 Task: Find connections with filter location Linxi with filter topic #Entrepreneurswith filter profile language Spanish with filter current company TheMathCompany with filter school Vinayaka Mission's Research Foundation - University with filter industry Book Publishing with filter service category Content Strategy with filter keywords title Commercial Loan Officer
Action: Mouse moved to (408, 258)
Screenshot: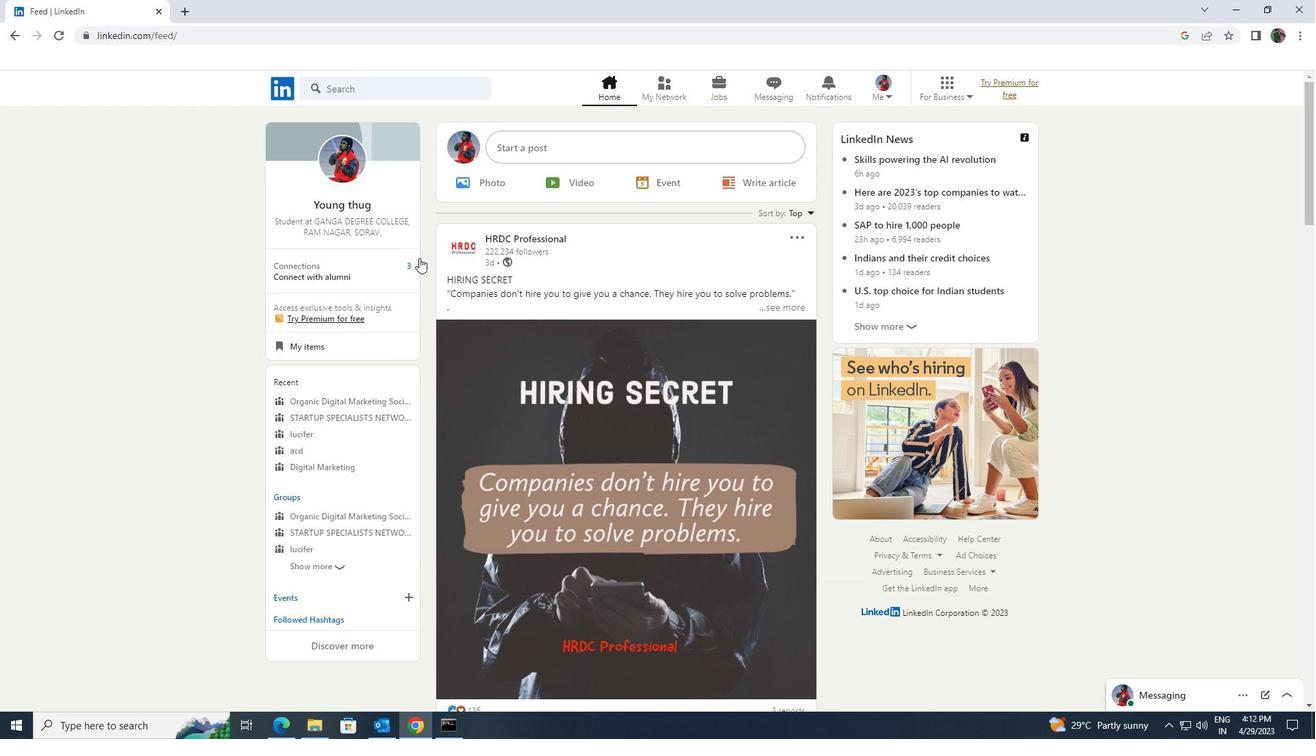 
Action: Mouse pressed left at (408, 258)
Screenshot: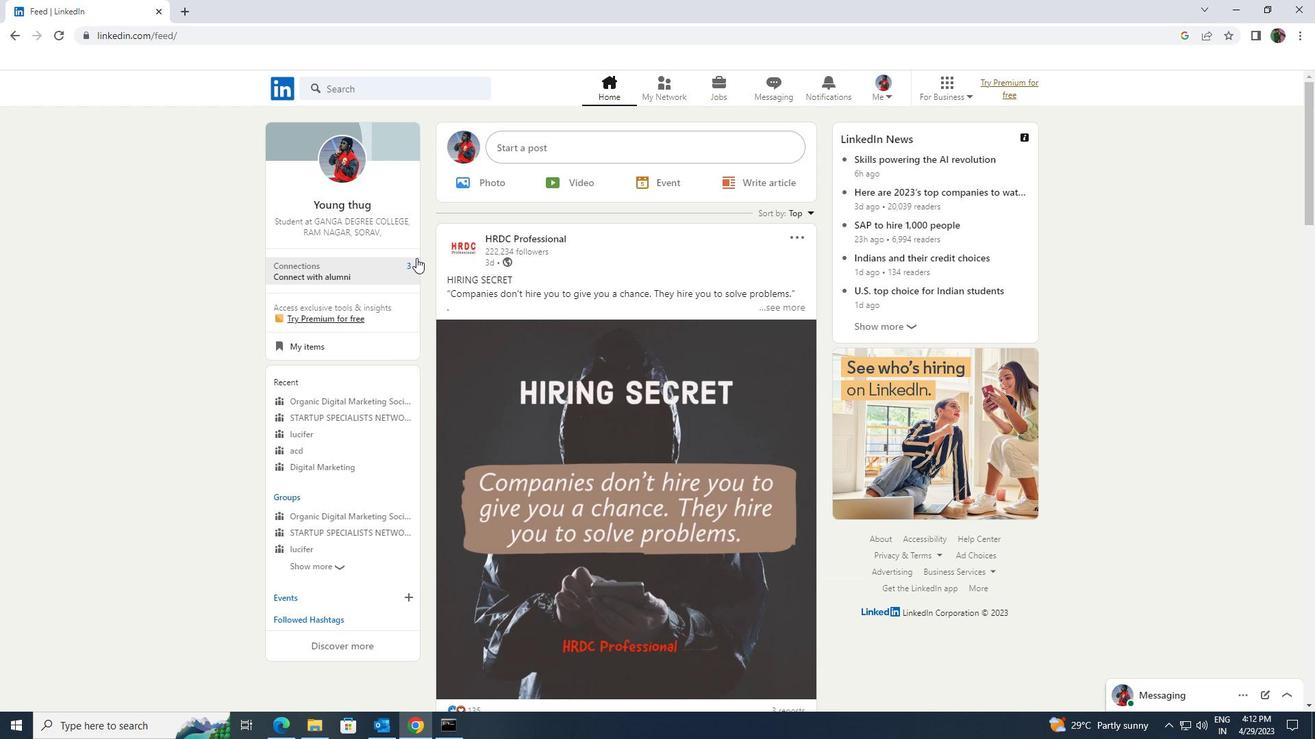 
Action: Mouse moved to (443, 163)
Screenshot: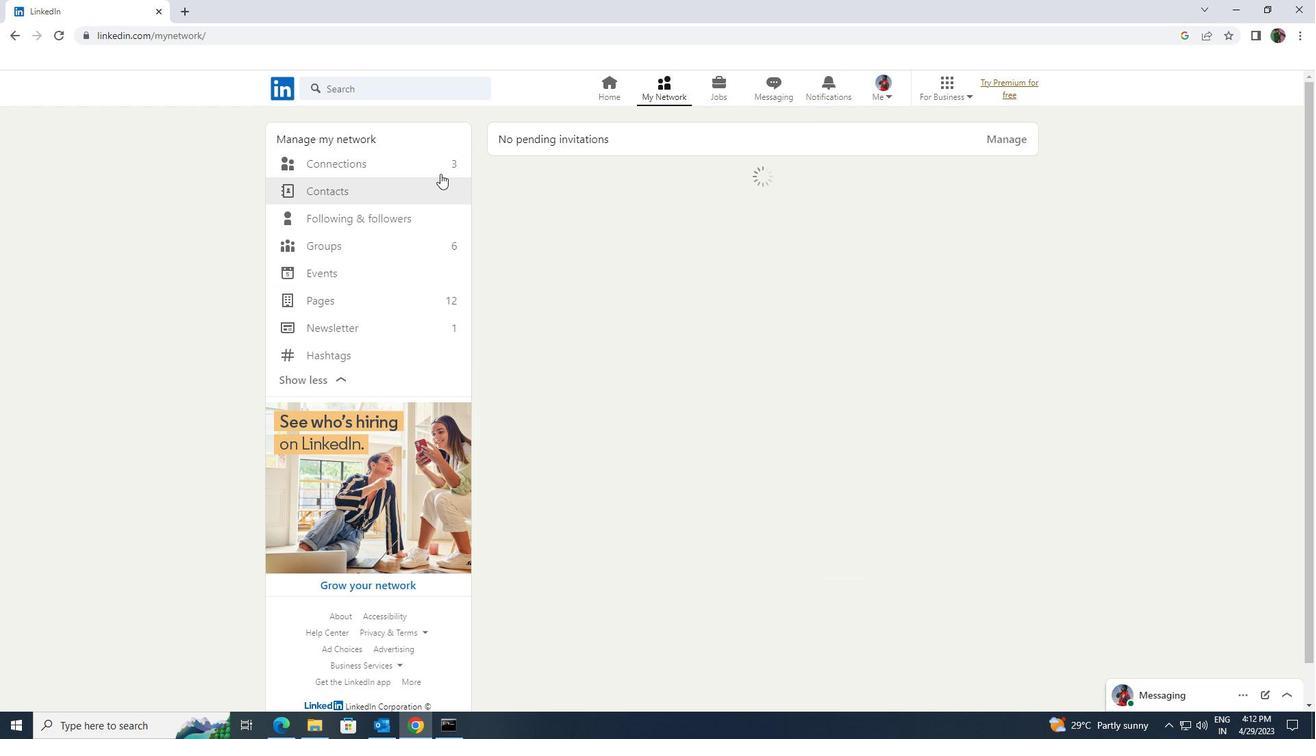 
Action: Mouse pressed left at (443, 163)
Screenshot: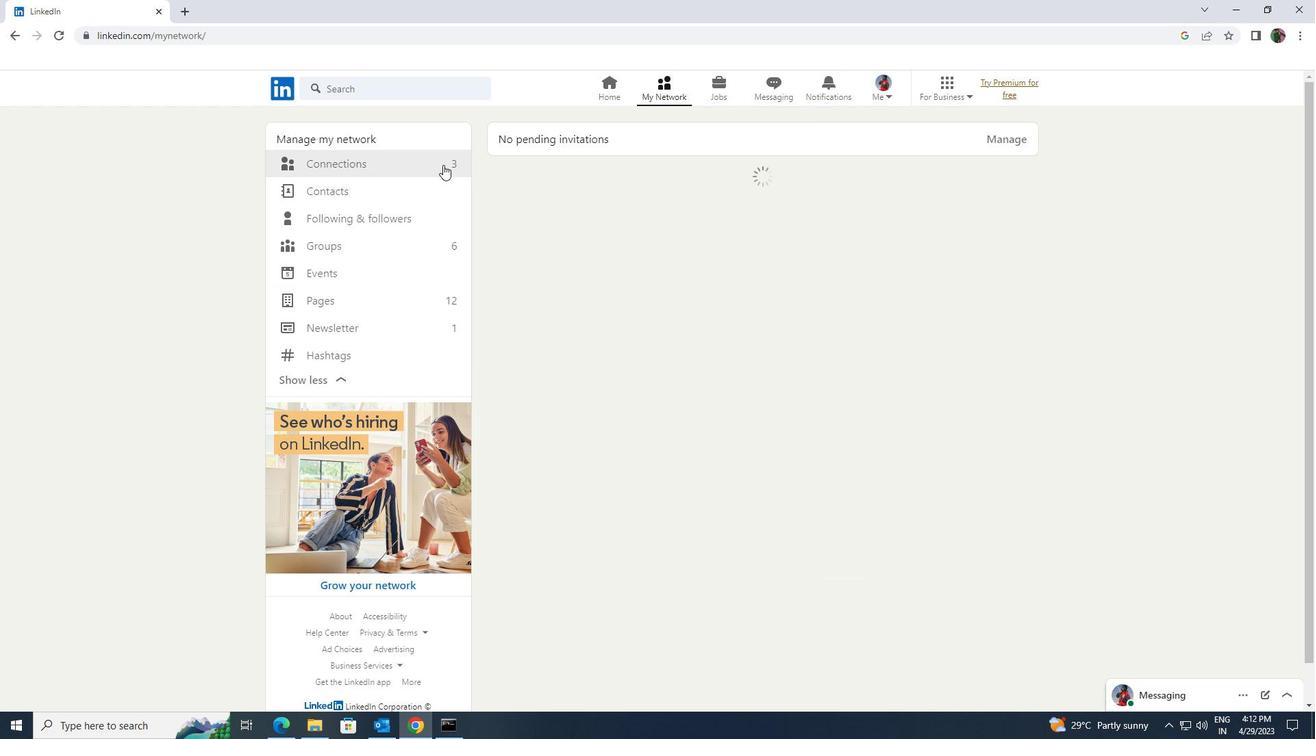 
Action: Mouse moved to (748, 162)
Screenshot: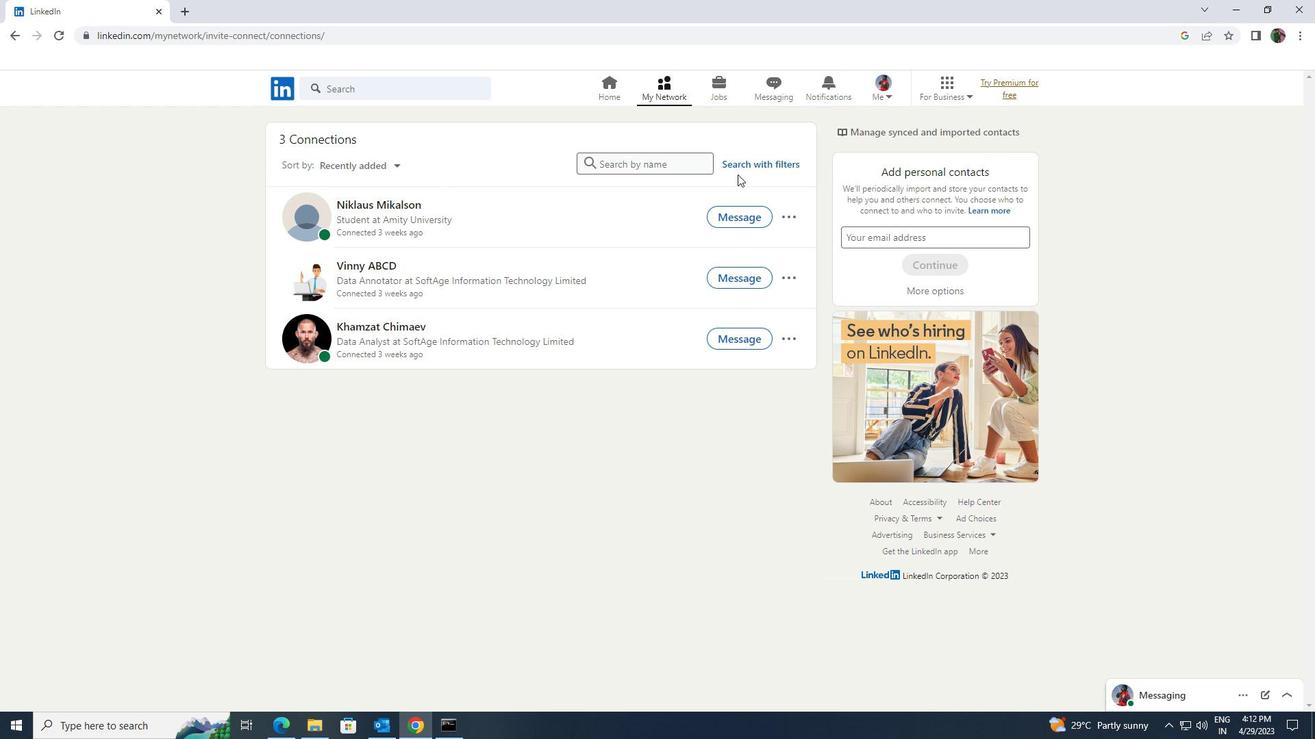 
Action: Mouse pressed left at (748, 162)
Screenshot: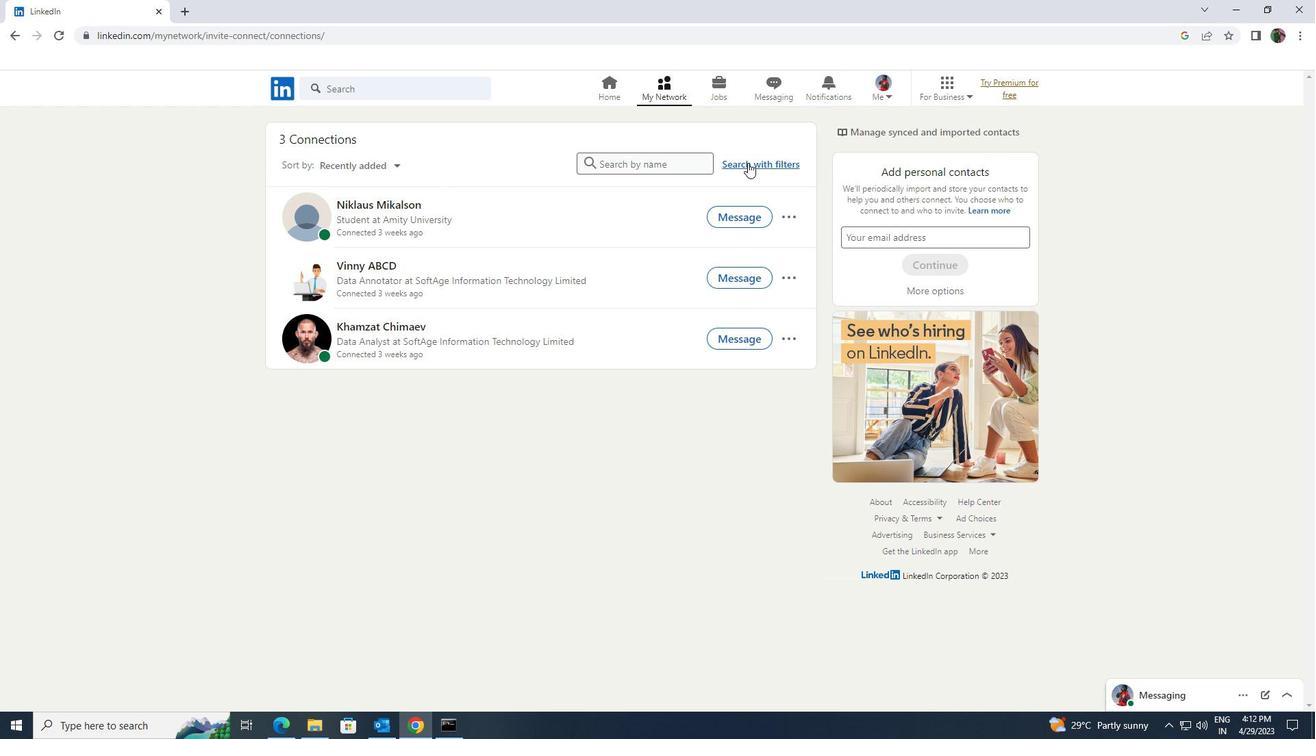 
Action: Mouse moved to (699, 129)
Screenshot: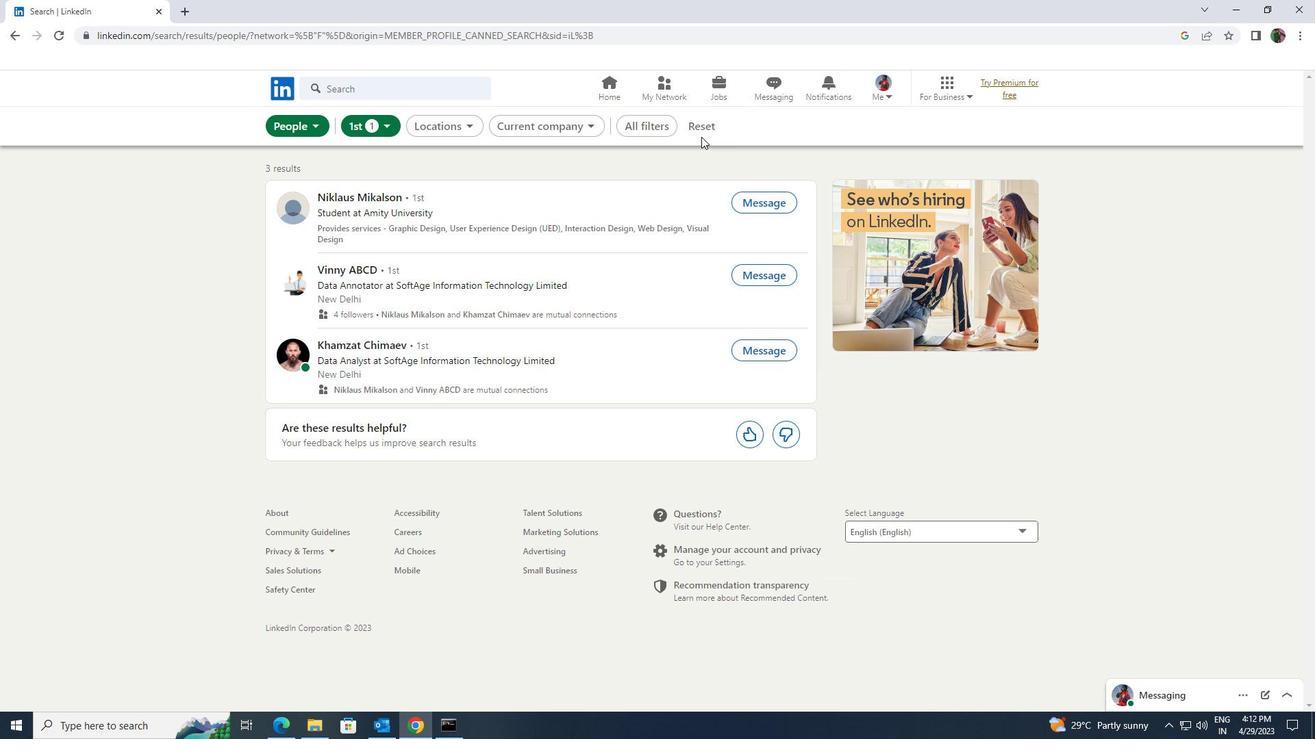 
Action: Mouse pressed left at (699, 129)
Screenshot: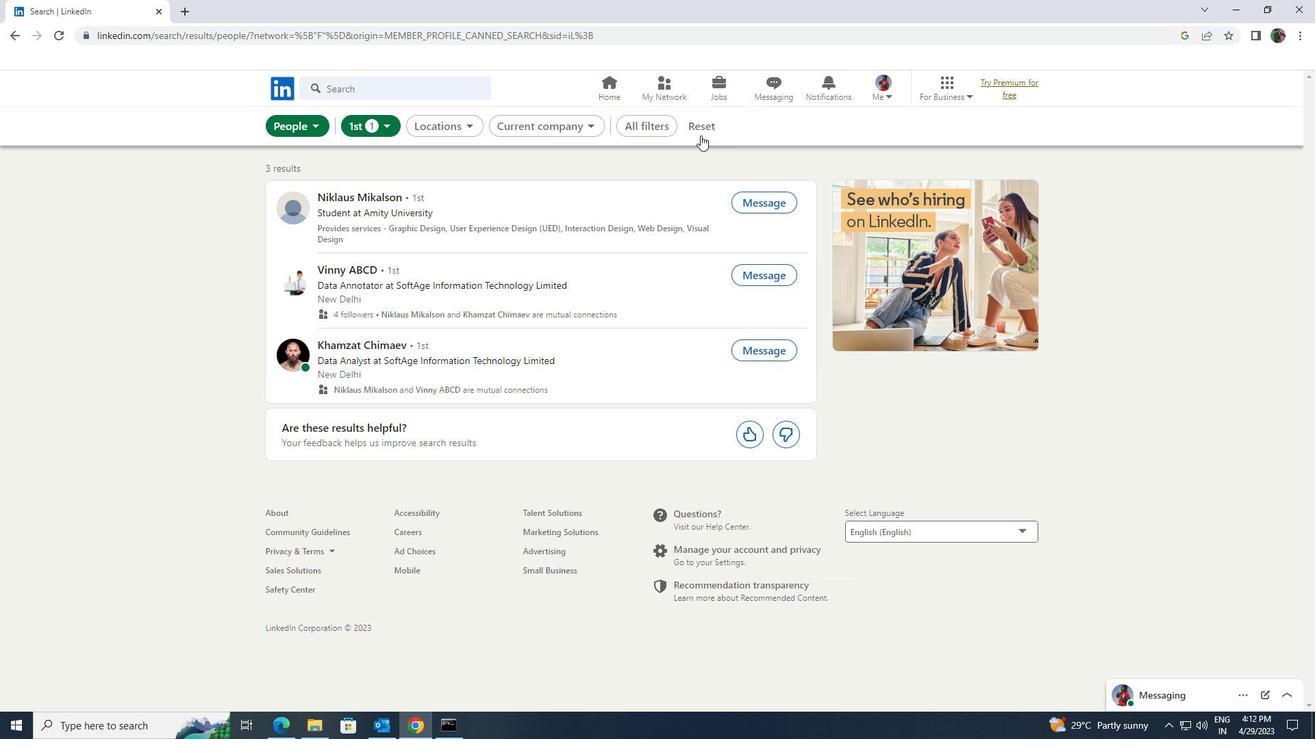 
Action: Mouse moved to (675, 123)
Screenshot: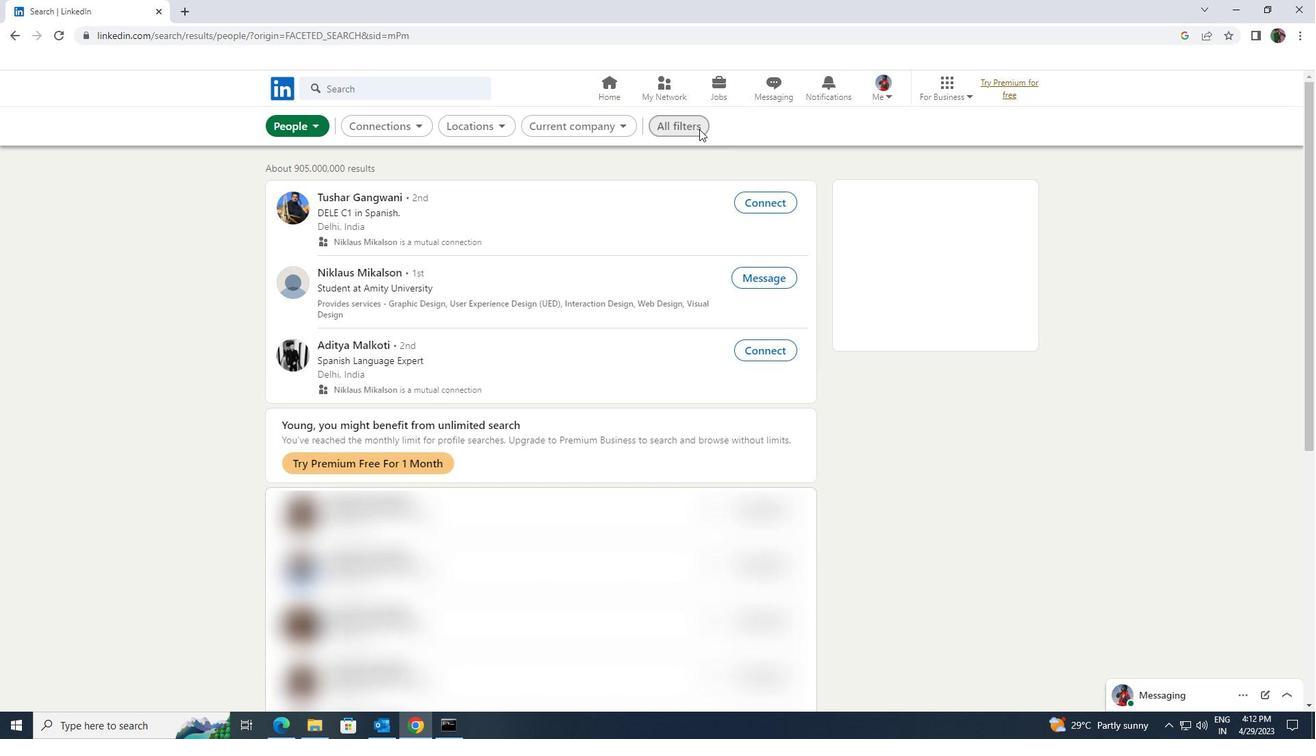
Action: Mouse pressed left at (675, 123)
Screenshot: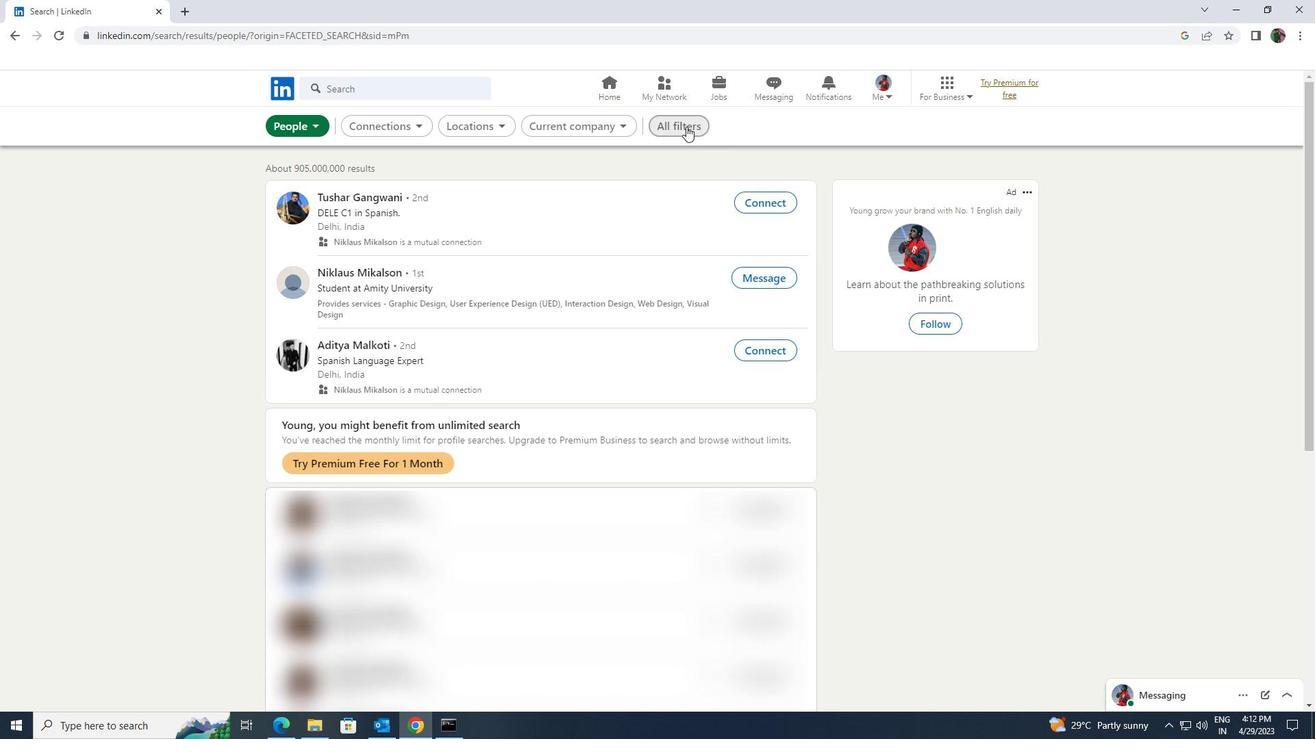
Action: Mouse moved to (1022, 444)
Screenshot: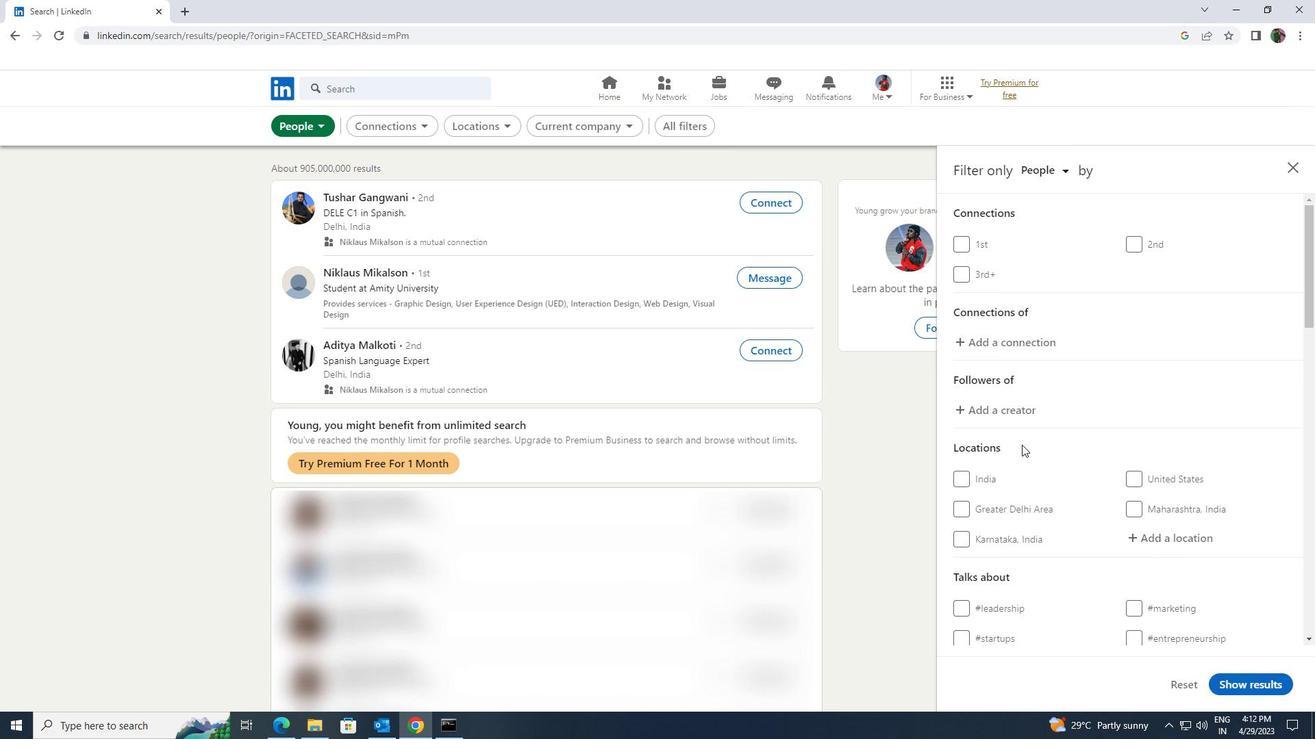 
Action: Mouse scrolled (1022, 443) with delta (0, 0)
Screenshot: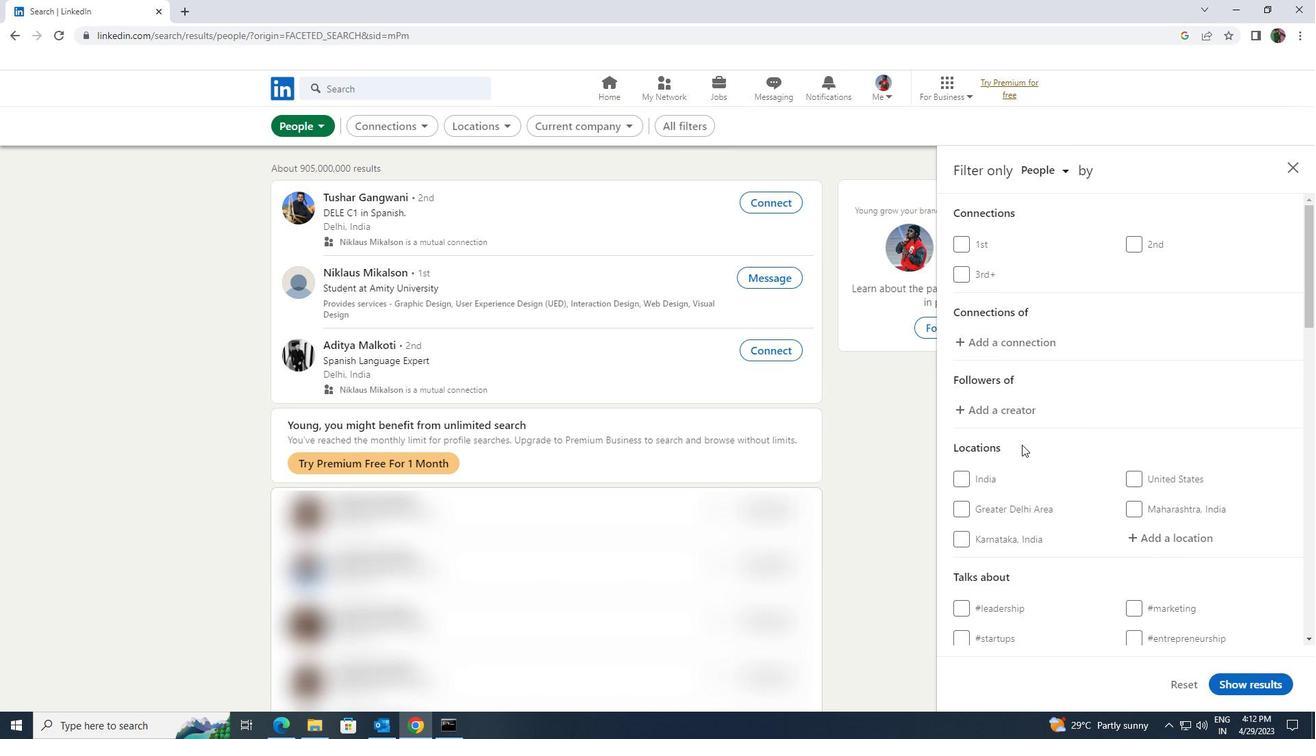 
Action: Mouse moved to (1135, 463)
Screenshot: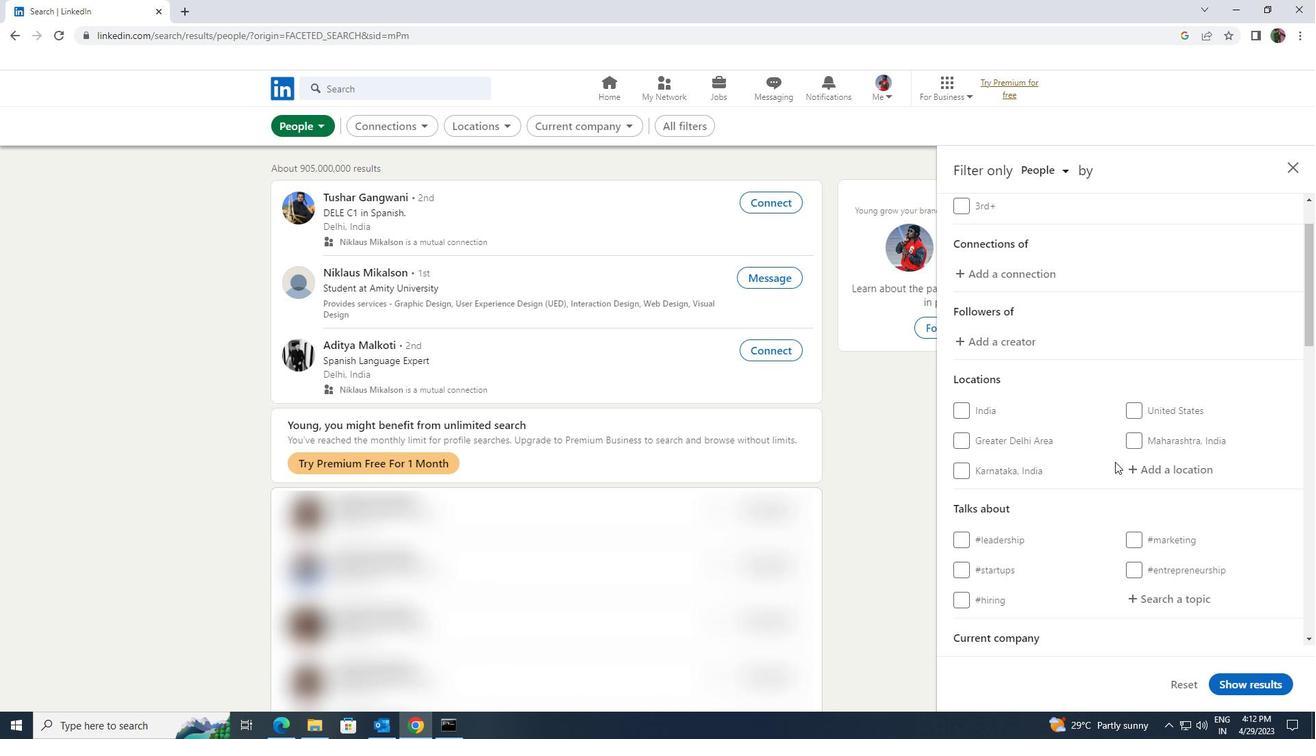 
Action: Mouse pressed left at (1135, 463)
Screenshot: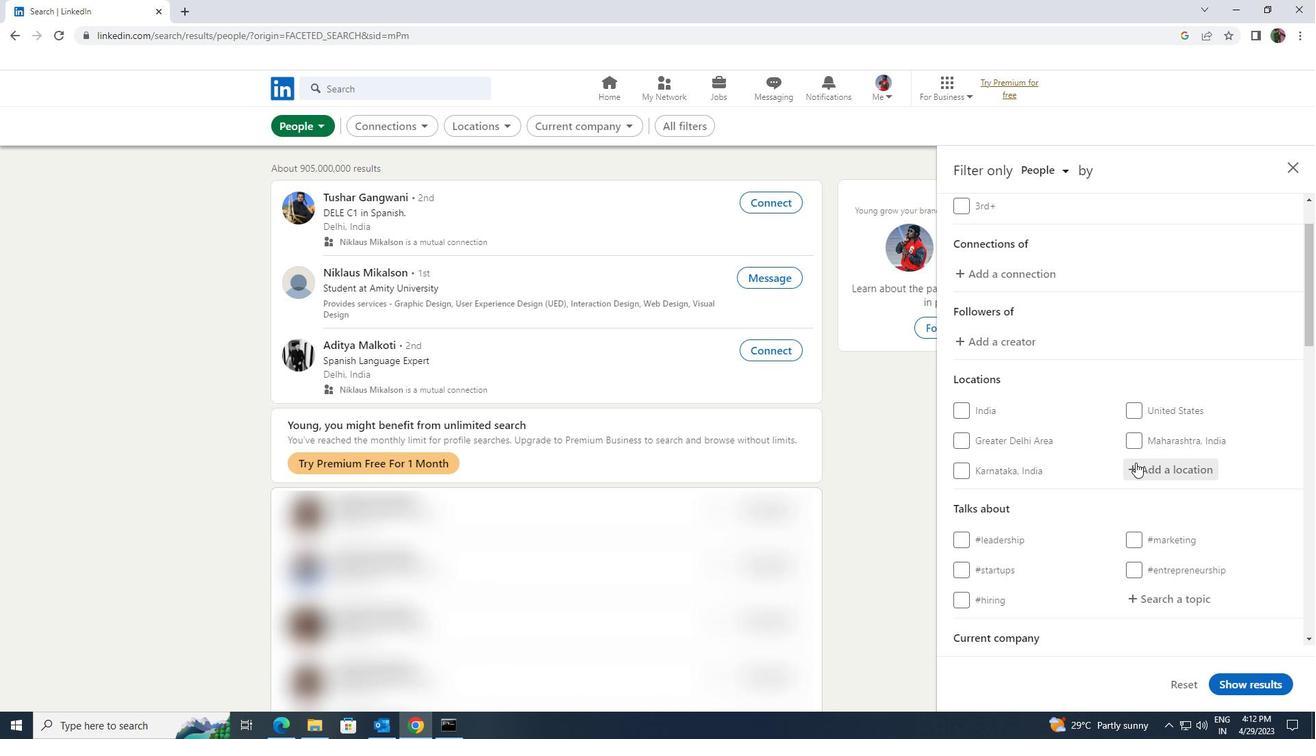 
Action: Mouse moved to (1127, 459)
Screenshot: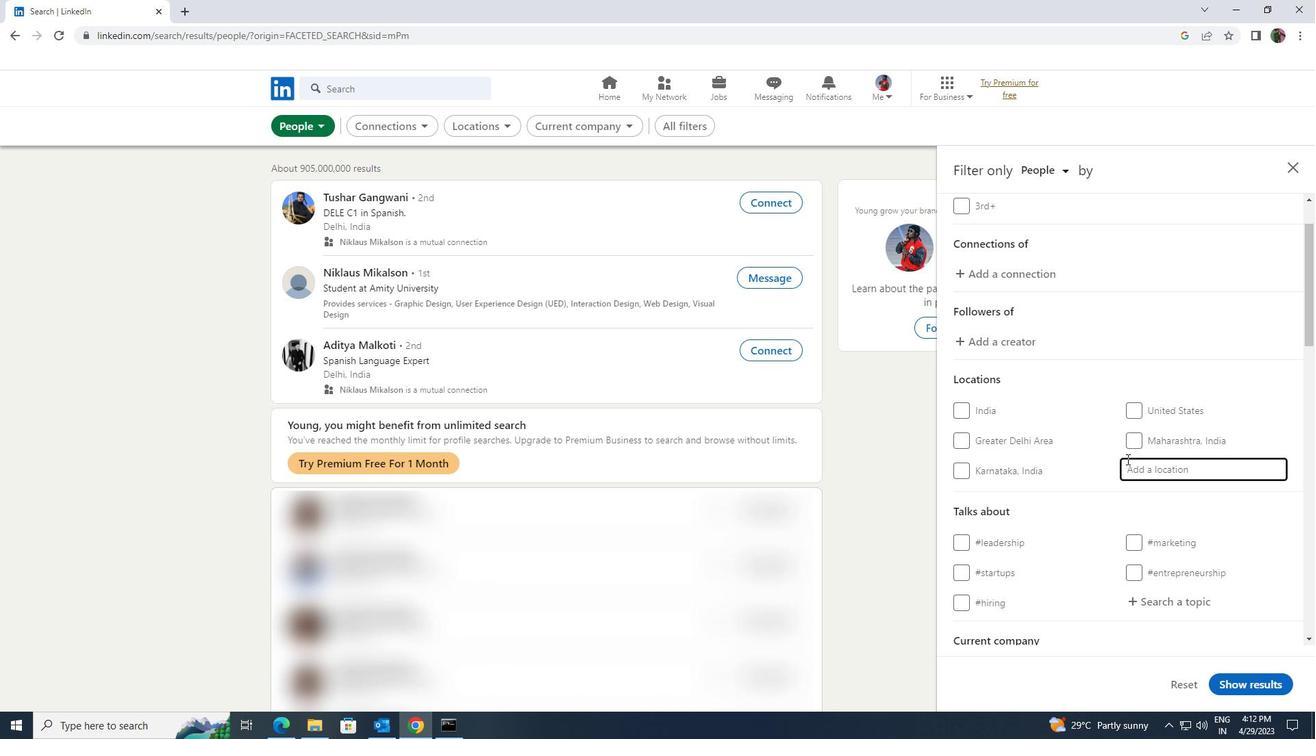 
Action: Key pressed <Key.shift>LINXI
Screenshot: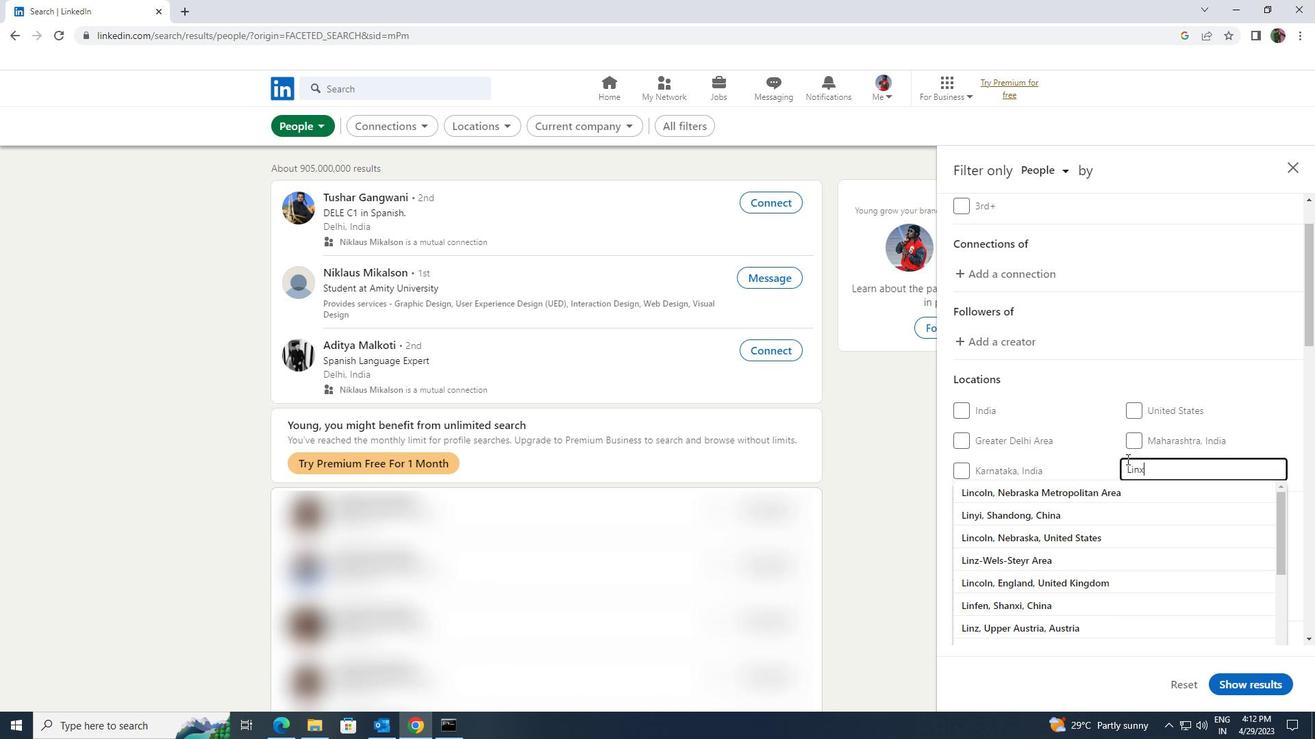 
Action: Mouse moved to (1094, 484)
Screenshot: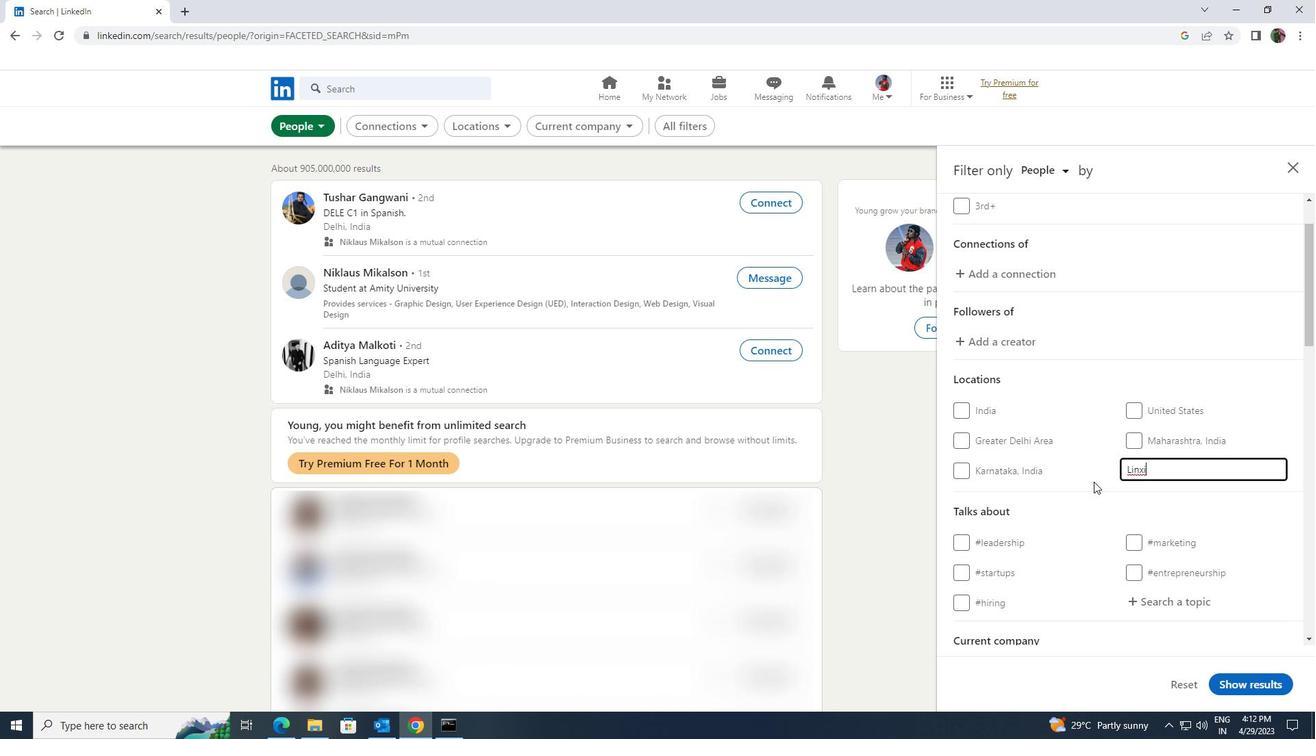 
Action: Key pressed <Key.enter>
Screenshot: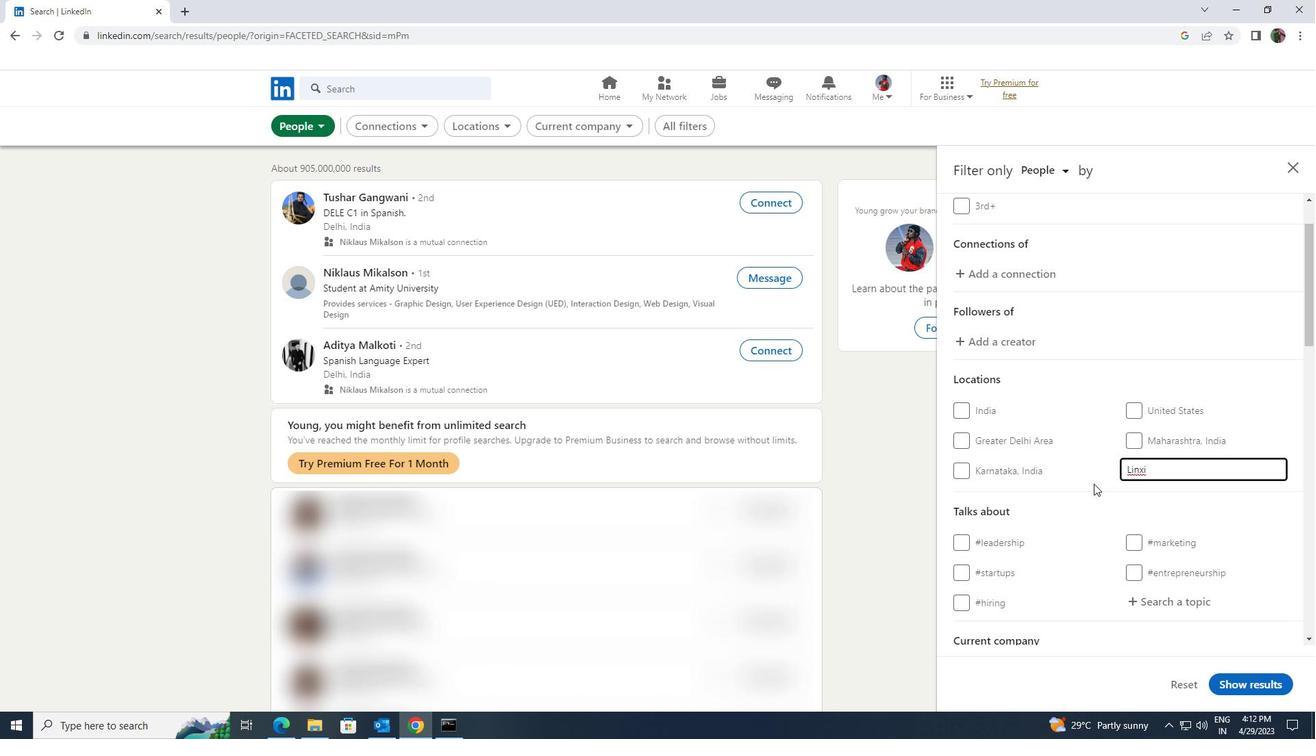 
Action: Mouse moved to (1167, 601)
Screenshot: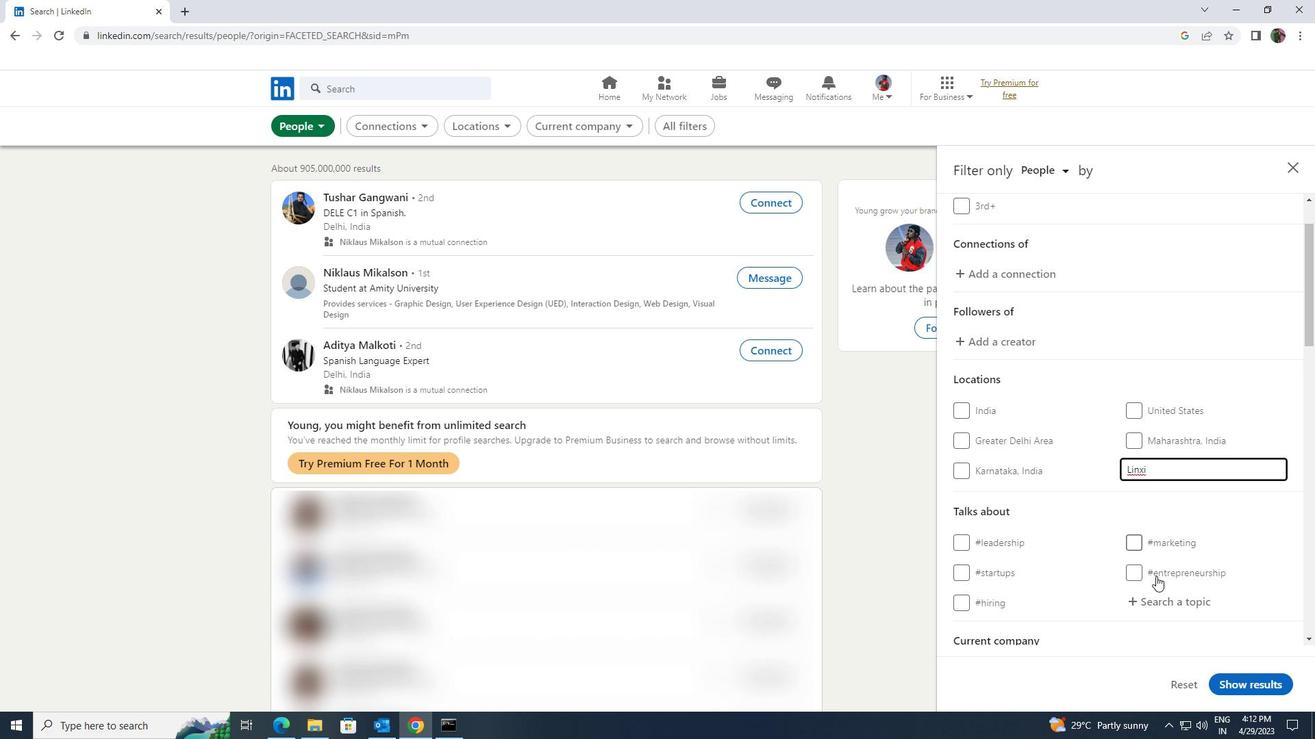 
Action: Mouse pressed left at (1167, 601)
Screenshot: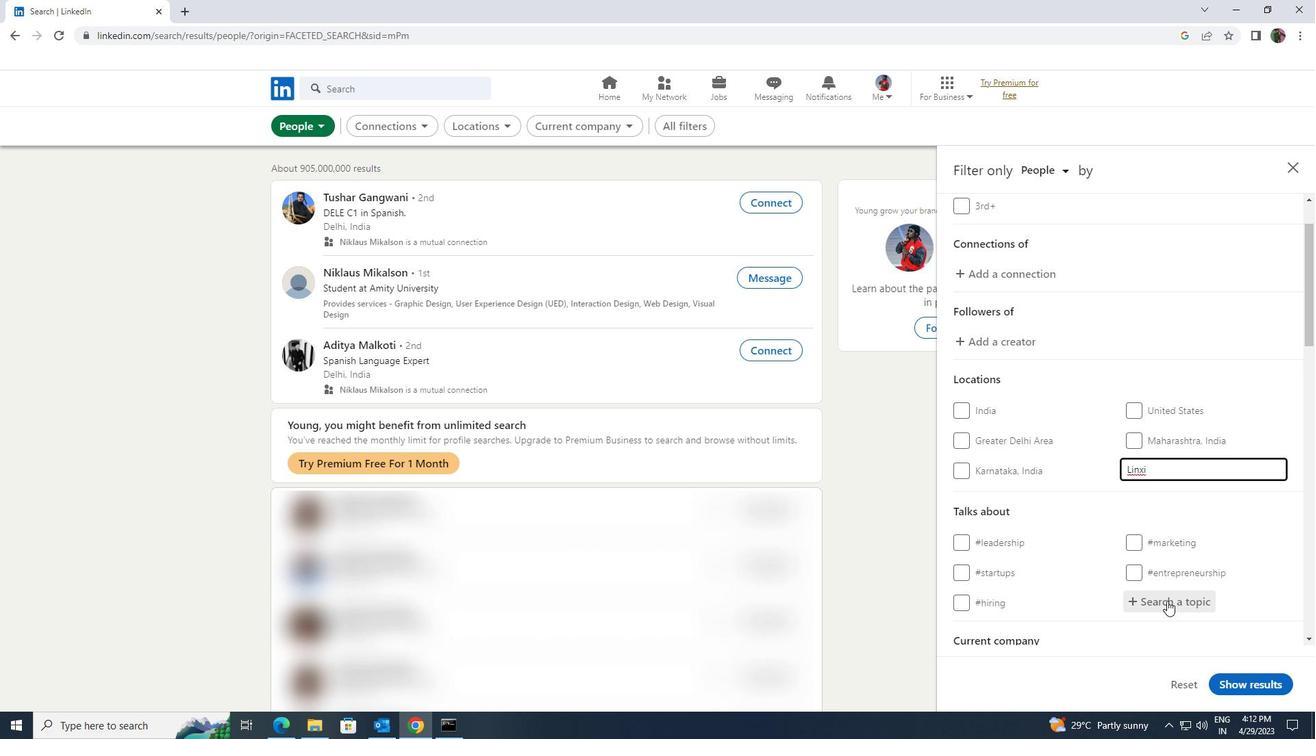 
Action: Key pressed <Key.shift>ENTERP
Screenshot: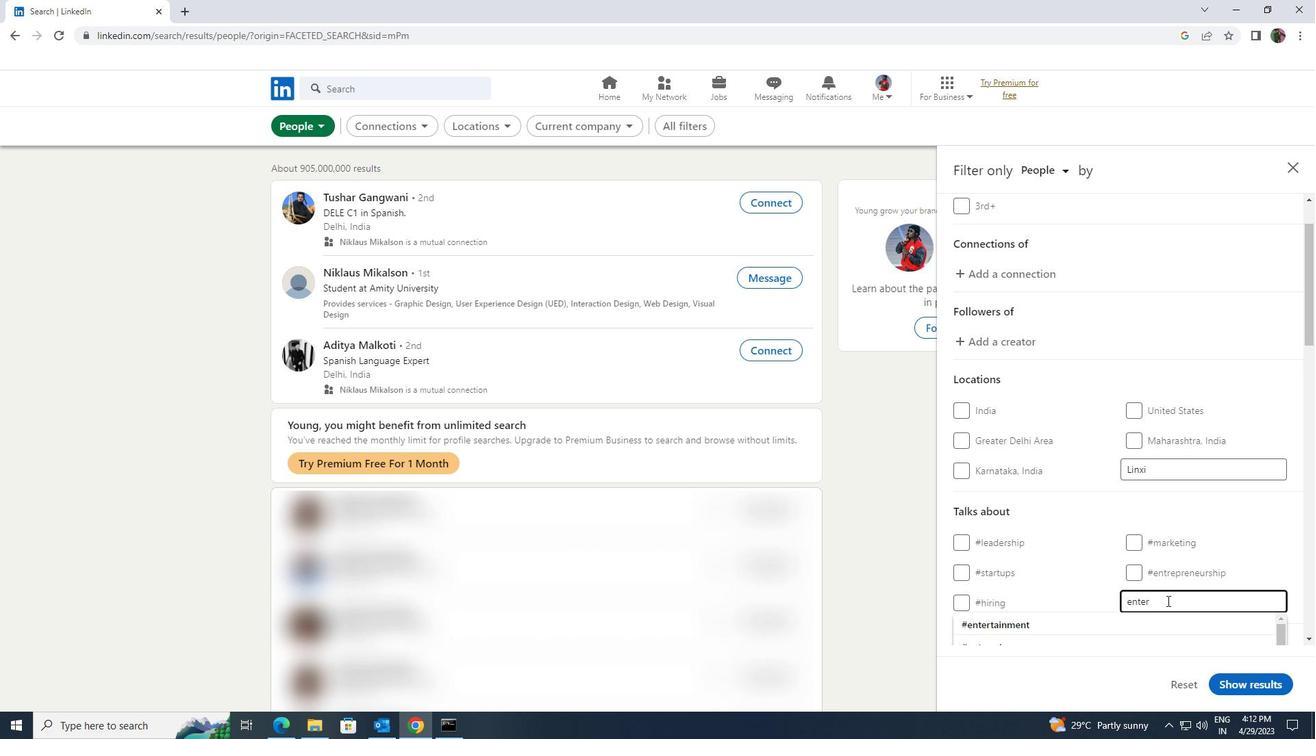 
Action: Mouse moved to (1165, 598)
Screenshot: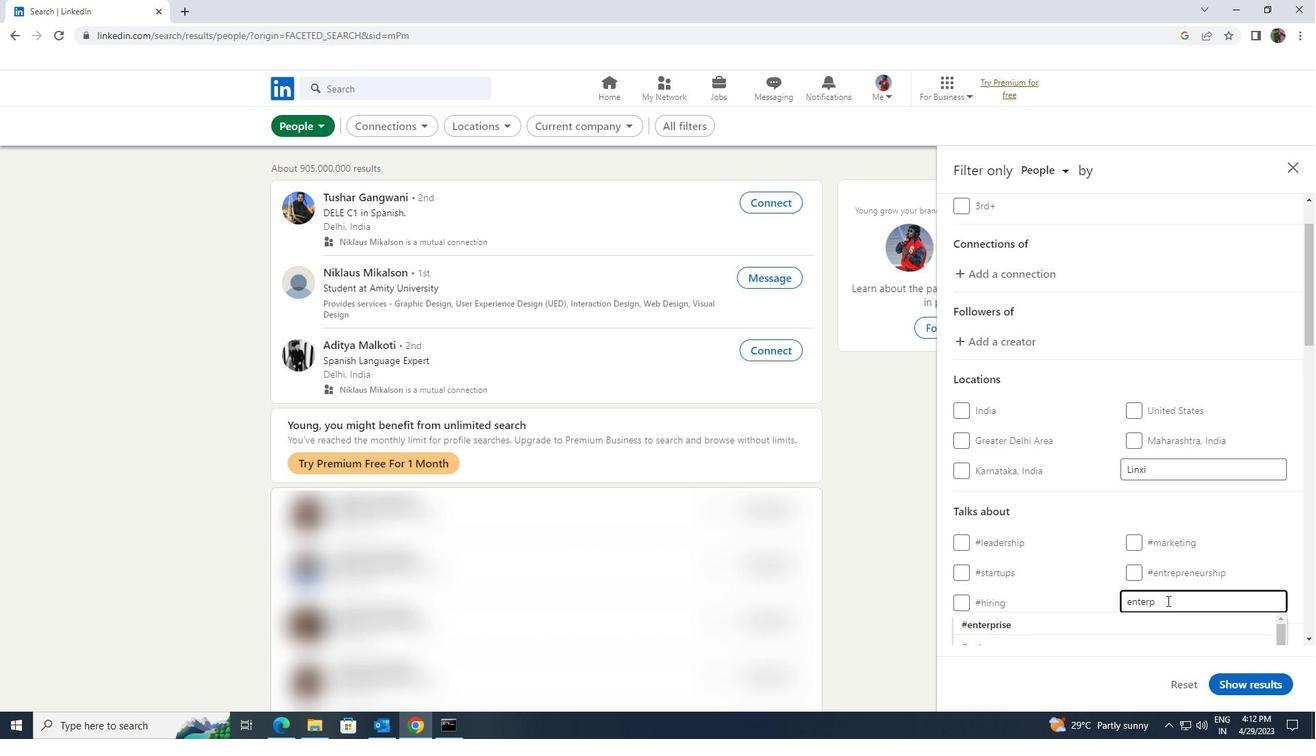 
Action: Mouse scrolled (1165, 597) with delta (0, 0)
Screenshot: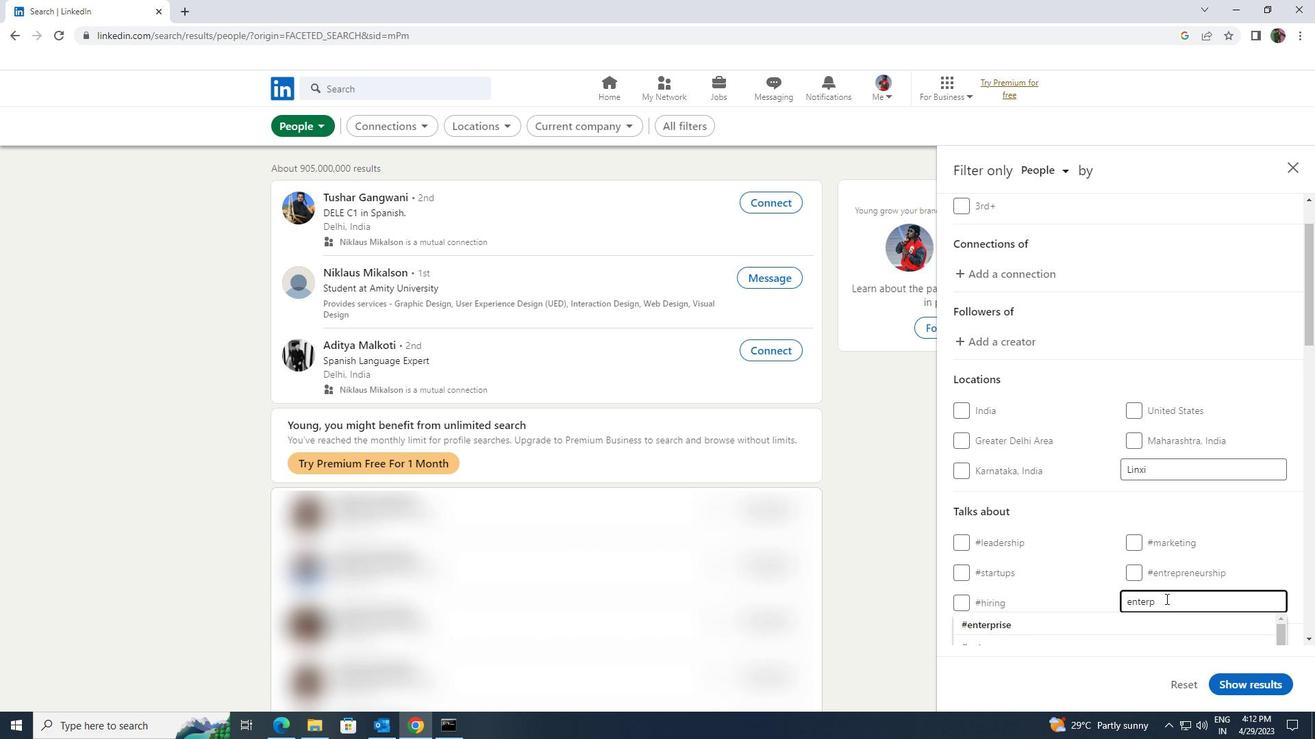 
Action: Mouse moved to (1147, 567)
Screenshot: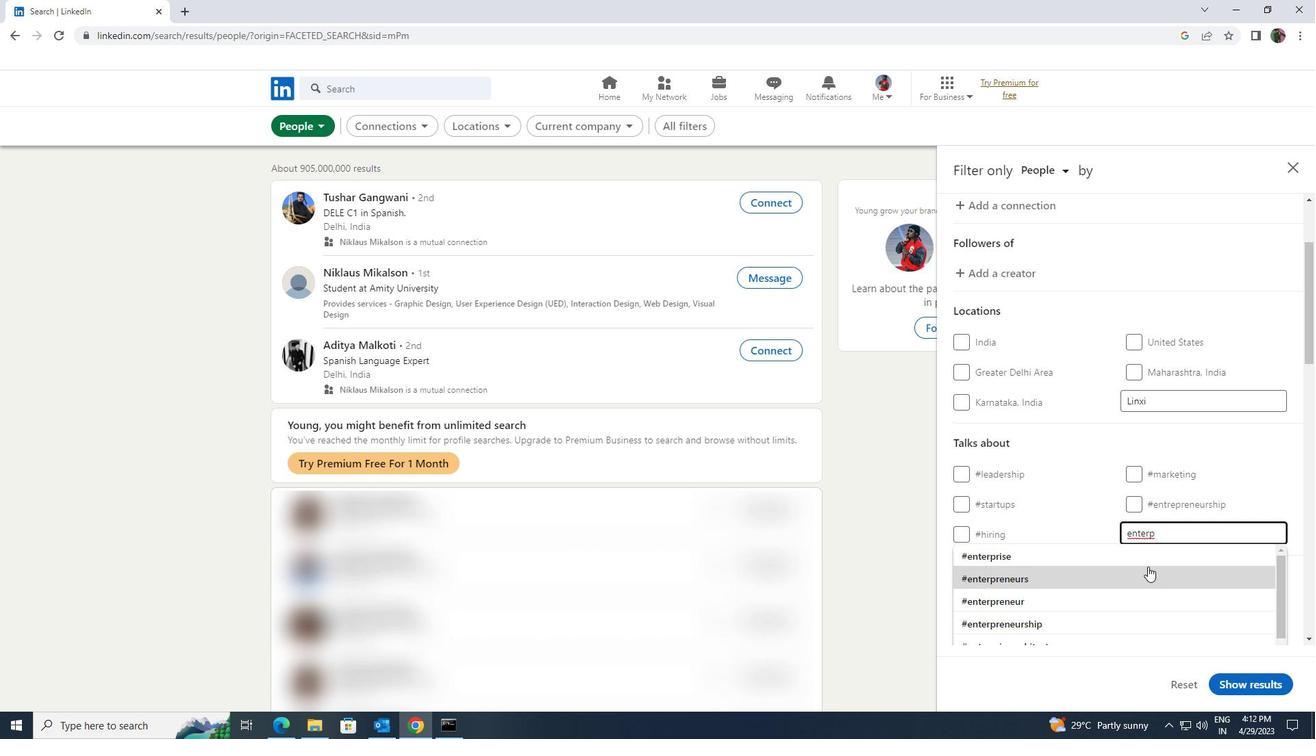 
Action: Mouse pressed left at (1147, 567)
Screenshot: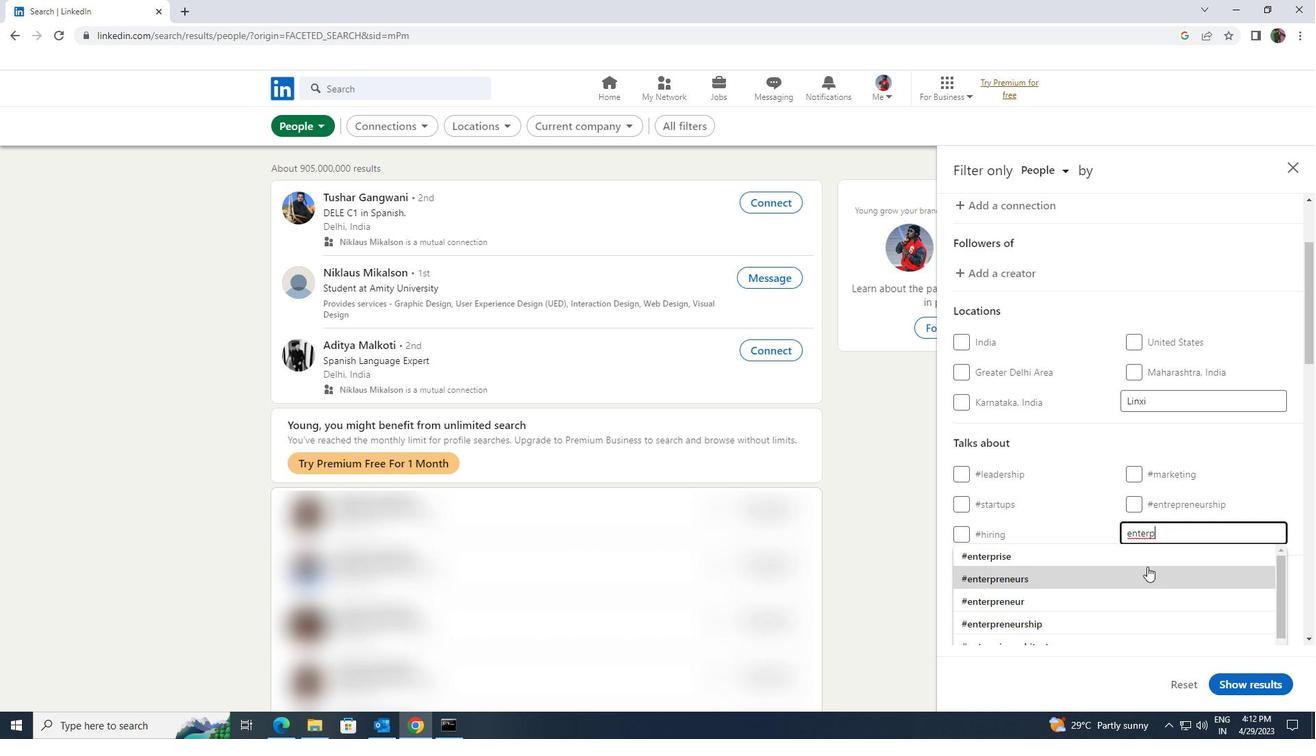 
Action: Mouse moved to (1144, 564)
Screenshot: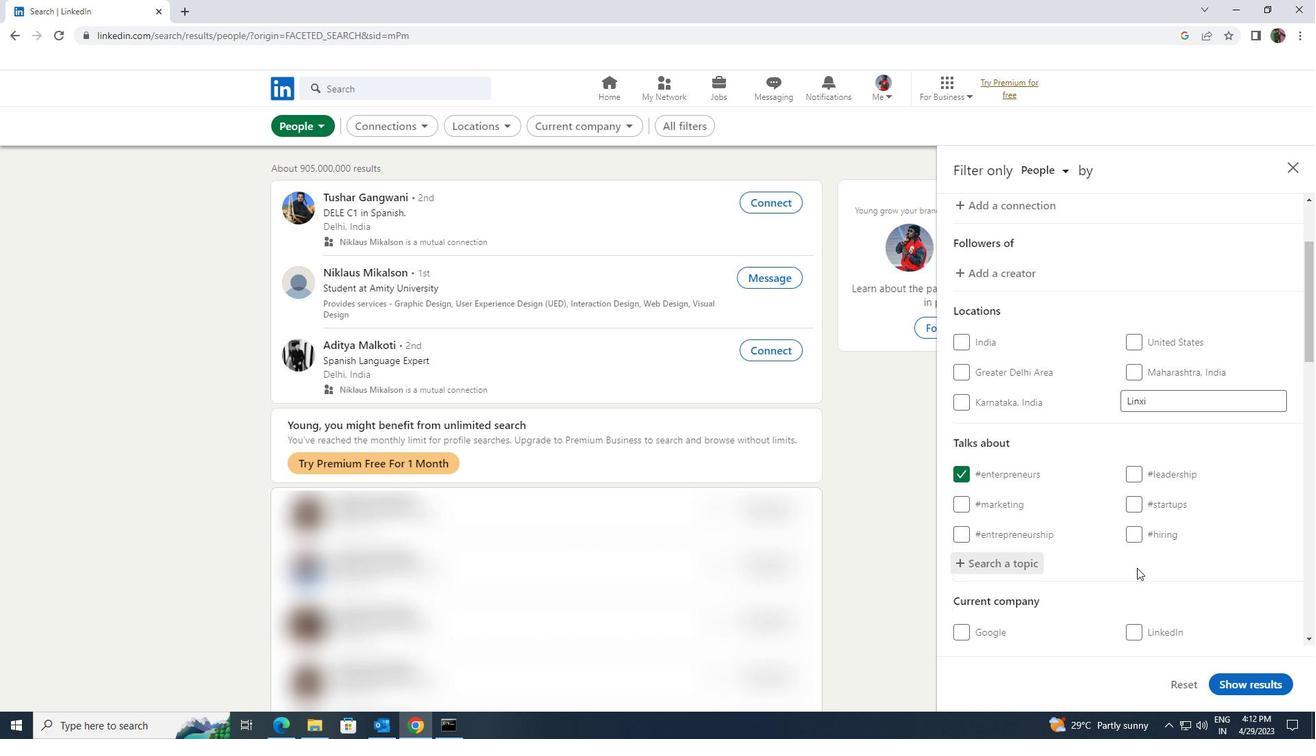 
Action: Mouse scrolled (1144, 563) with delta (0, 0)
Screenshot: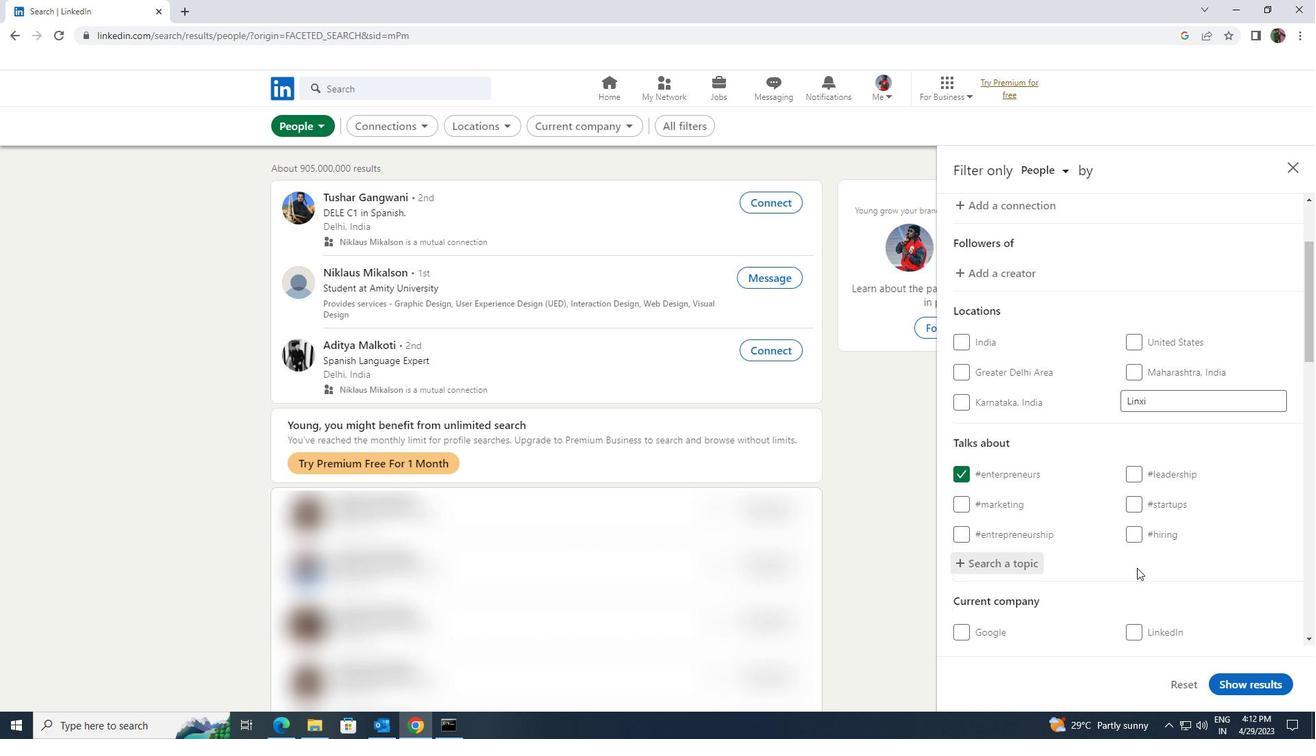 
Action: Mouse moved to (1146, 563)
Screenshot: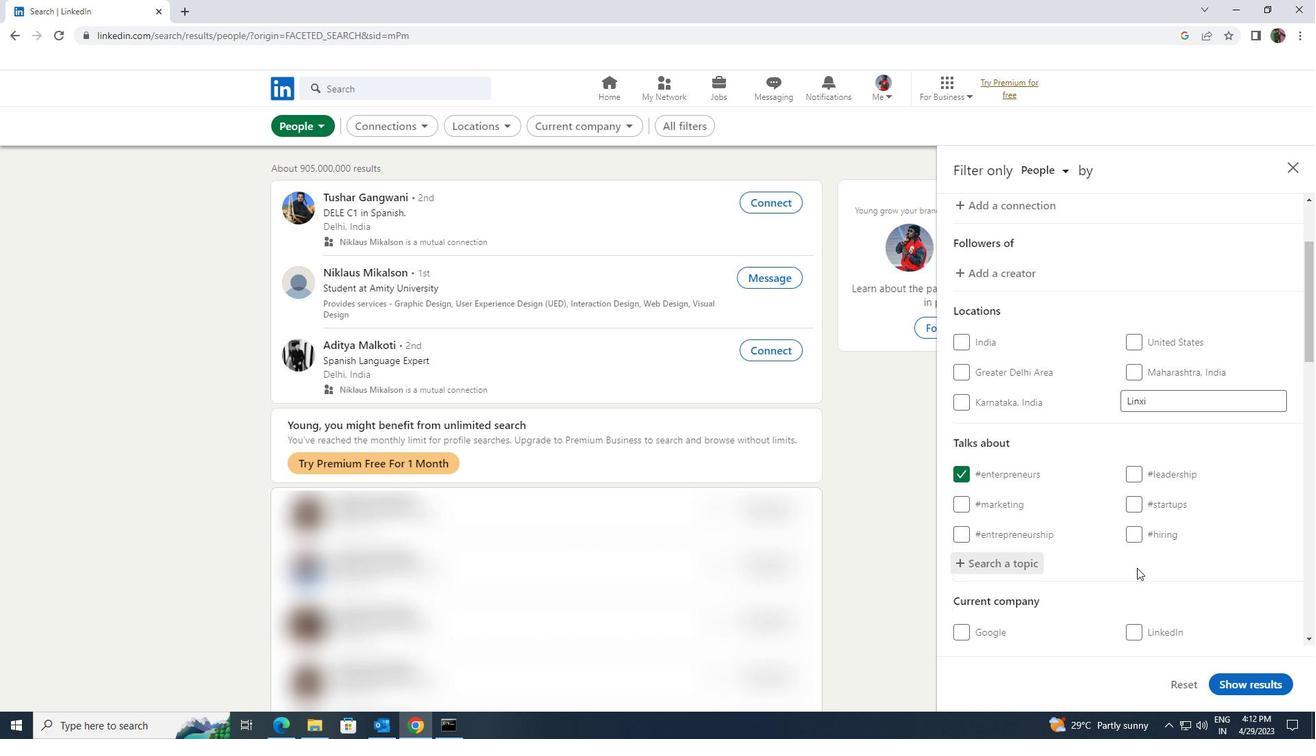 
Action: Mouse scrolled (1146, 562) with delta (0, 0)
Screenshot: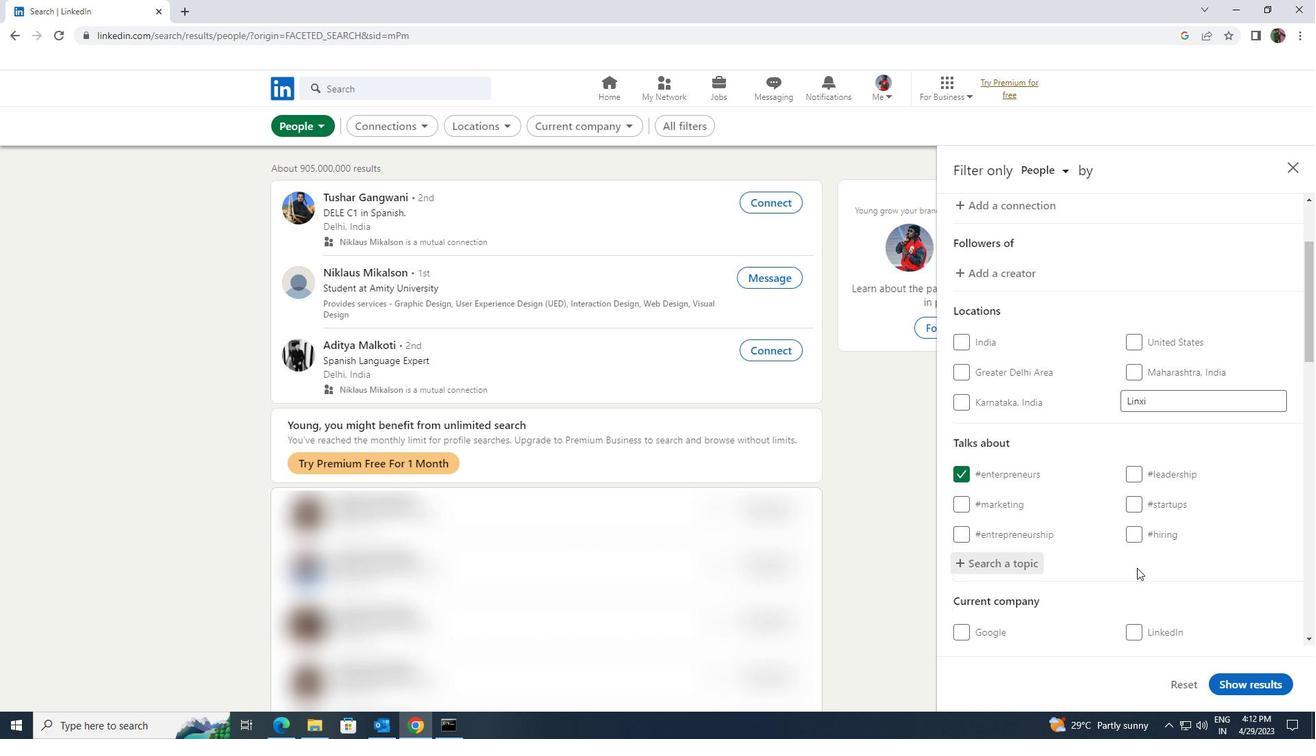 
Action: Mouse moved to (1149, 561)
Screenshot: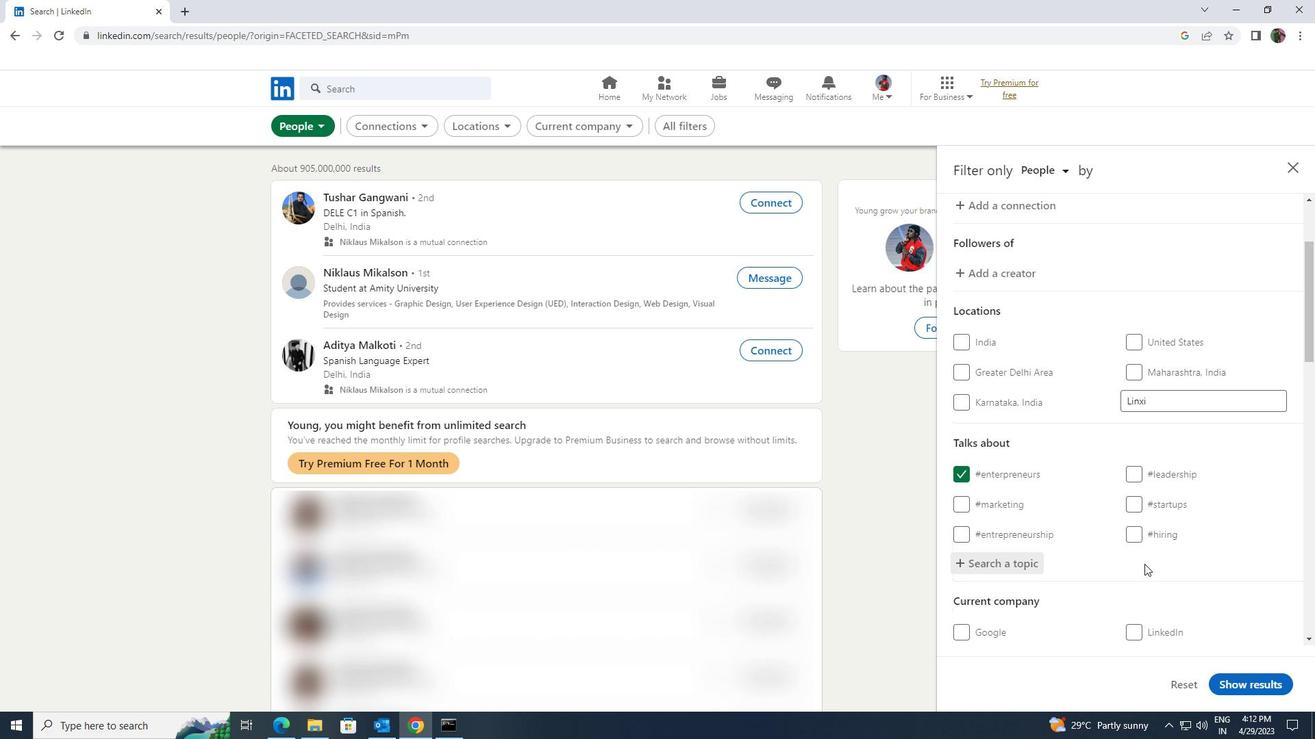
Action: Mouse scrolled (1149, 560) with delta (0, 0)
Screenshot: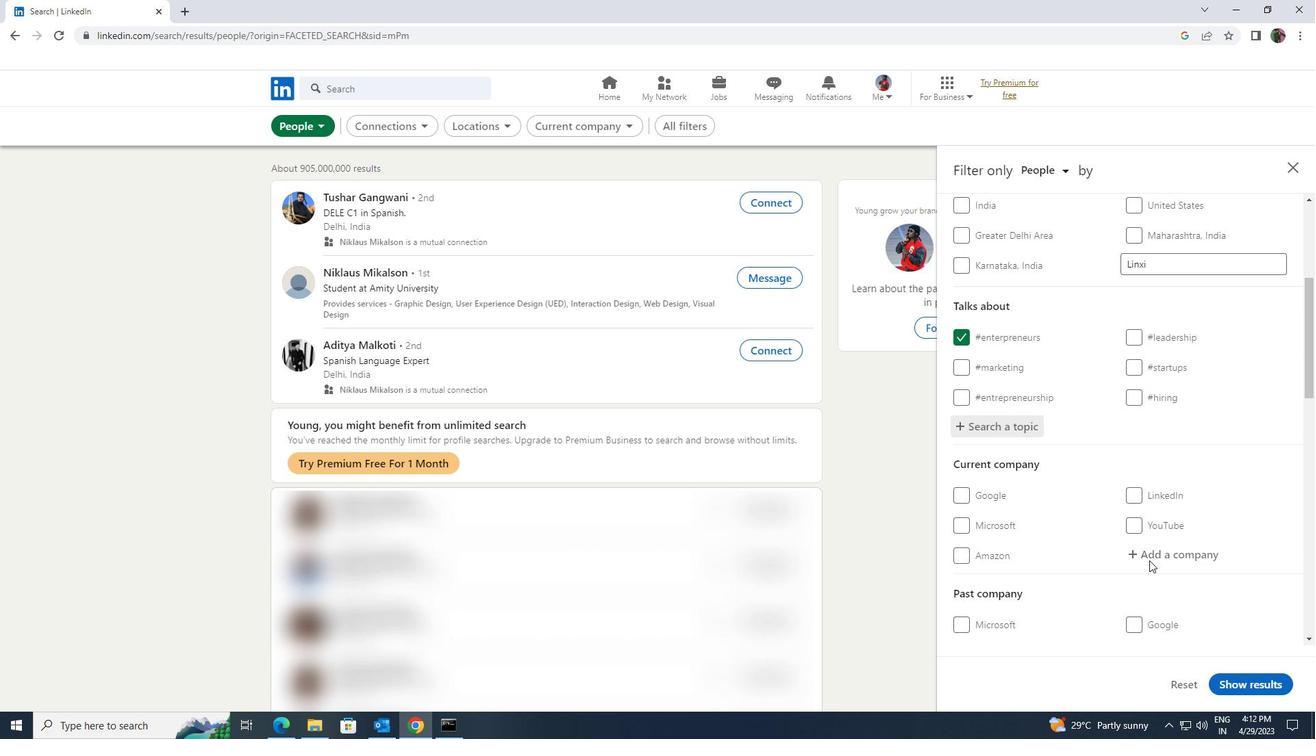 
Action: Mouse scrolled (1149, 560) with delta (0, 0)
Screenshot: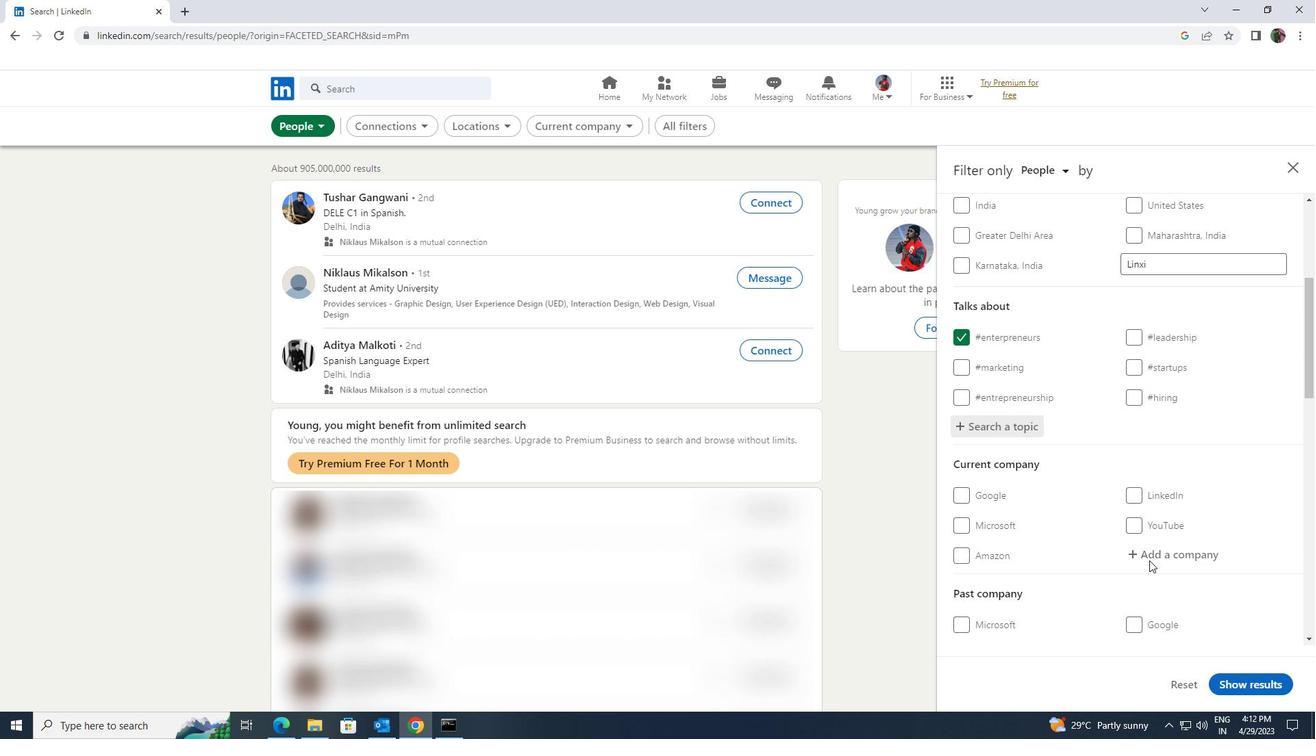 
Action: Mouse moved to (1149, 559)
Screenshot: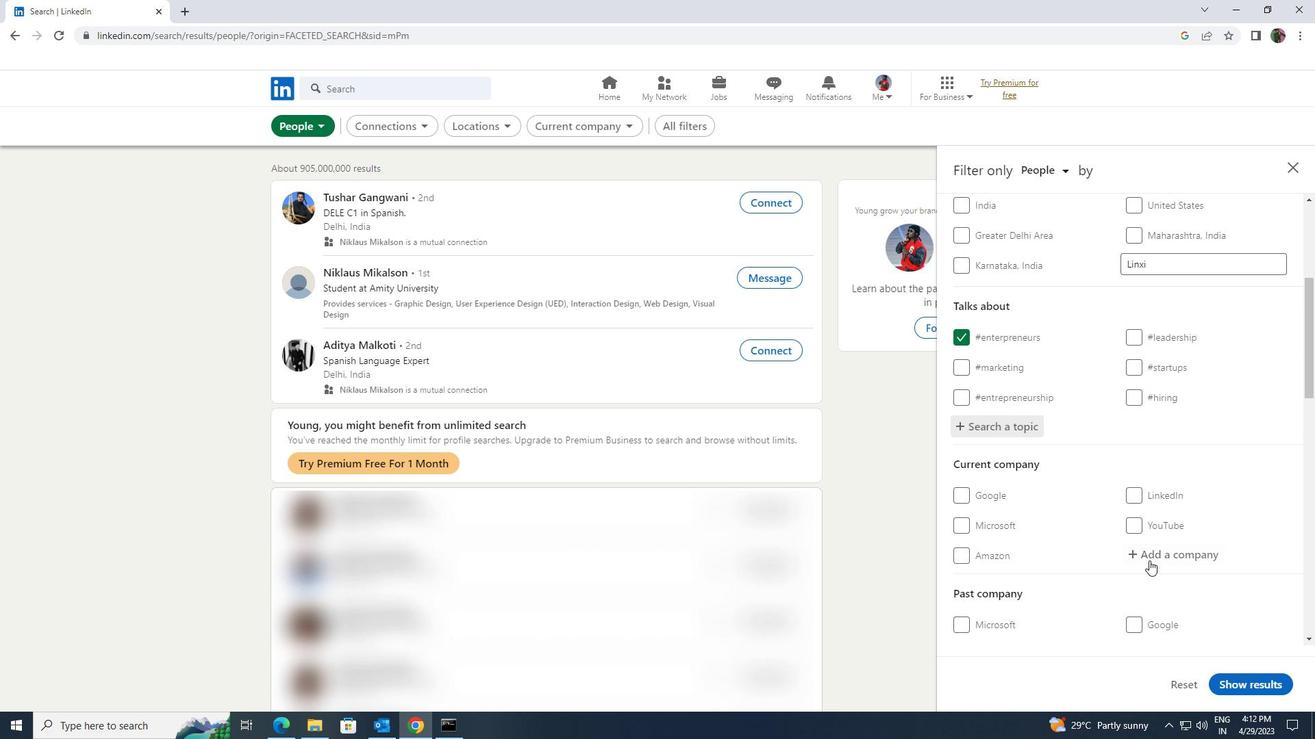 
Action: Mouse scrolled (1149, 559) with delta (0, 0)
Screenshot: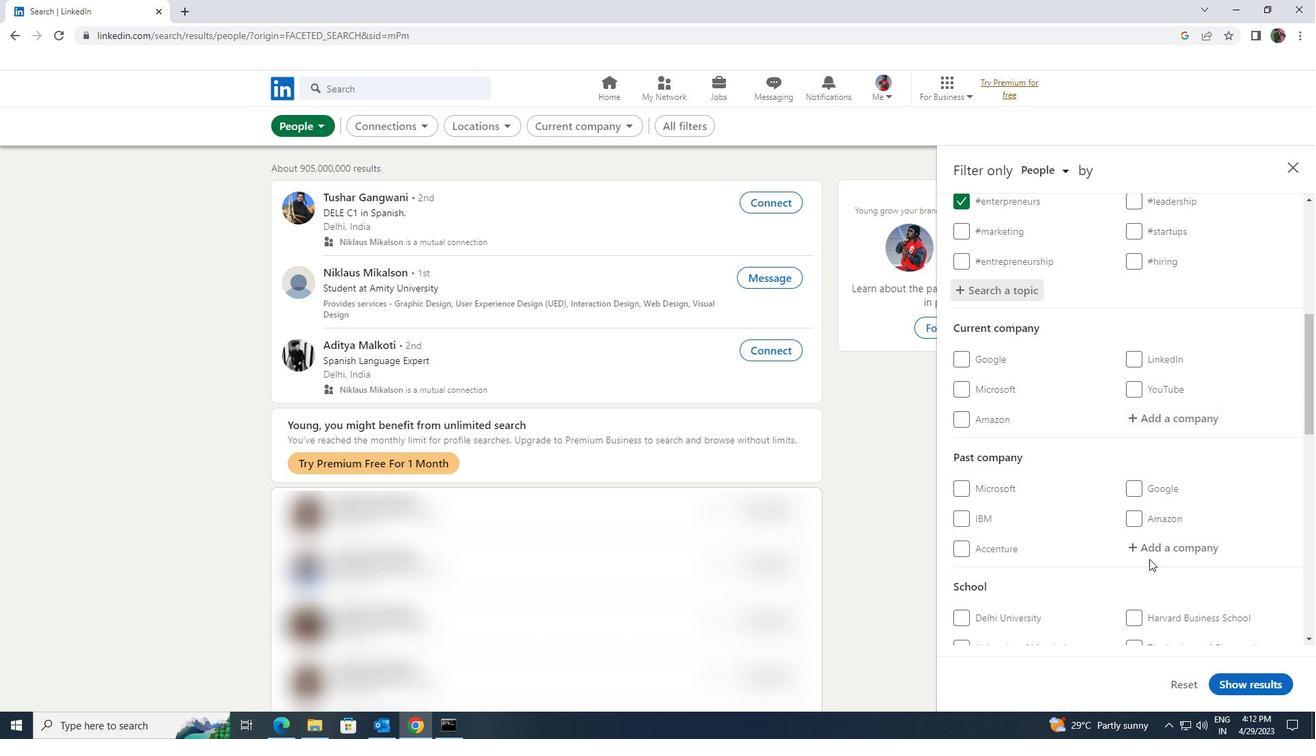 
Action: Mouse scrolled (1149, 559) with delta (0, 0)
Screenshot: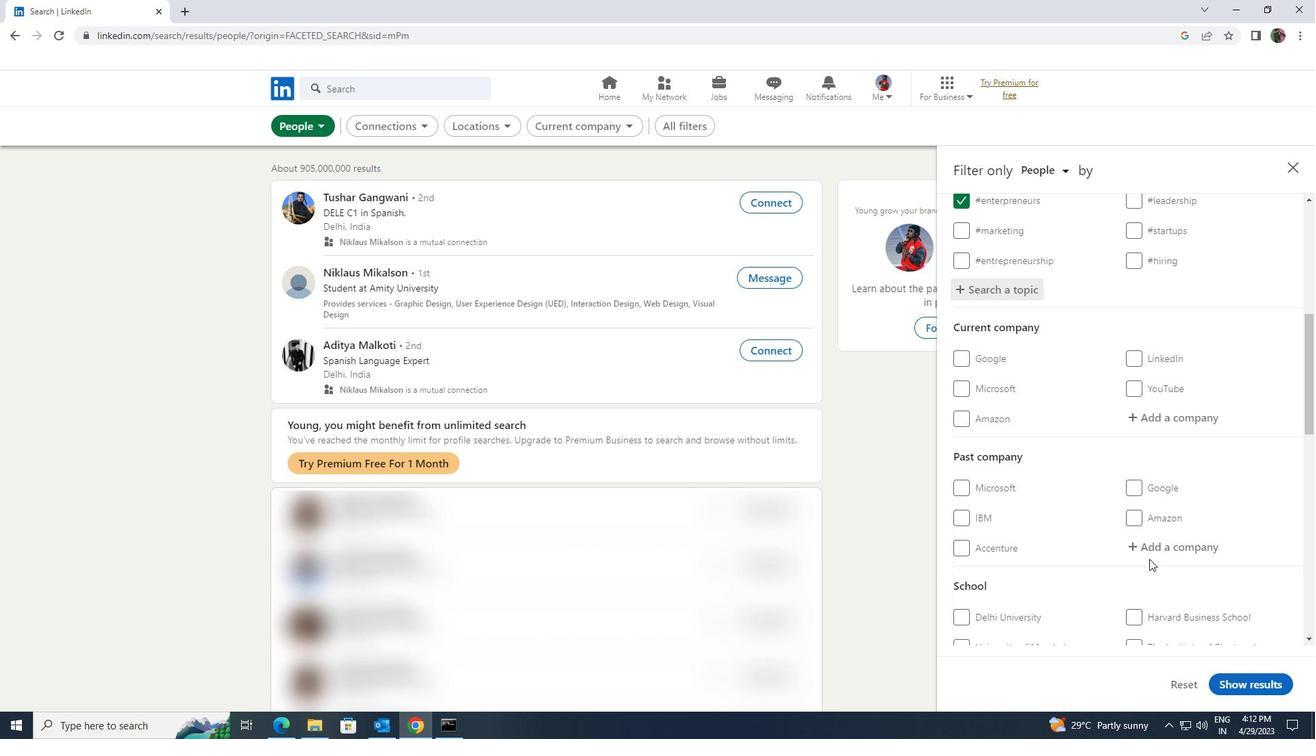 
Action: Mouse moved to (1149, 559)
Screenshot: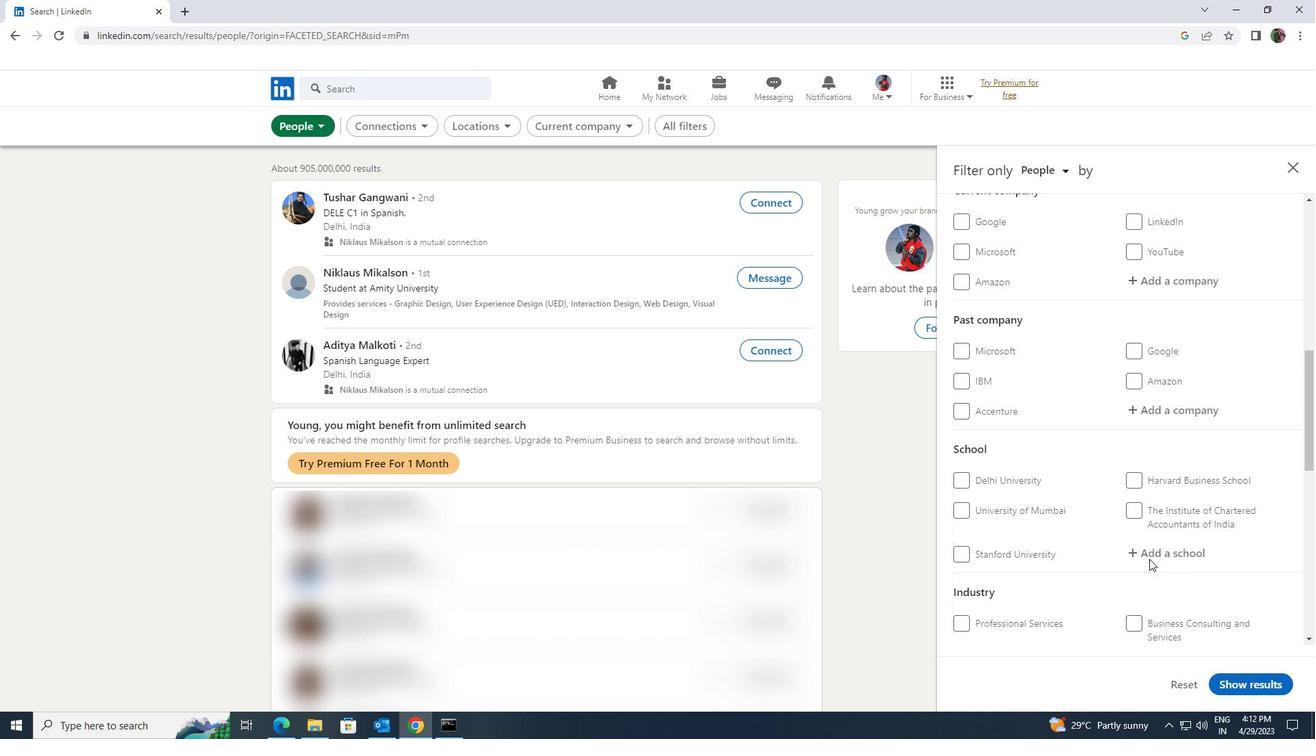 
Action: Mouse scrolled (1149, 559) with delta (0, 0)
Screenshot: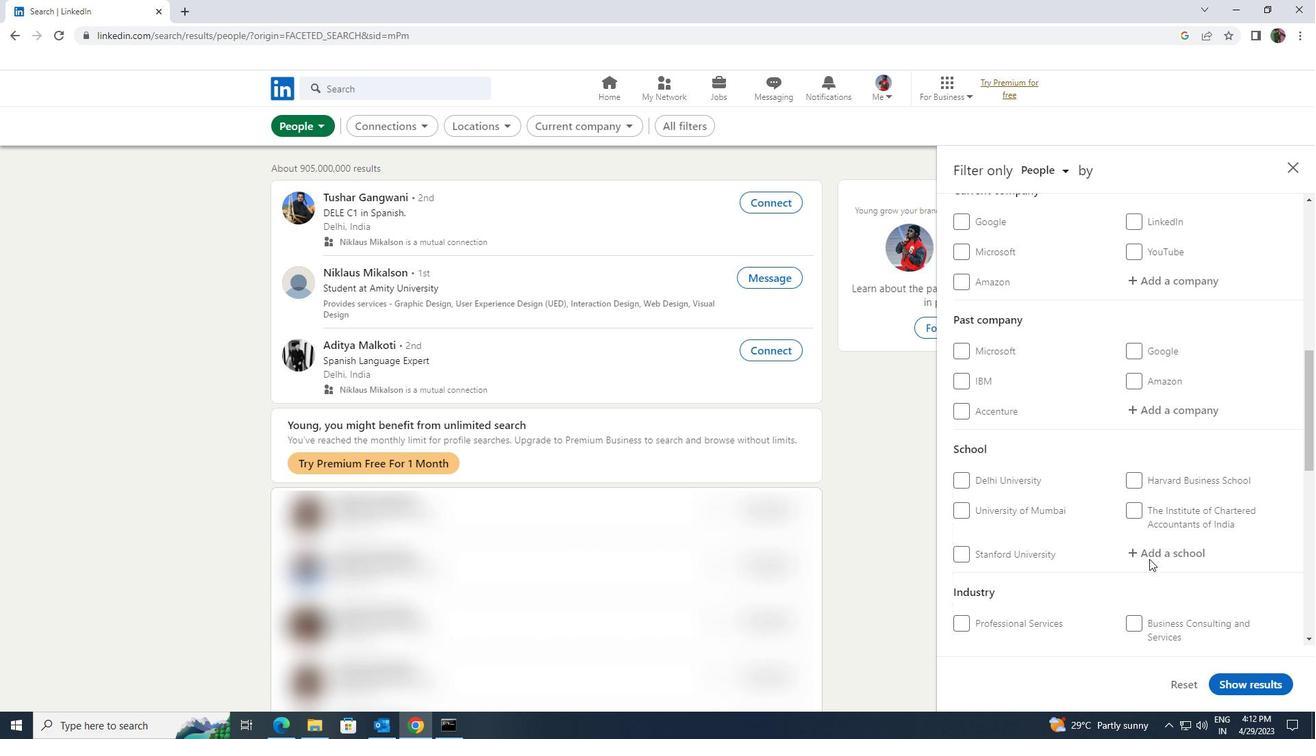 
Action: Mouse scrolled (1149, 559) with delta (0, 0)
Screenshot: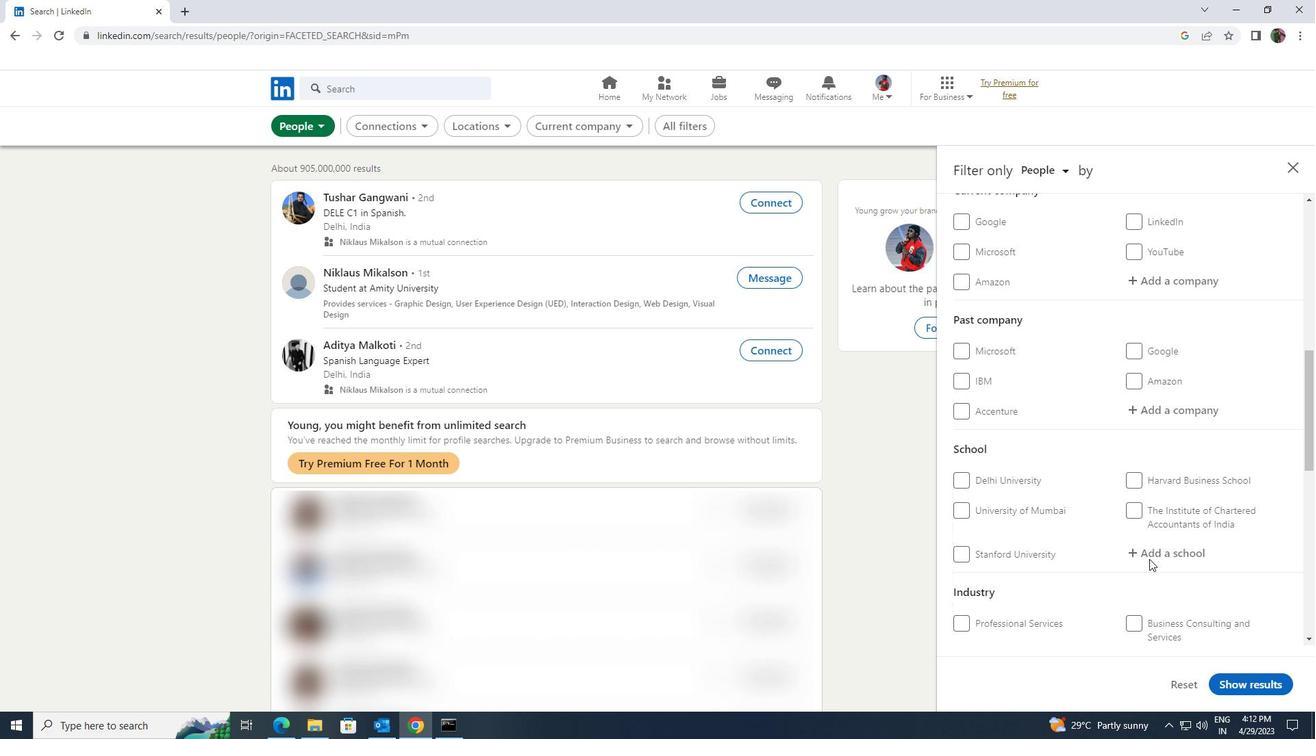 
Action: Mouse moved to (1146, 559)
Screenshot: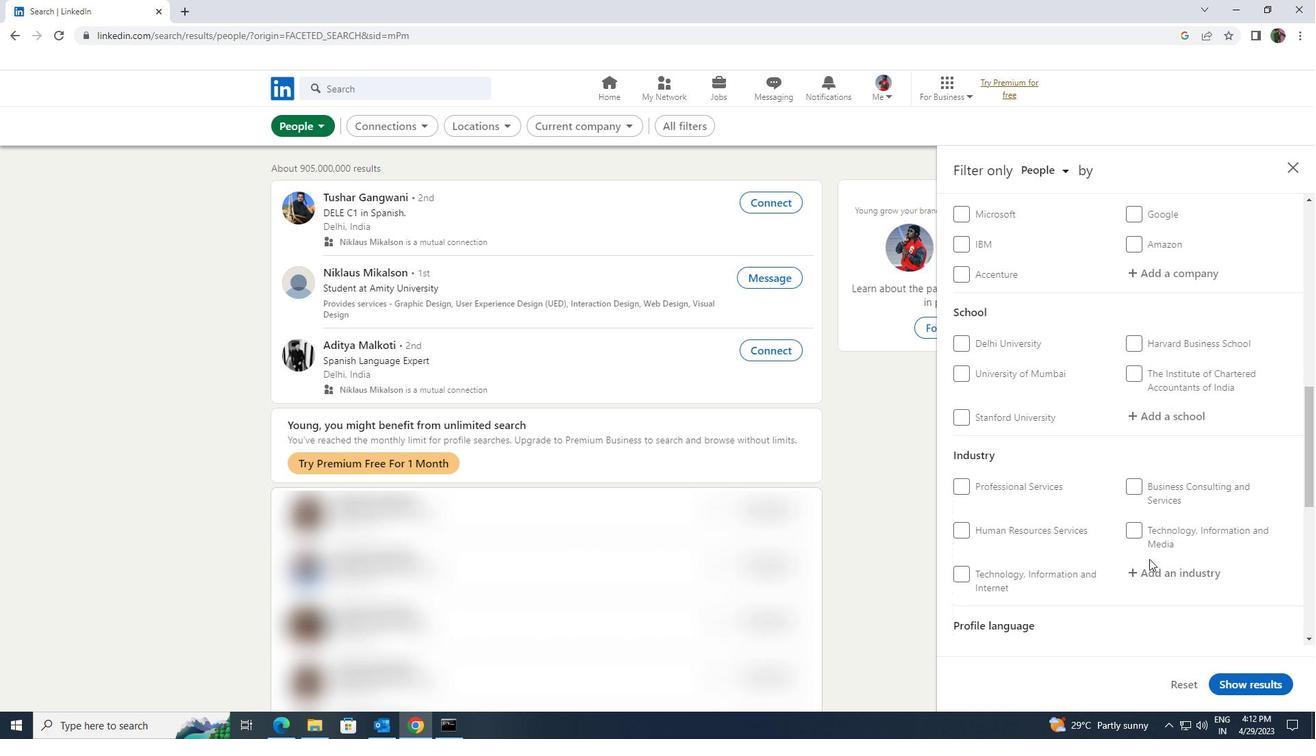 
Action: Mouse scrolled (1146, 559) with delta (0, 0)
Screenshot: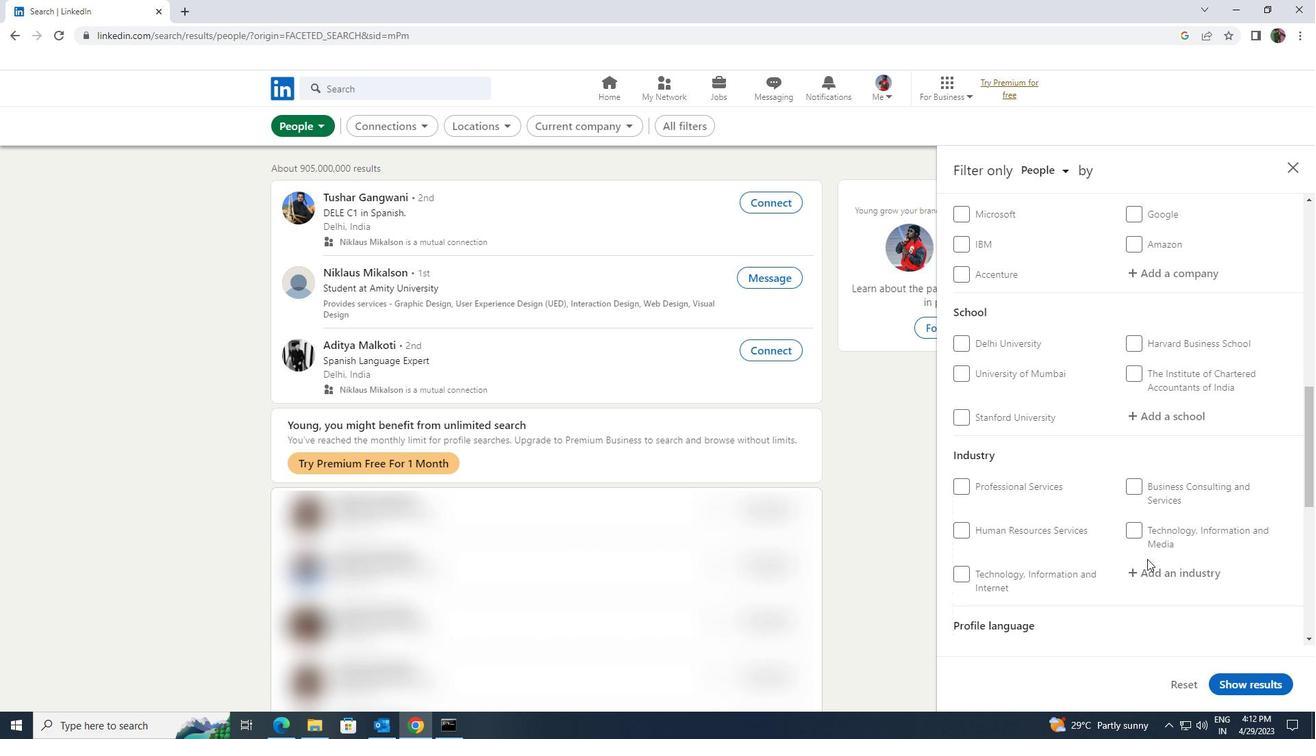 
Action: Mouse moved to (1145, 560)
Screenshot: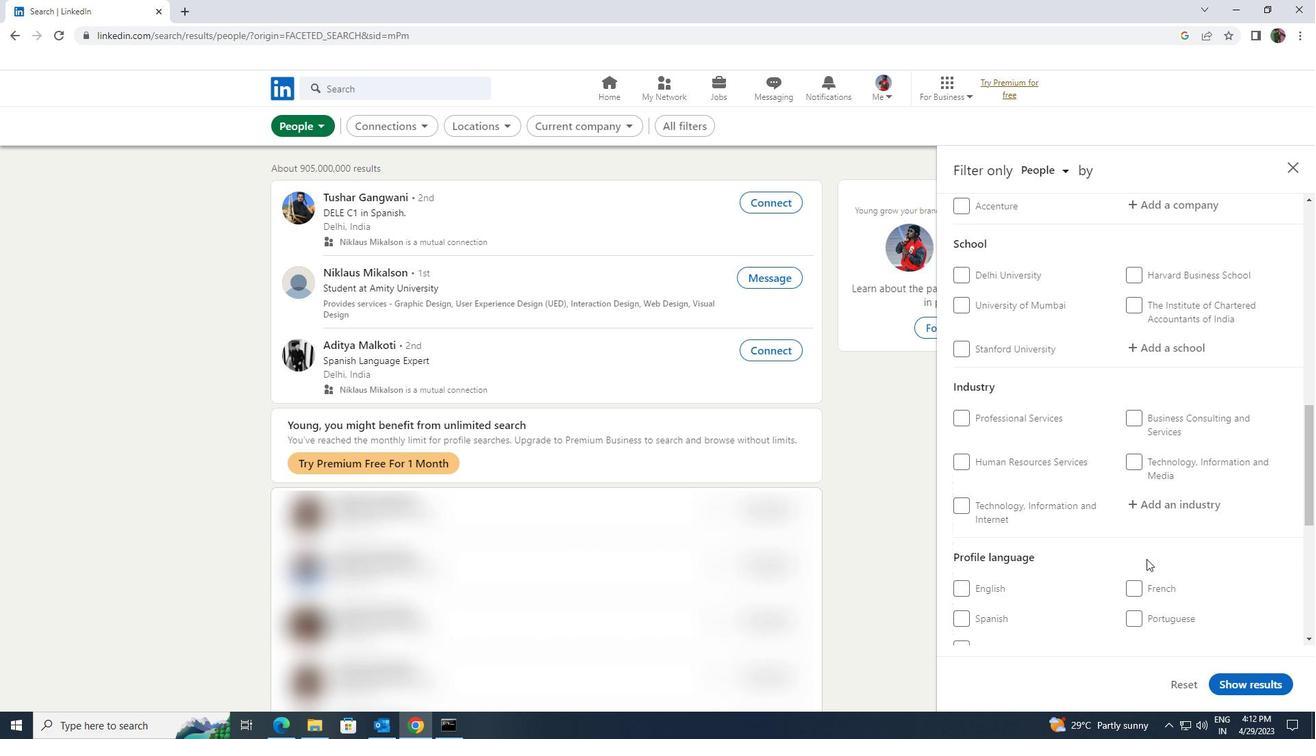 
Action: Mouse scrolled (1145, 559) with delta (0, 0)
Screenshot: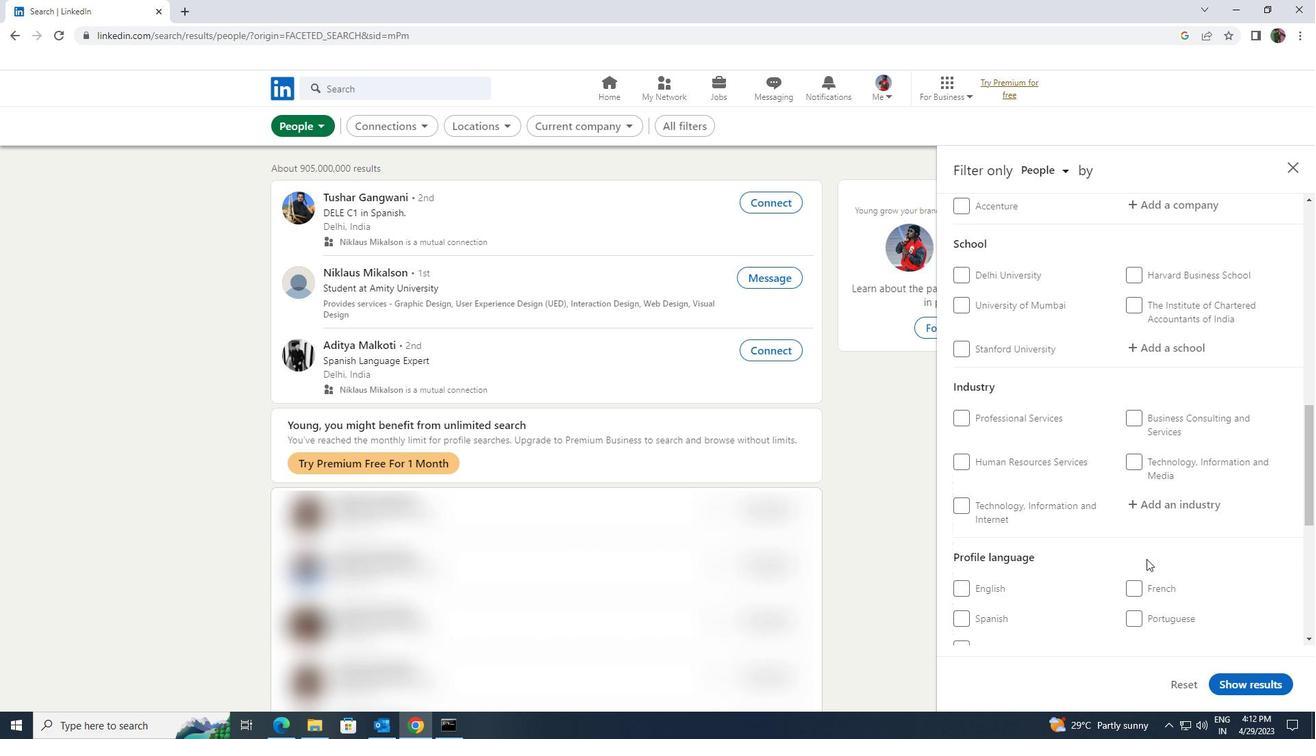 
Action: Mouse moved to (1145, 560)
Screenshot: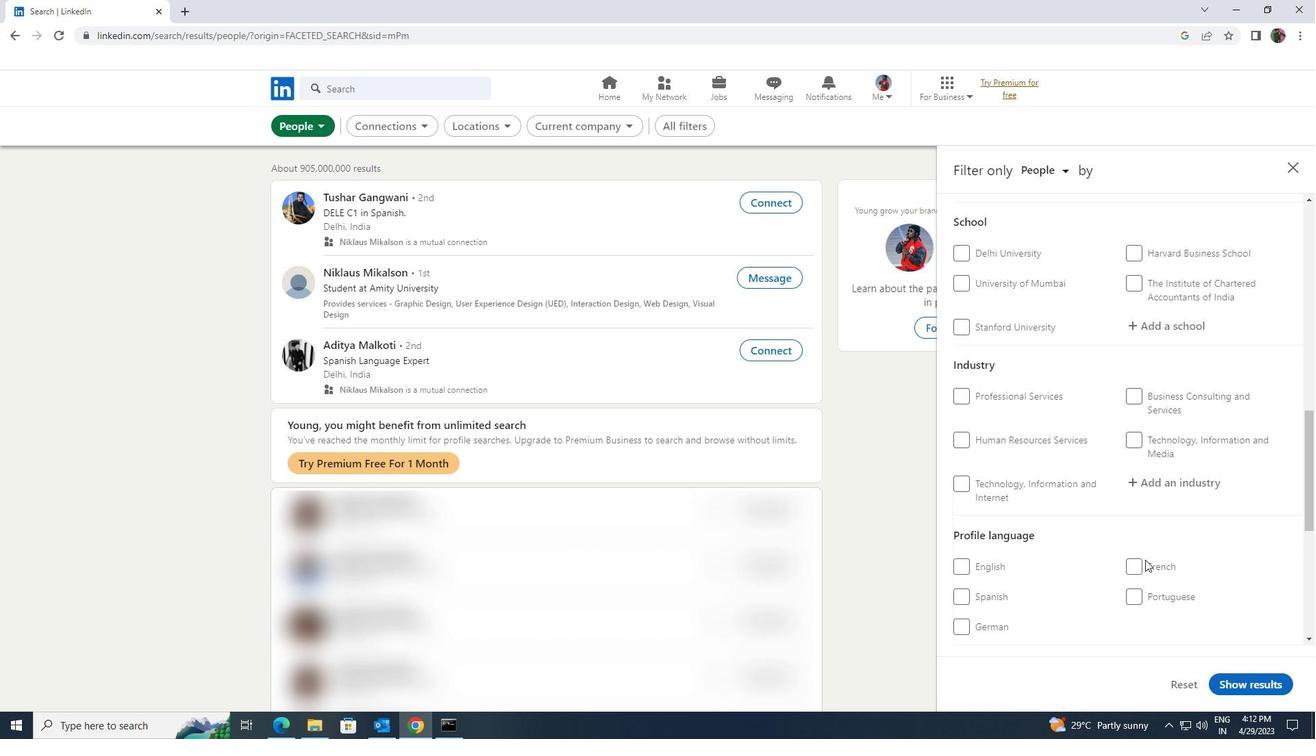 
Action: Mouse scrolled (1145, 559) with delta (0, 0)
Screenshot: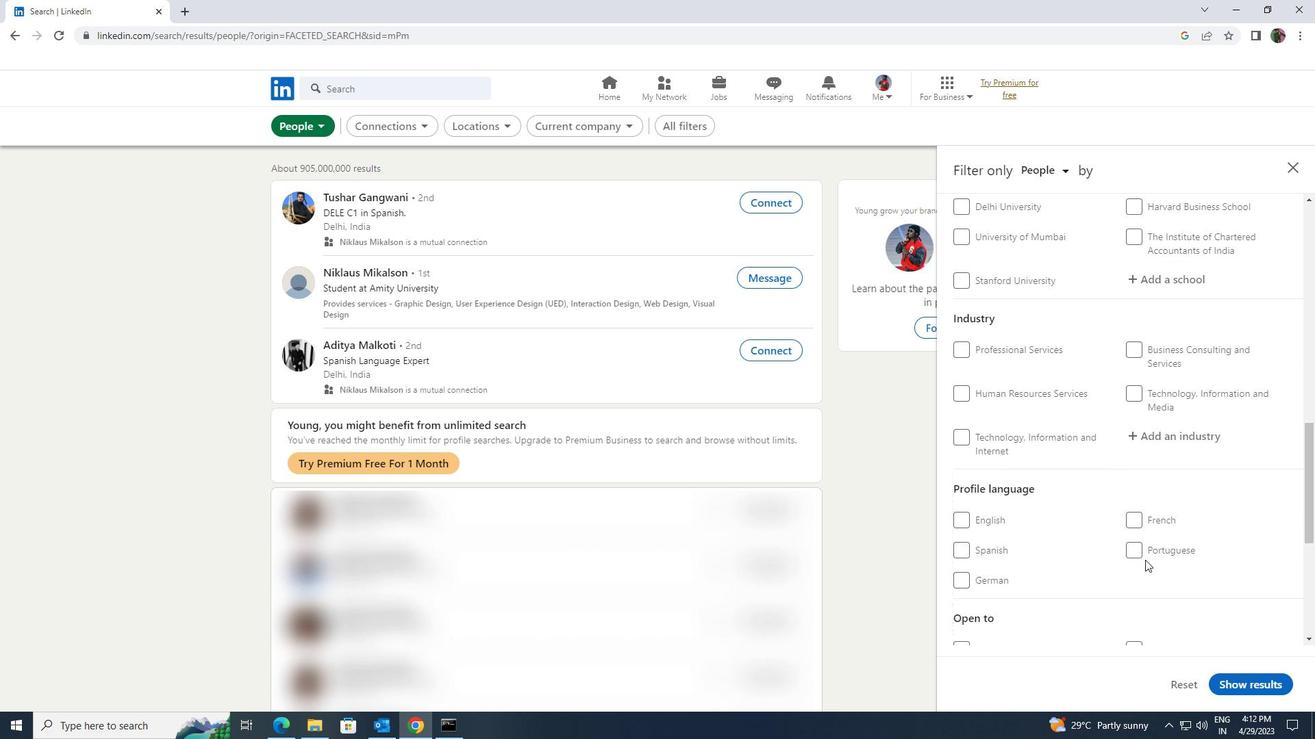 
Action: Mouse moved to (965, 478)
Screenshot: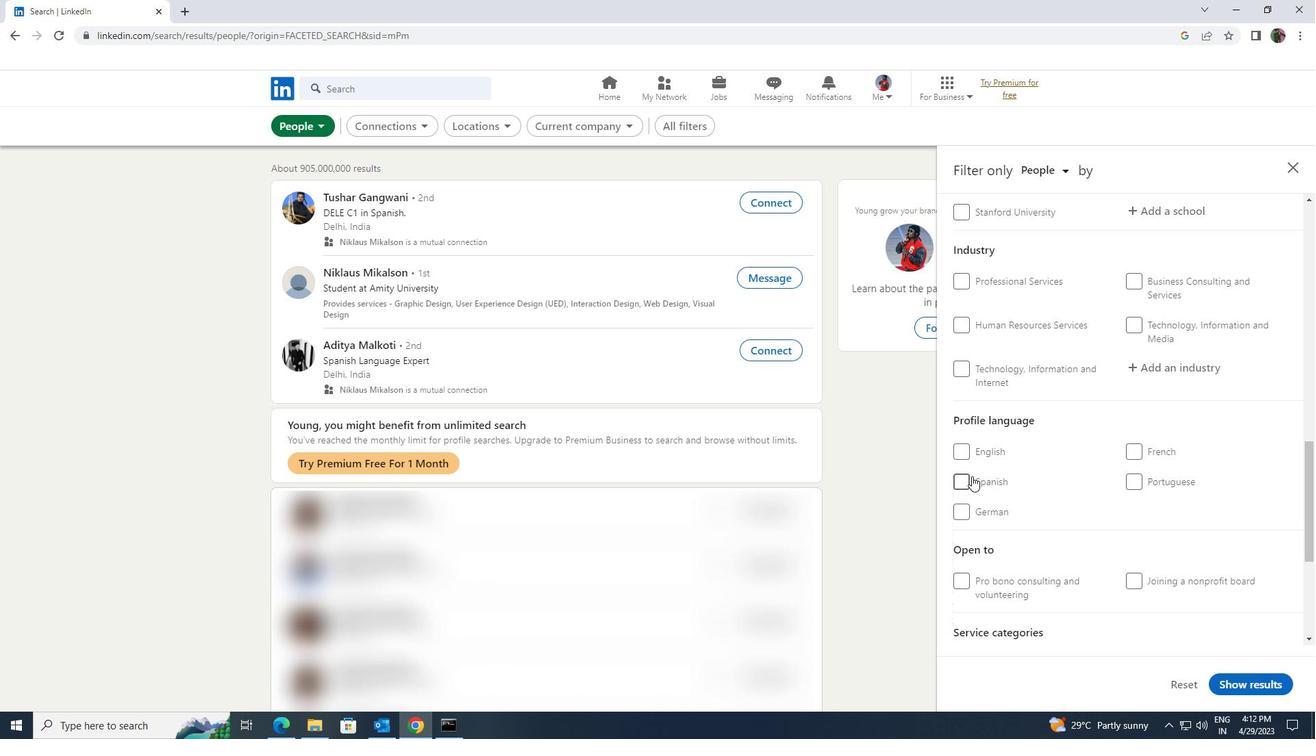 
Action: Mouse pressed left at (965, 478)
Screenshot: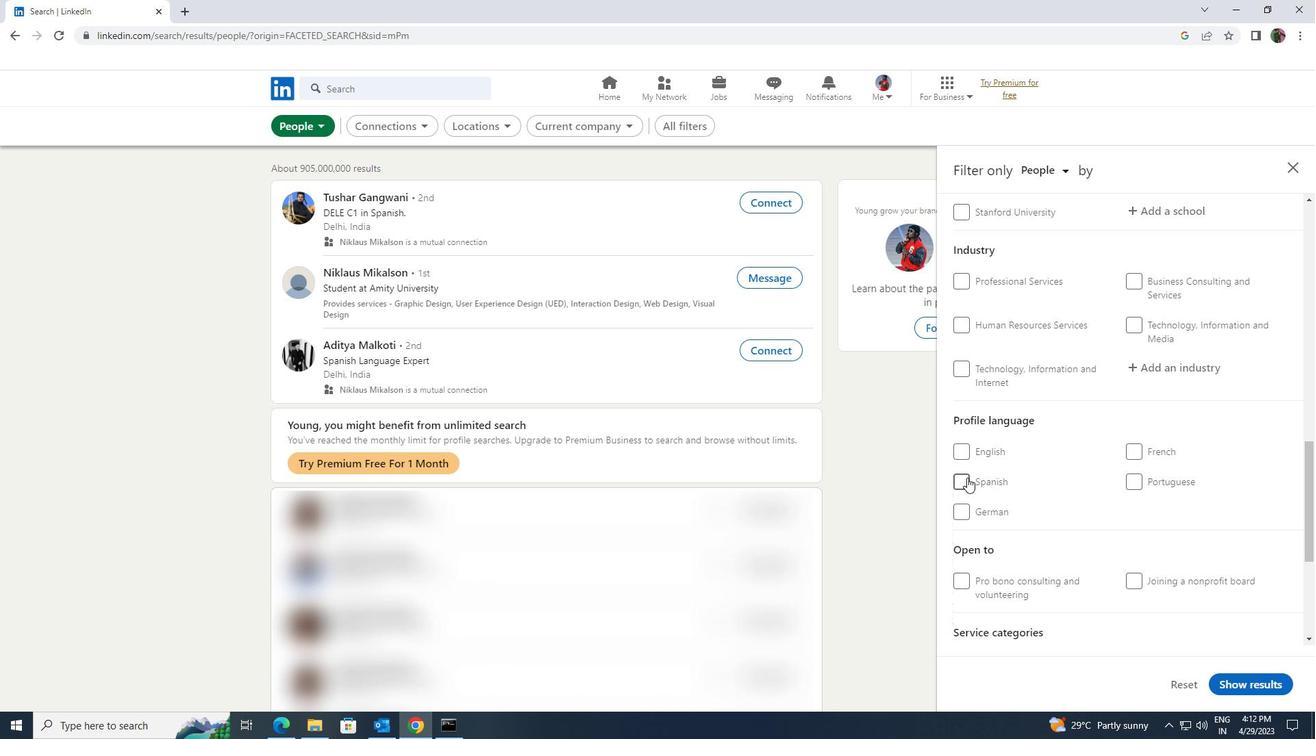 
Action: Mouse moved to (1034, 496)
Screenshot: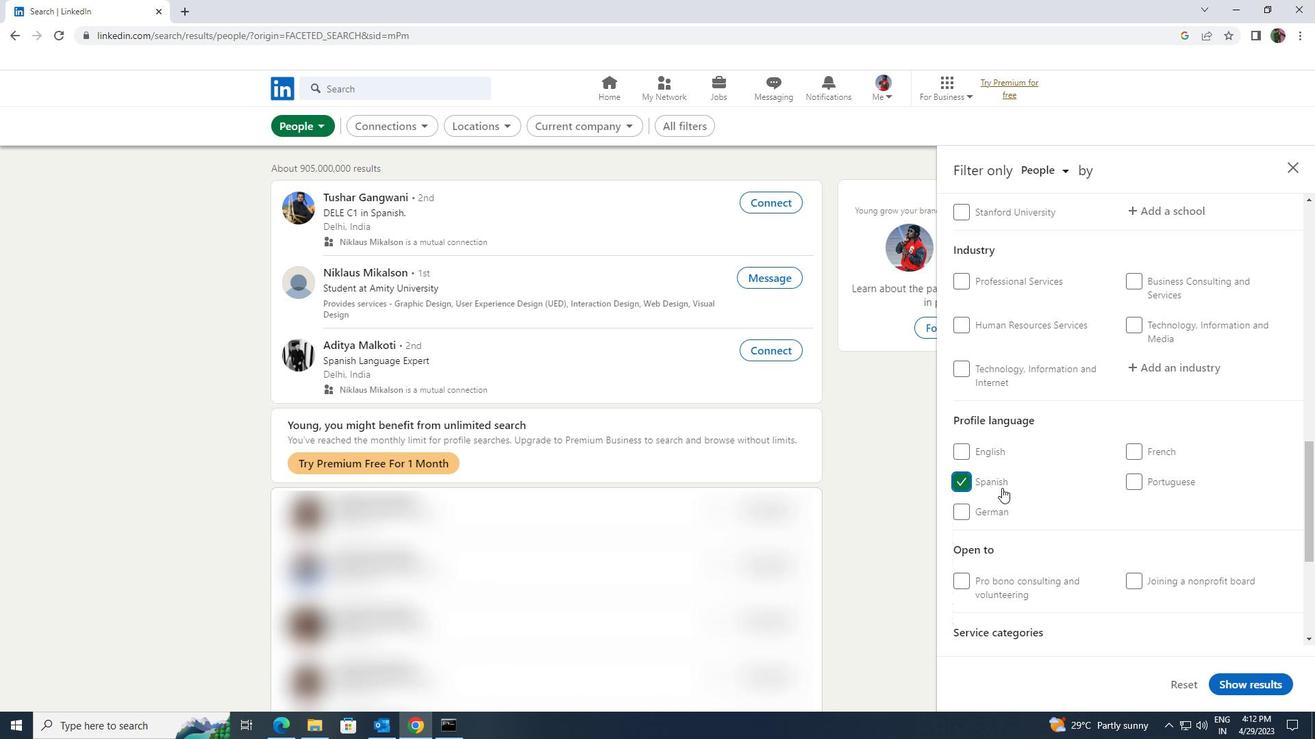 
Action: Mouse scrolled (1034, 497) with delta (0, 0)
Screenshot: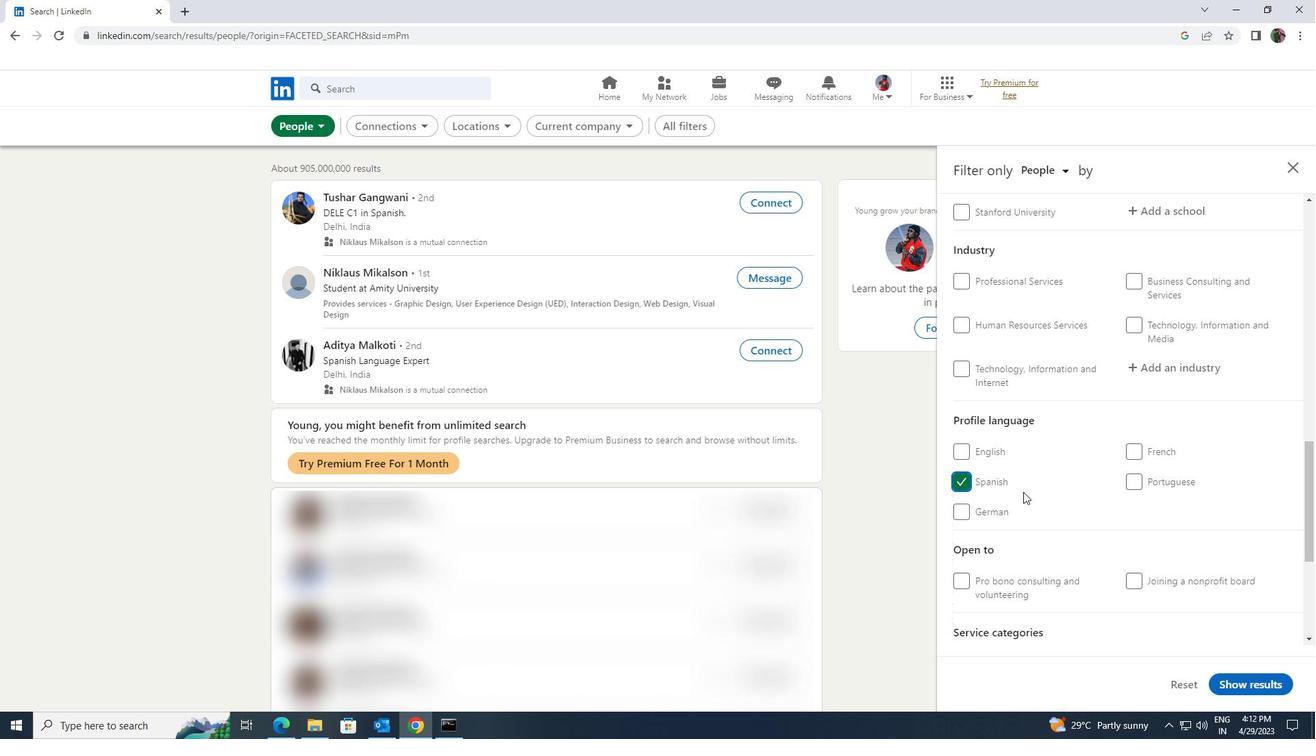 
Action: Mouse scrolled (1034, 497) with delta (0, 0)
Screenshot: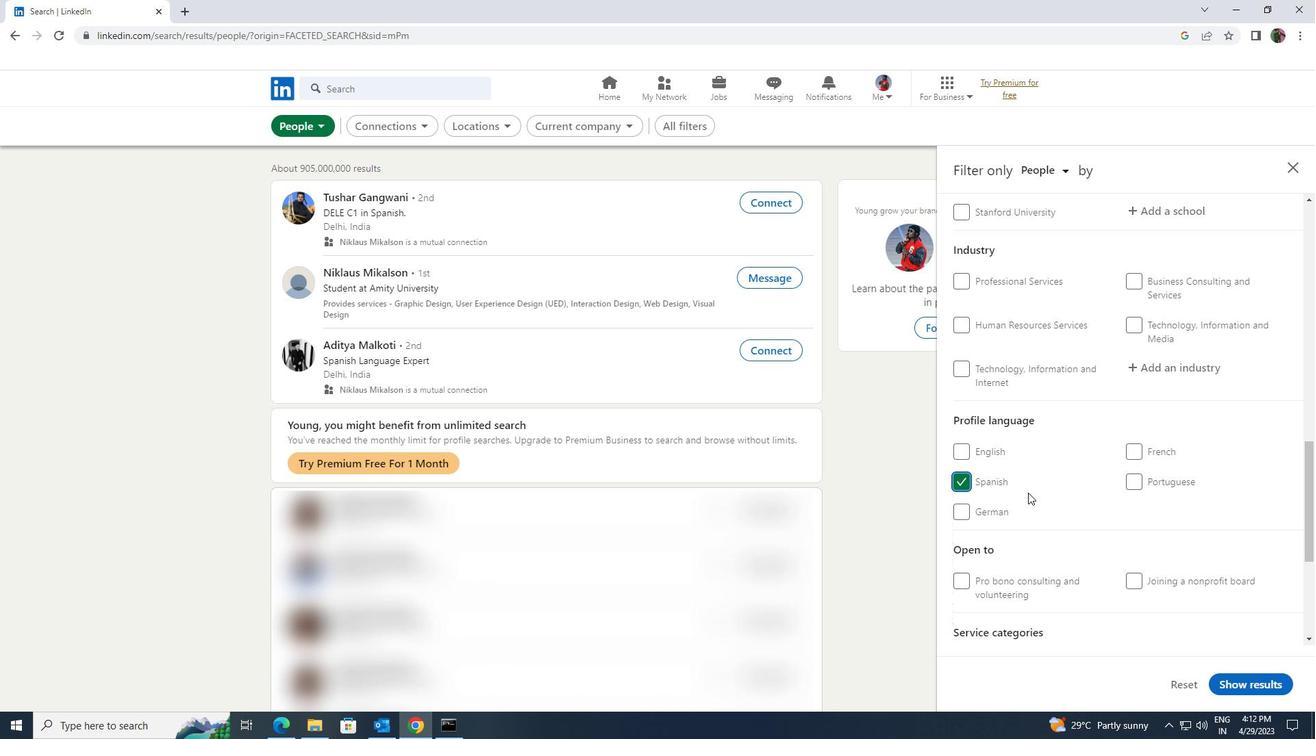 
Action: Mouse moved to (1034, 498)
Screenshot: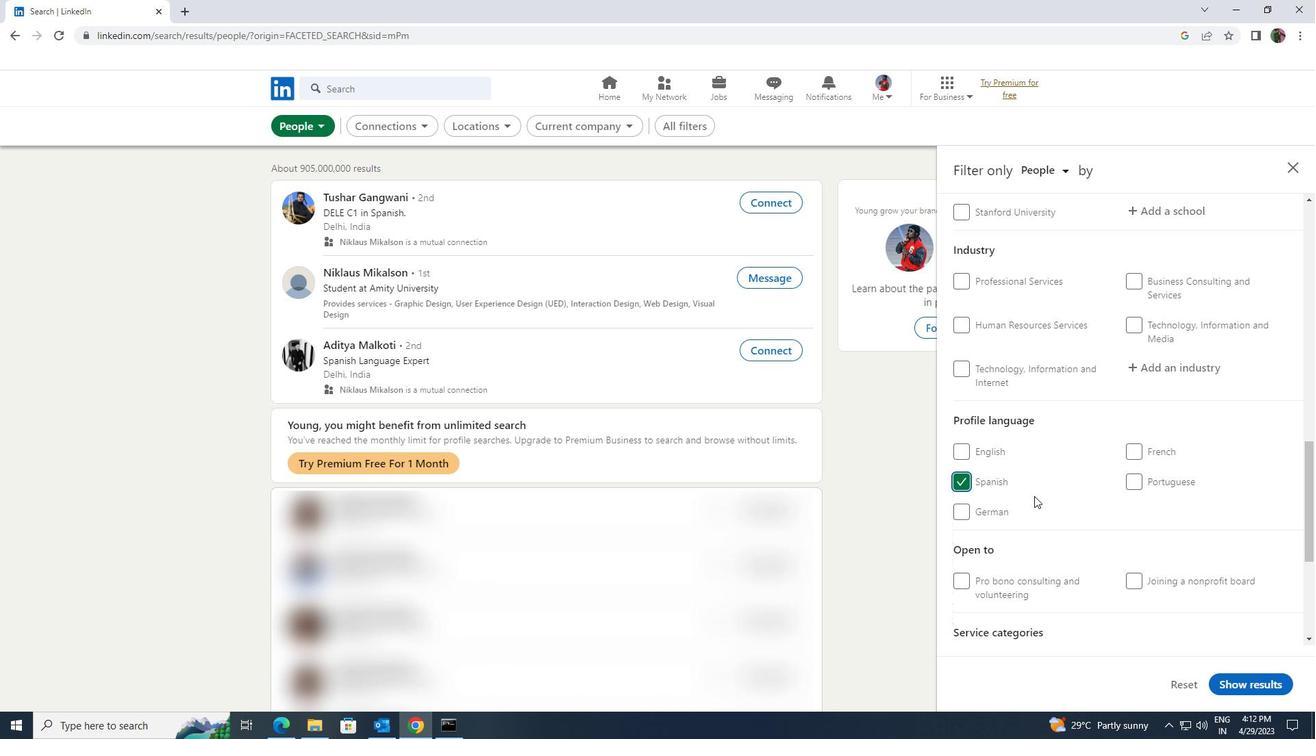 
Action: Mouse scrolled (1034, 498) with delta (0, 0)
Screenshot: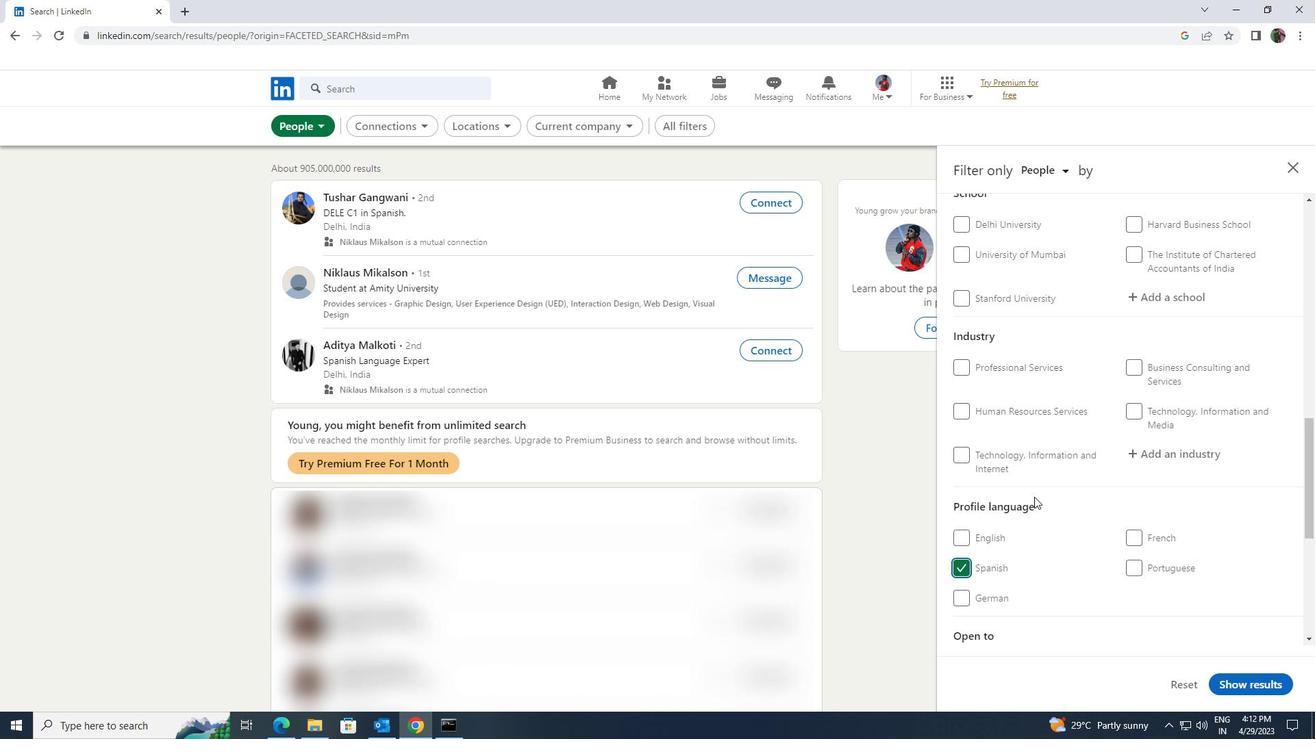 
Action: Mouse scrolled (1034, 498) with delta (0, 0)
Screenshot: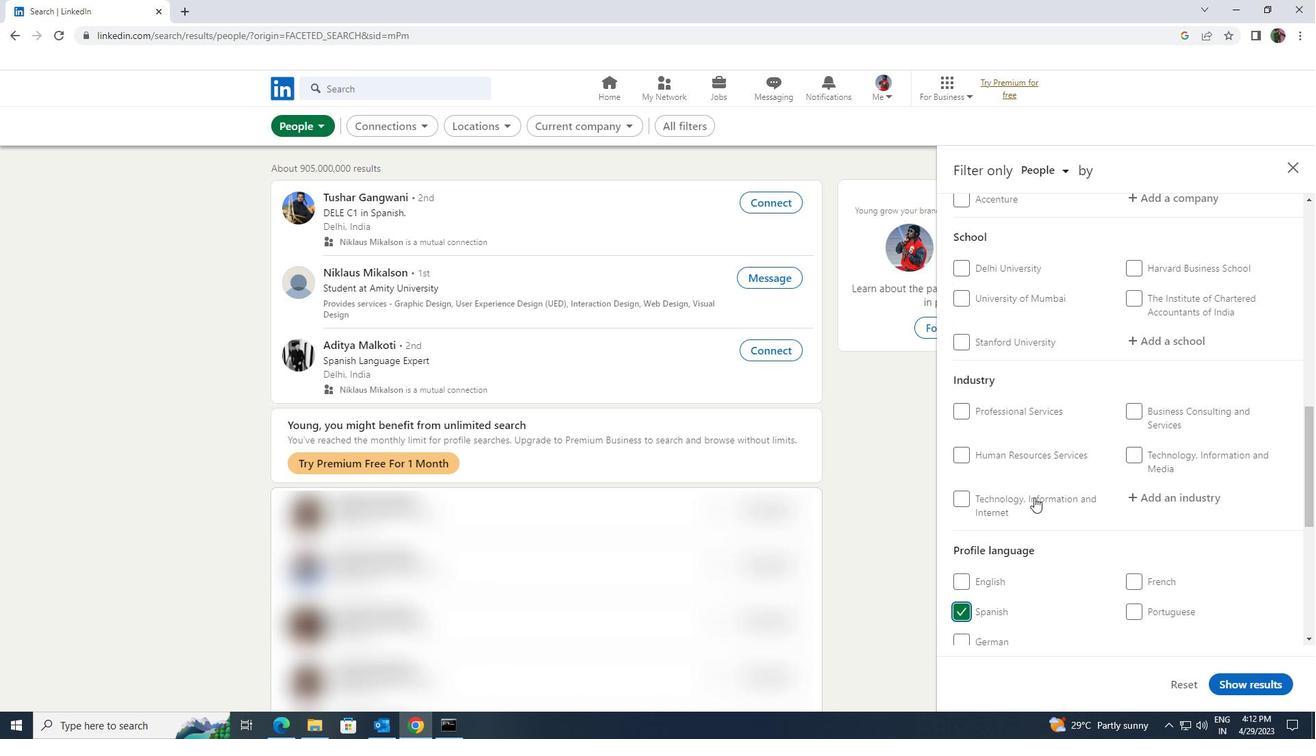 
Action: Mouse scrolled (1034, 498) with delta (0, 0)
Screenshot: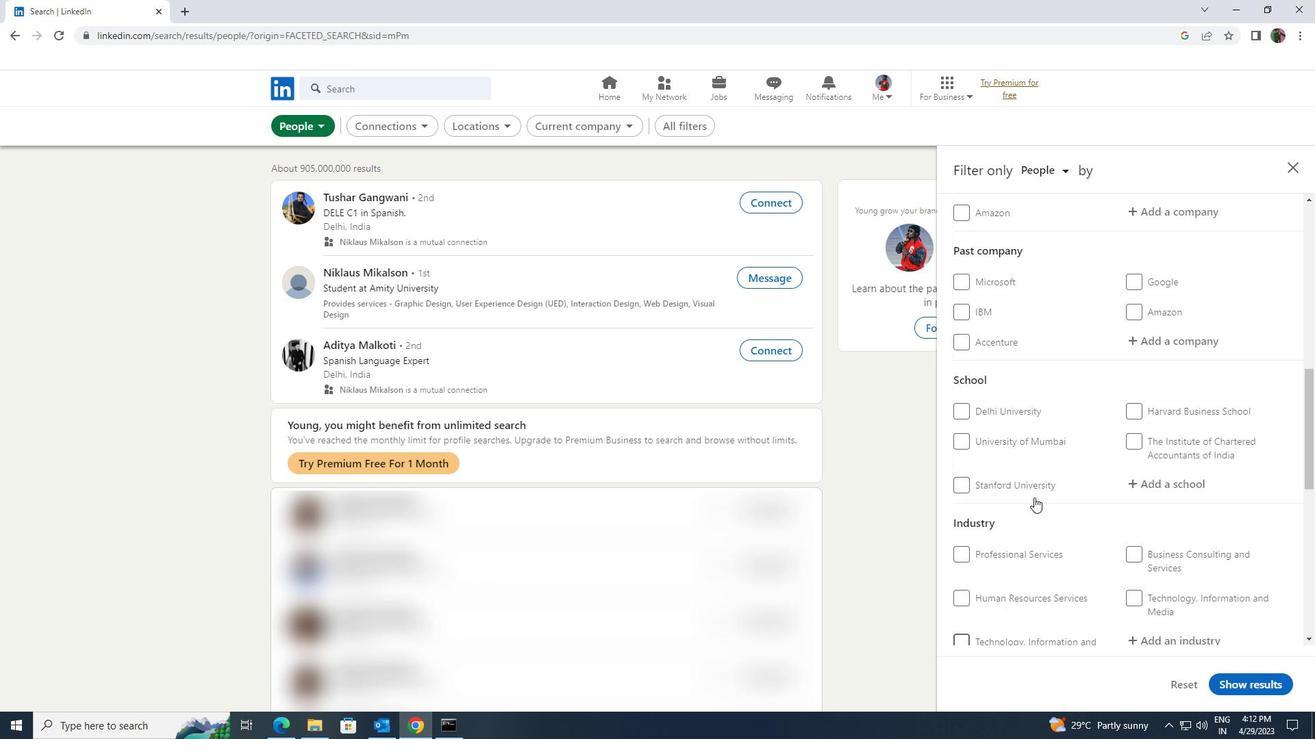 
Action: Mouse scrolled (1034, 498) with delta (0, 0)
Screenshot: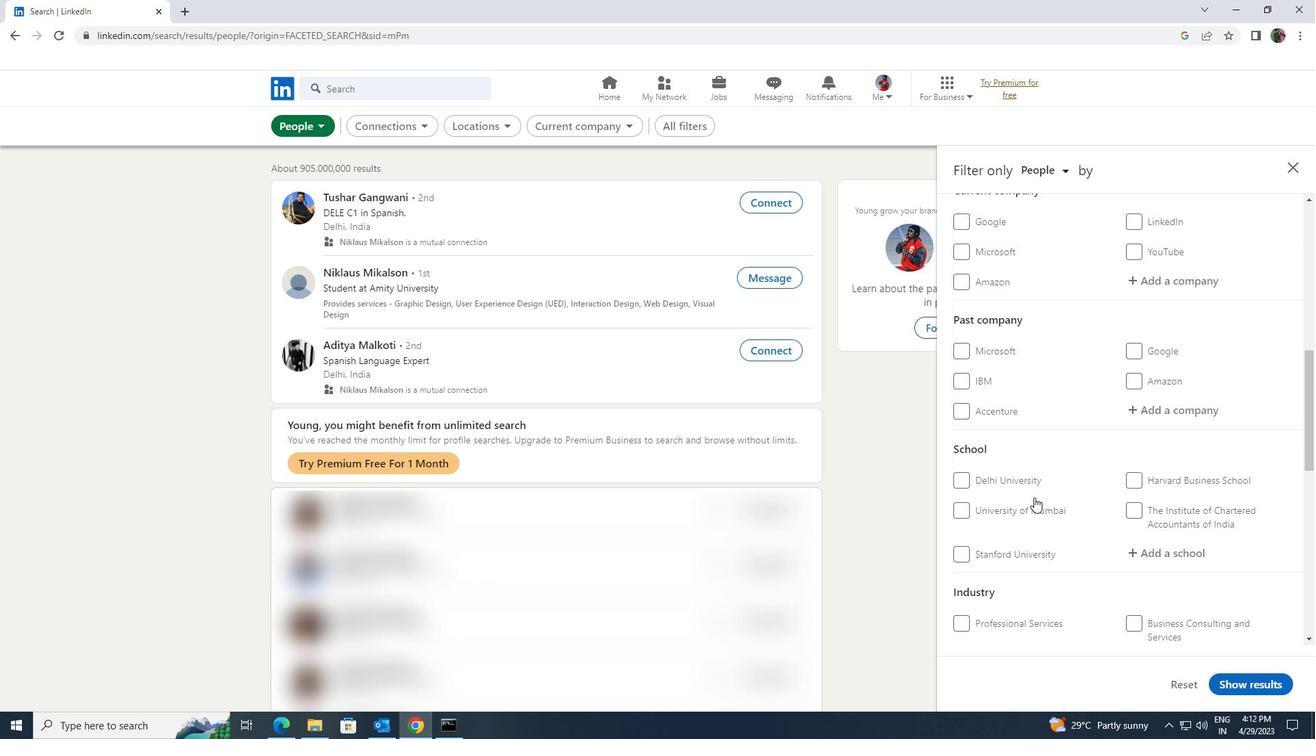 
Action: Mouse scrolled (1034, 498) with delta (0, 0)
Screenshot: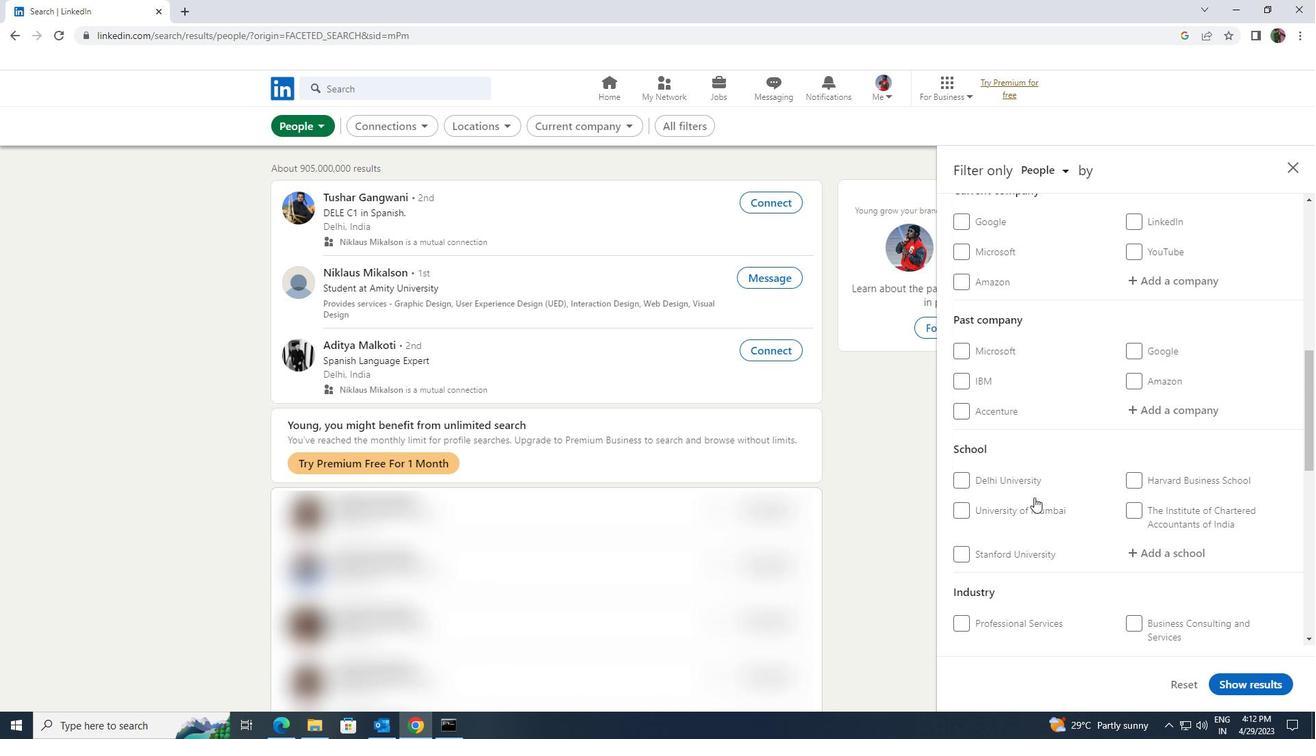 
Action: Mouse moved to (1144, 418)
Screenshot: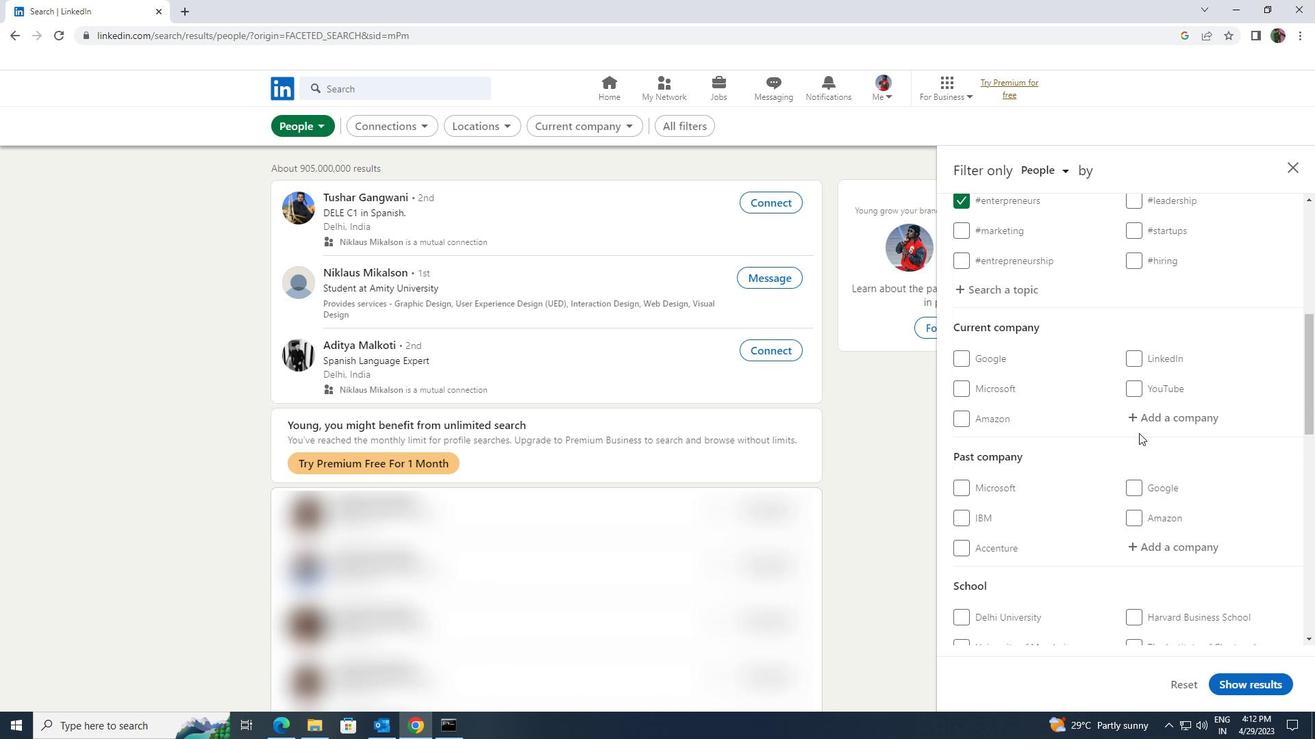 
Action: Mouse pressed left at (1144, 418)
Screenshot: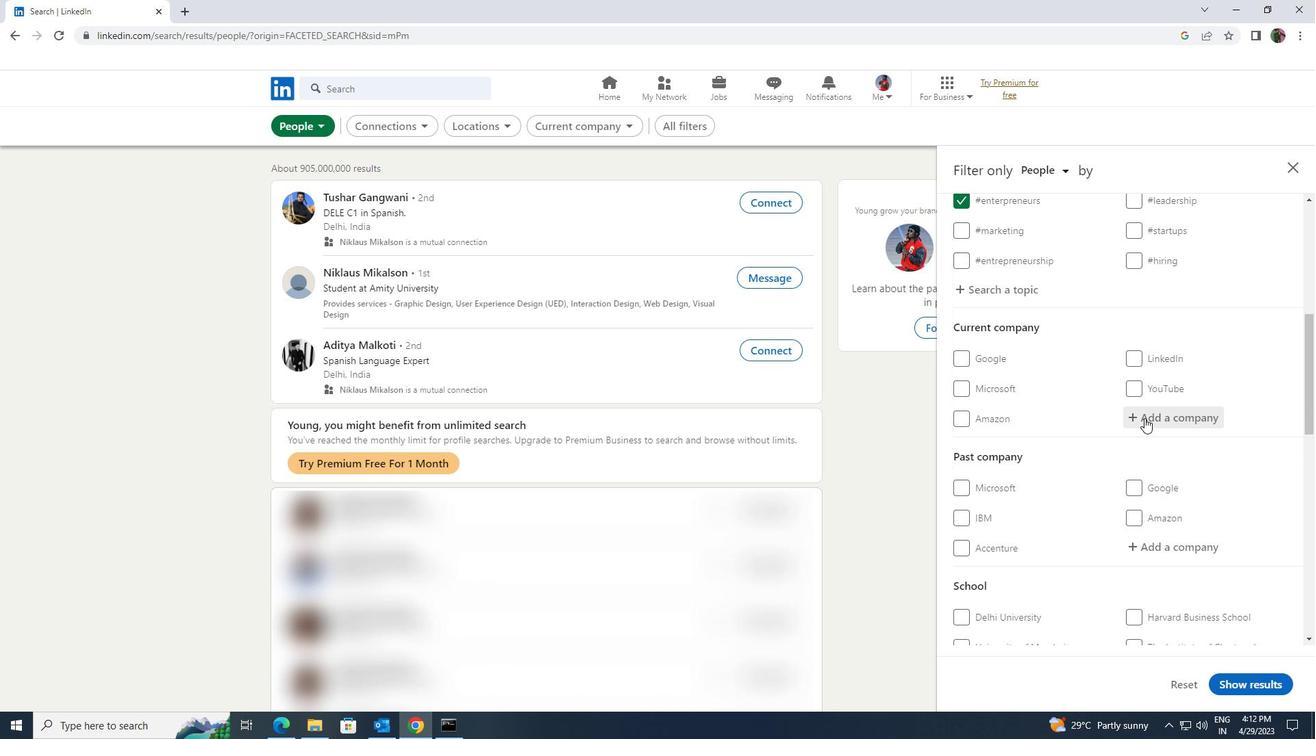
Action: Key pressed <Key.shift><Key.shift><Key.shift><Key.shift><Key.shift><Key.shift>THE<Key.shift>MATH
Screenshot: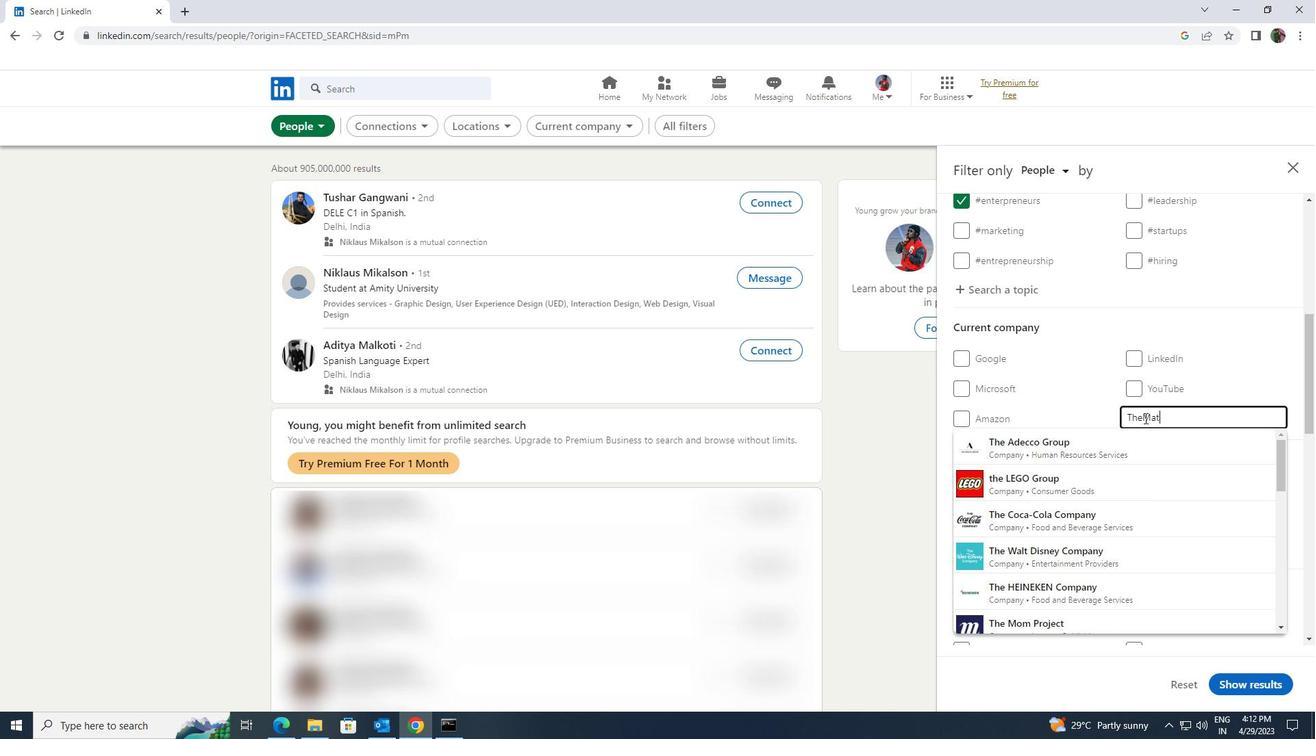
Action: Mouse moved to (1124, 440)
Screenshot: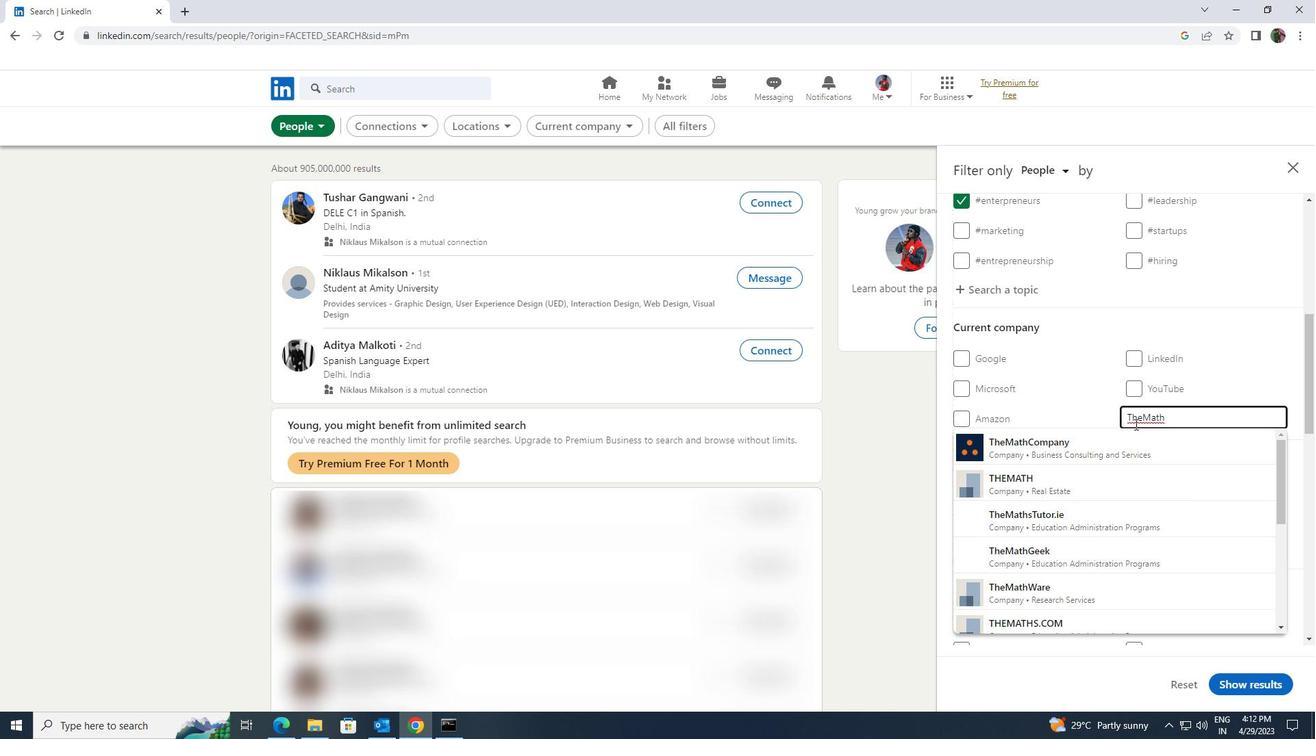 
Action: Mouse pressed left at (1124, 440)
Screenshot: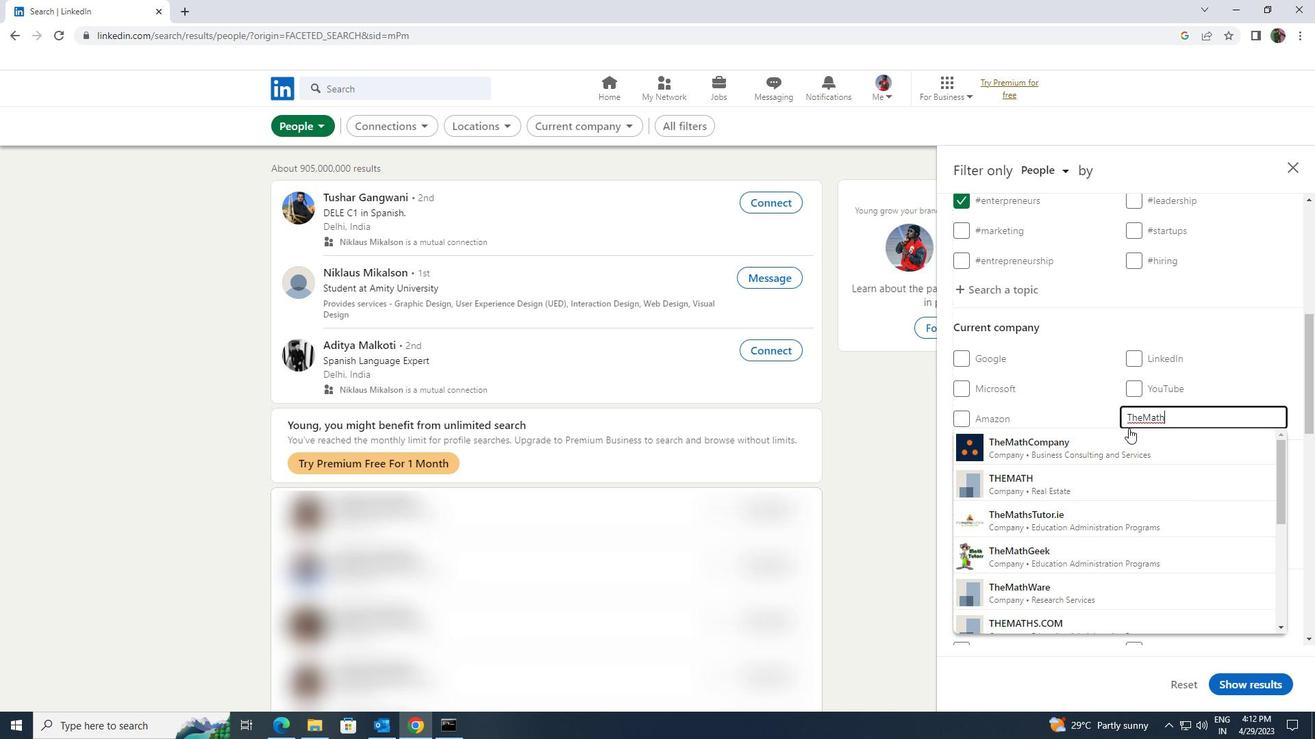 
Action: Mouse scrolled (1124, 439) with delta (0, 0)
Screenshot: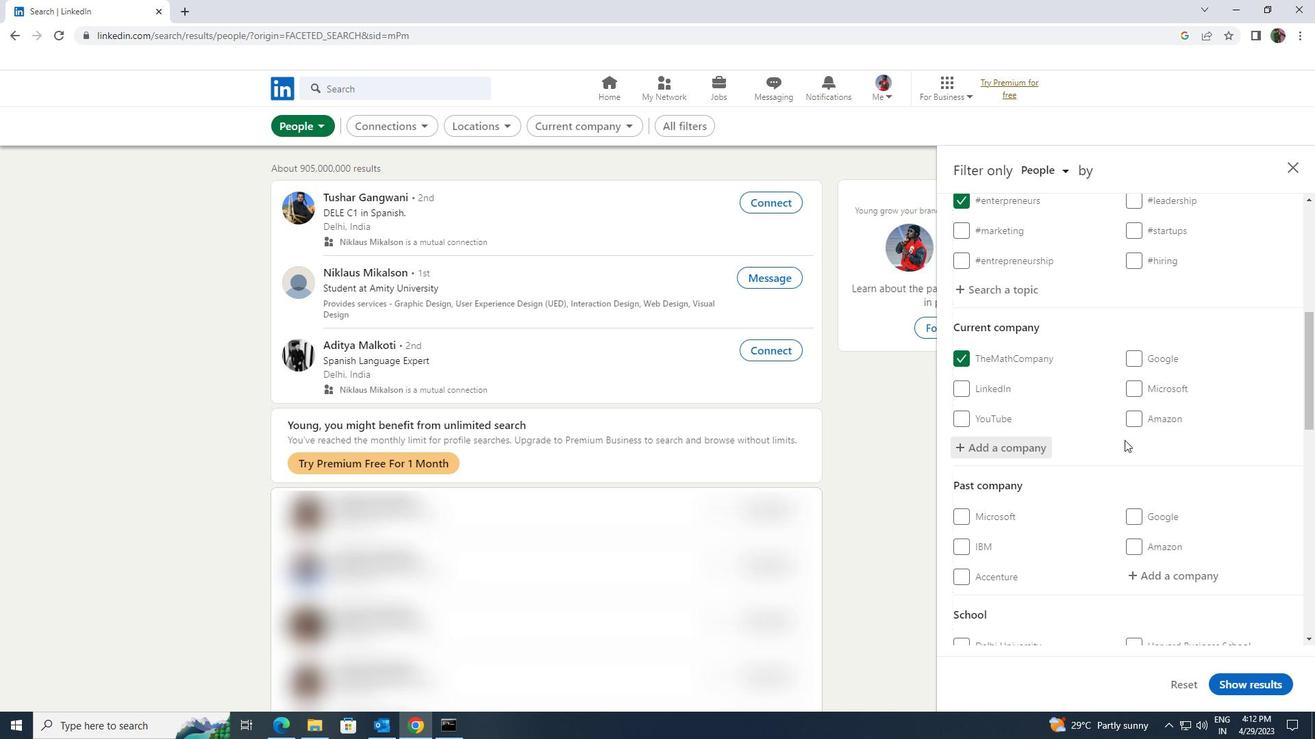 
Action: Mouse scrolled (1124, 439) with delta (0, 0)
Screenshot: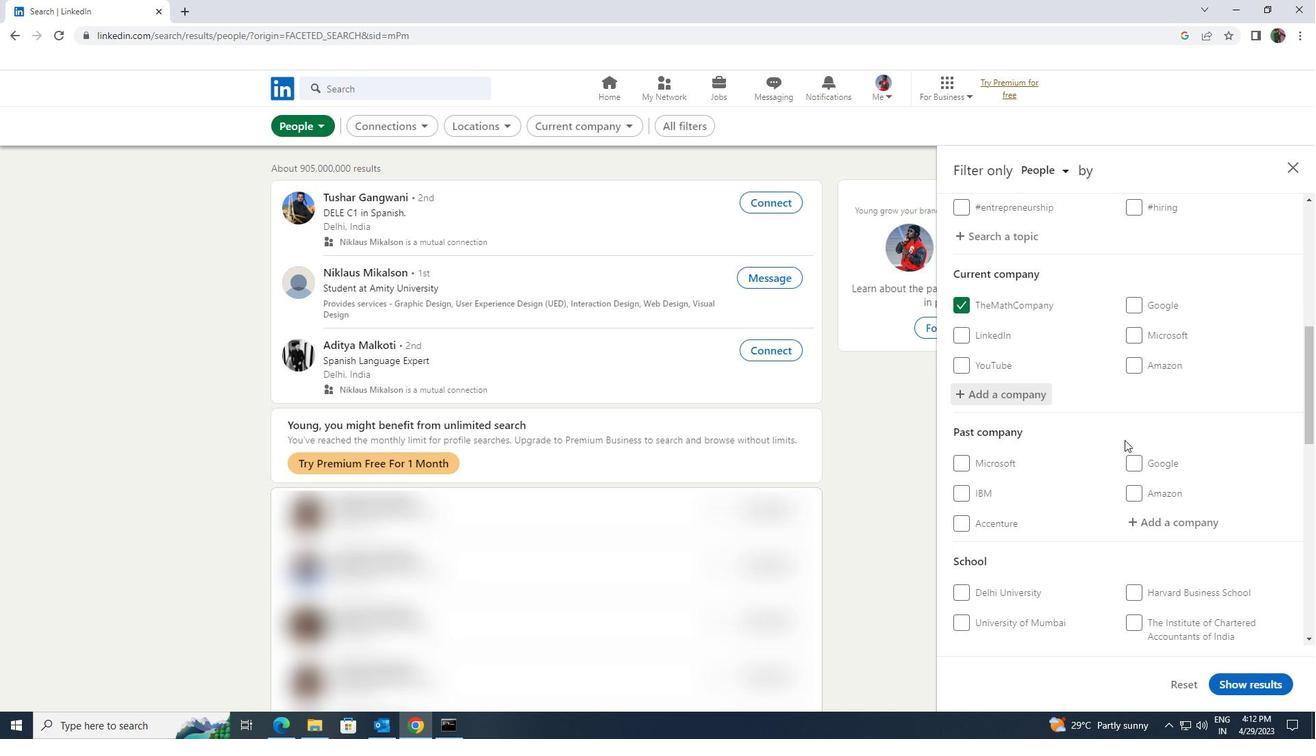
Action: Mouse scrolled (1124, 439) with delta (0, 0)
Screenshot: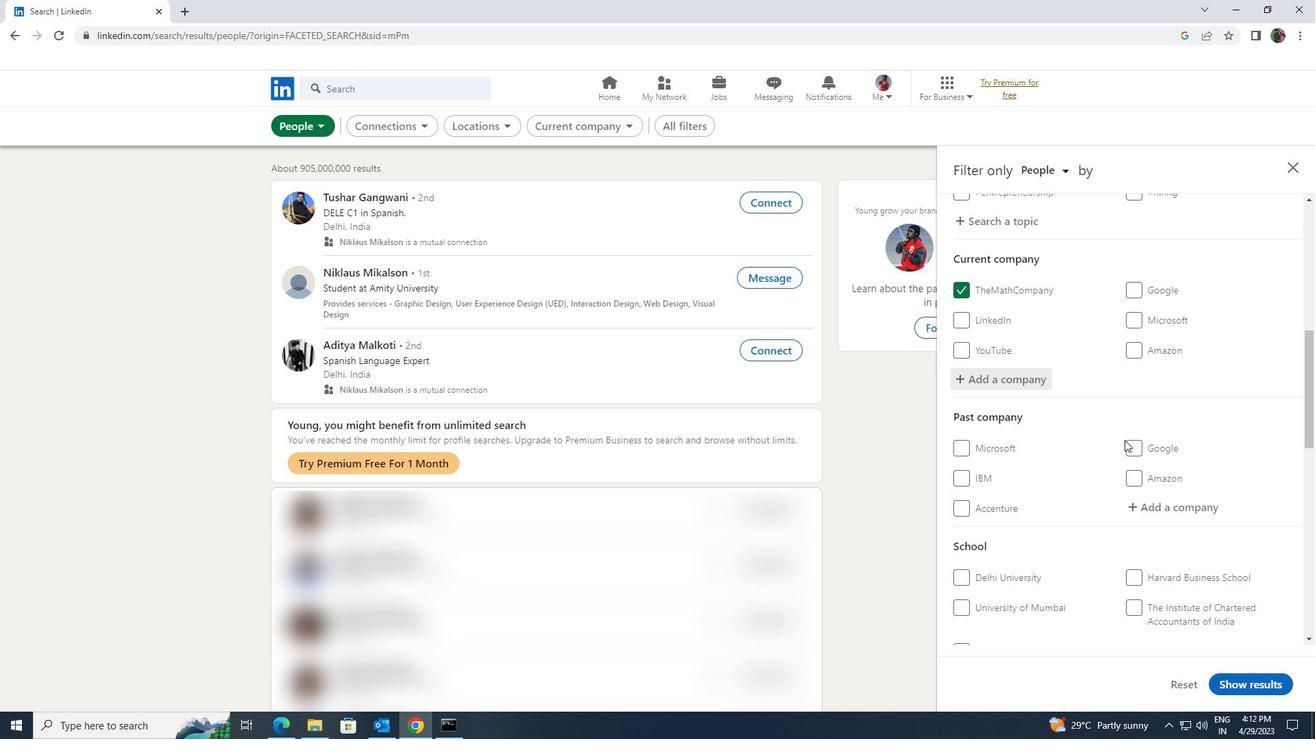 
Action: Mouse scrolled (1124, 439) with delta (0, 0)
Screenshot: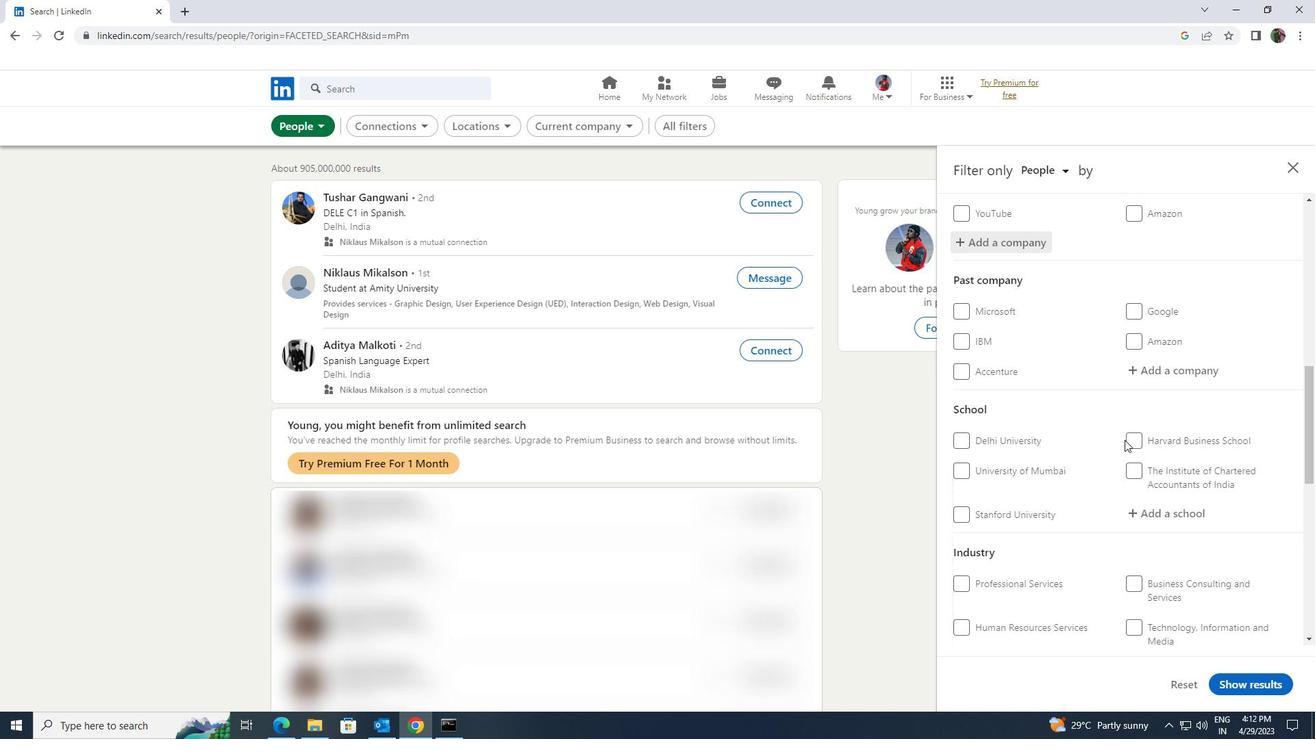 
Action: Mouse moved to (1169, 452)
Screenshot: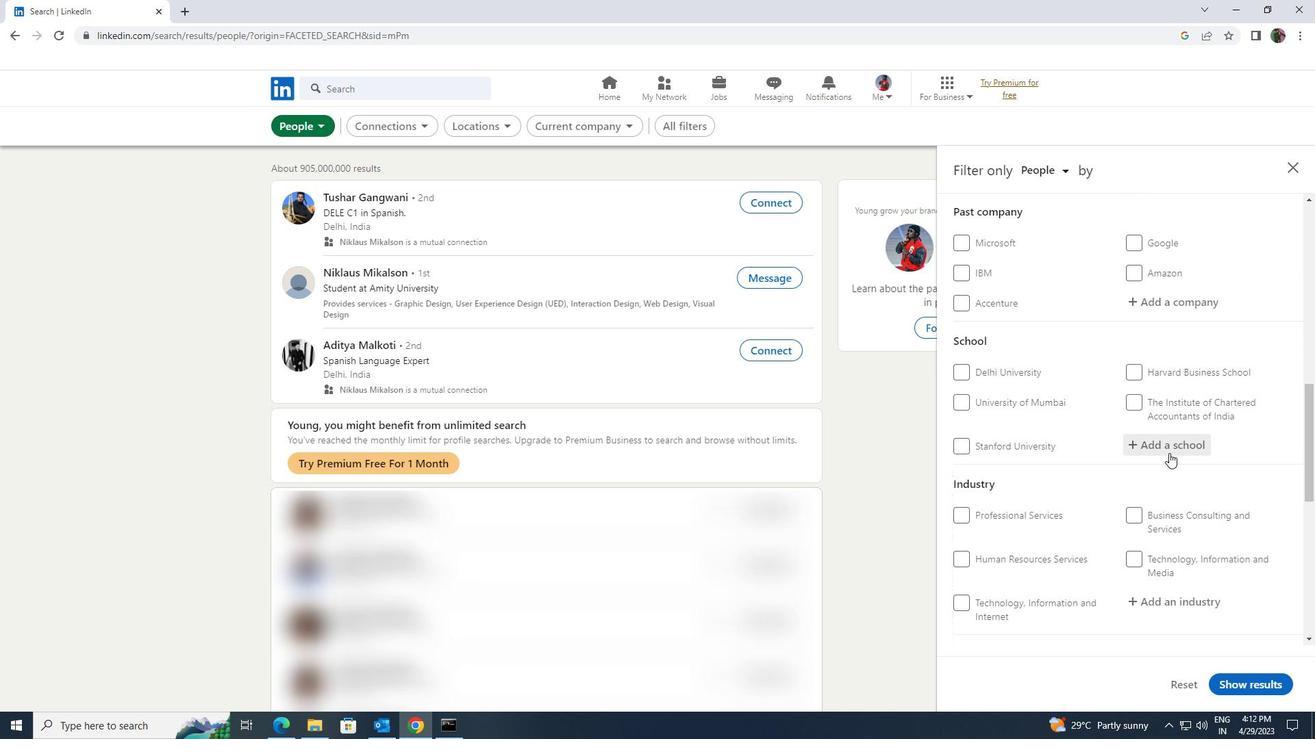 
Action: Mouse pressed left at (1169, 452)
Screenshot: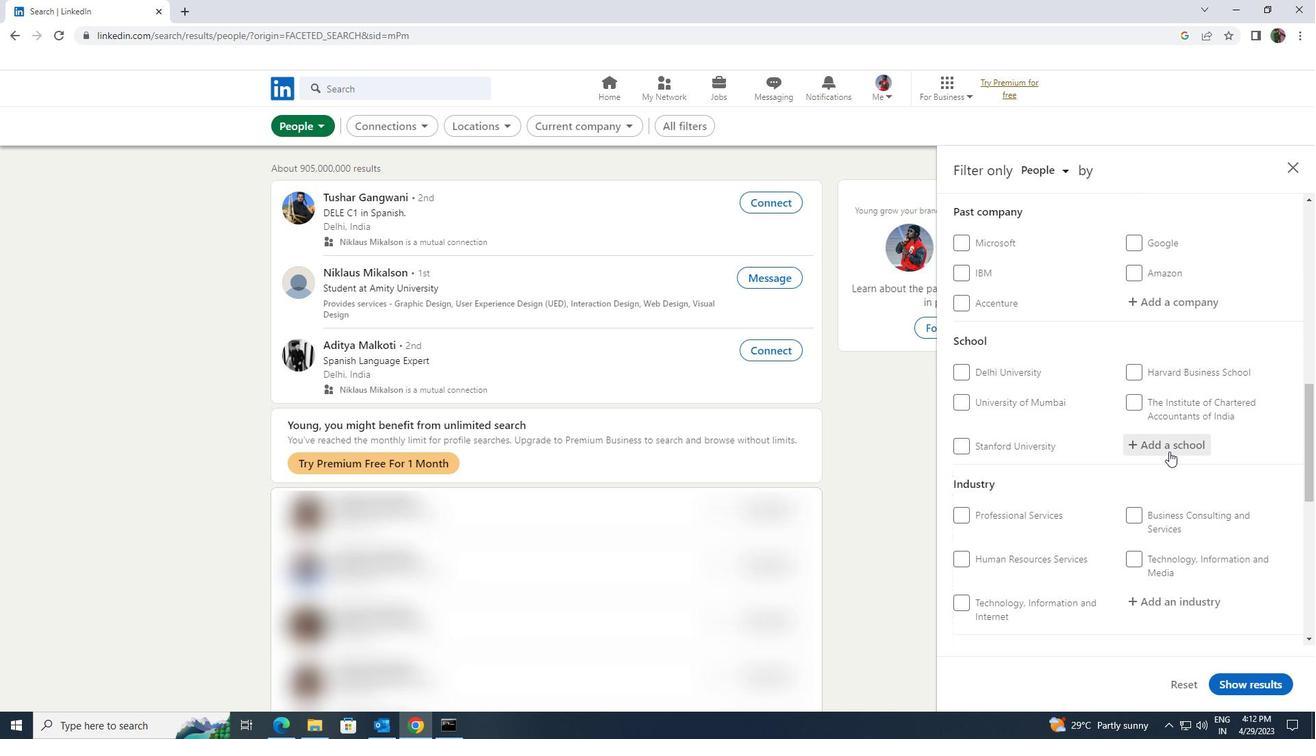 
Action: Mouse moved to (1169, 451)
Screenshot: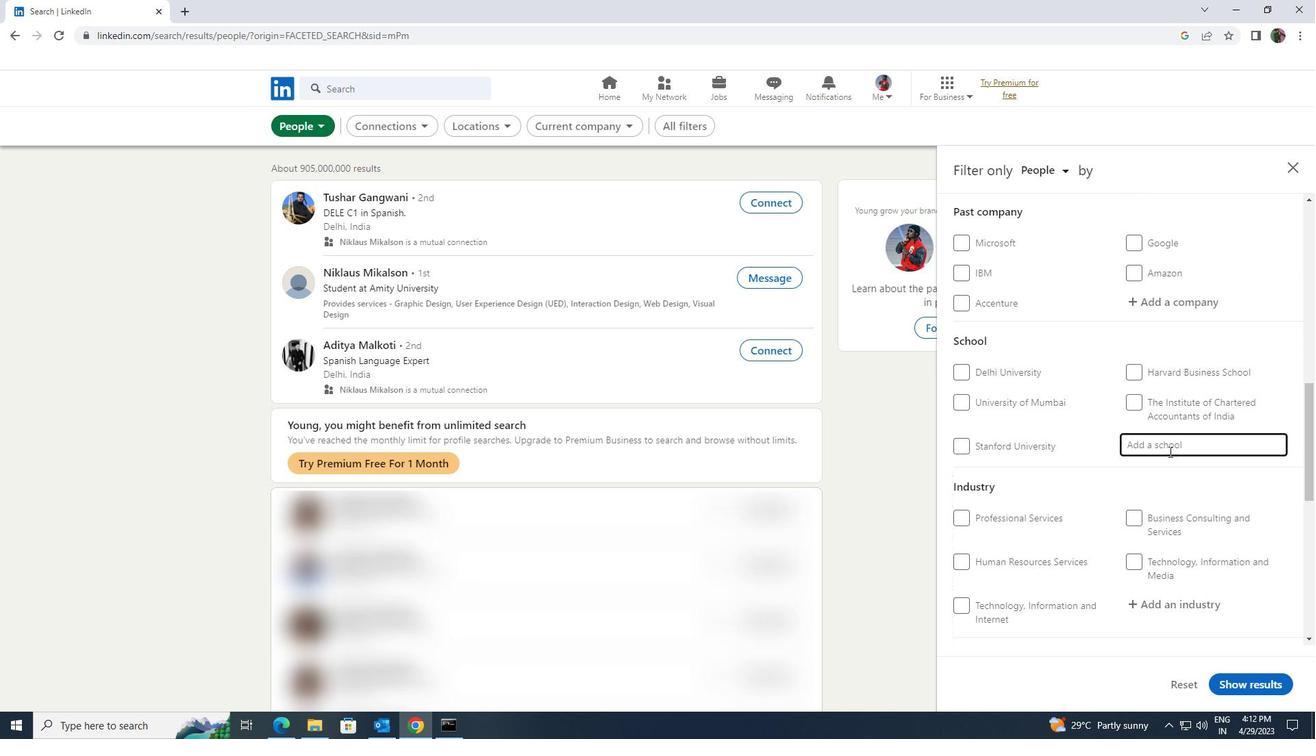 
Action: Key pressed <Key.shift>VINAYAKA
Screenshot: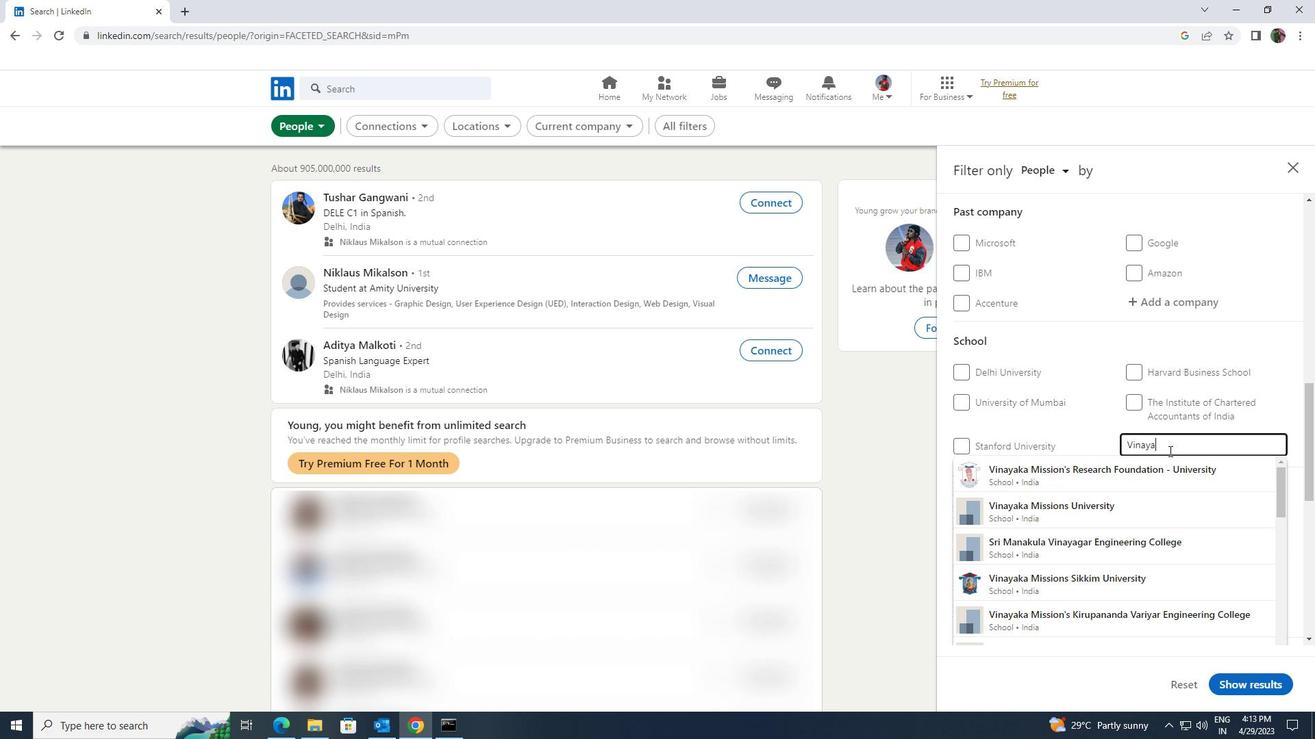
Action: Mouse moved to (1164, 465)
Screenshot: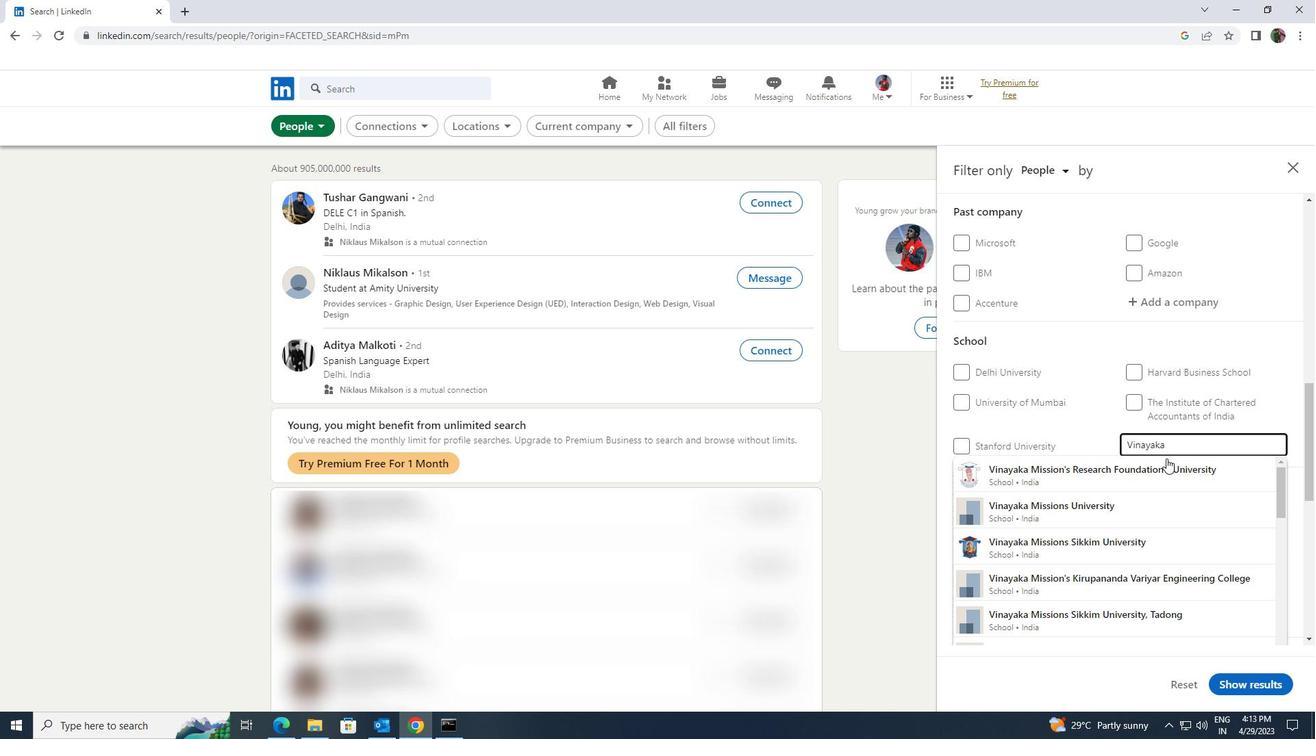 
Action: Mouse pressed left at (1164, 465)
Screenshot: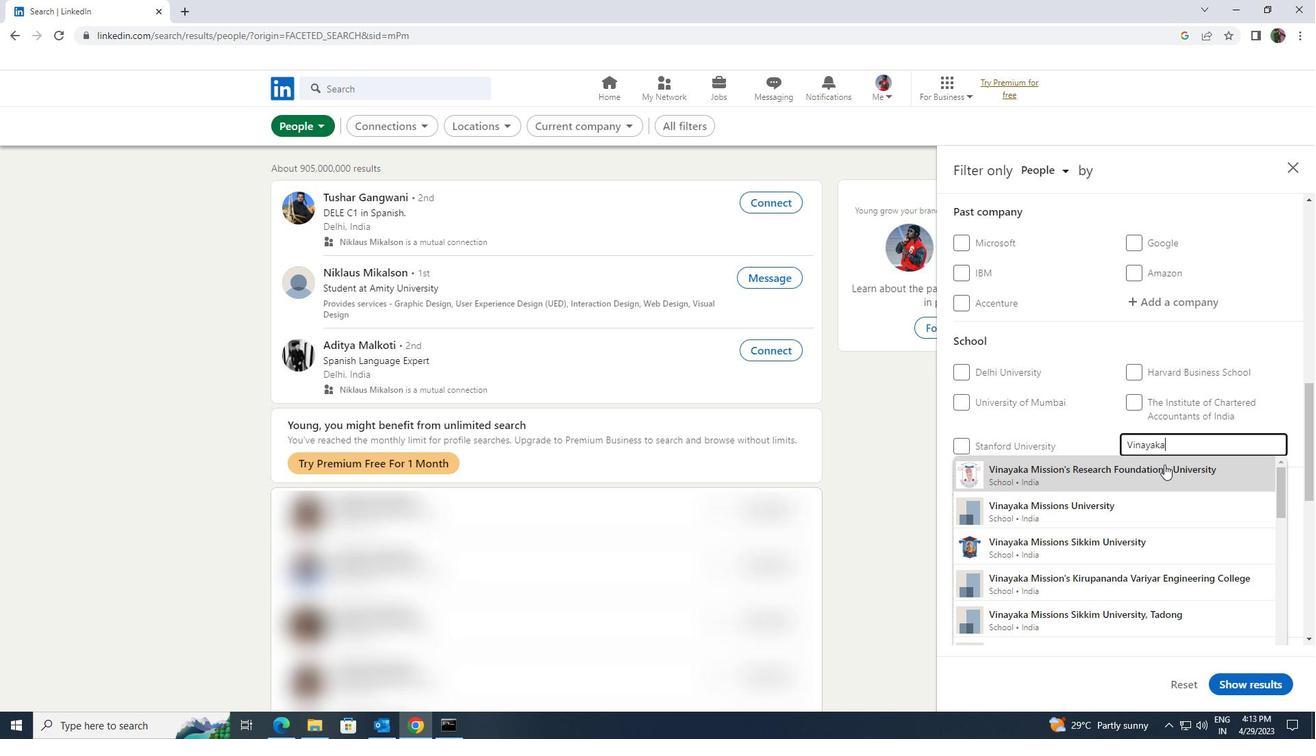 
Action: Mouse moved to (1161, 459)
Screenshot: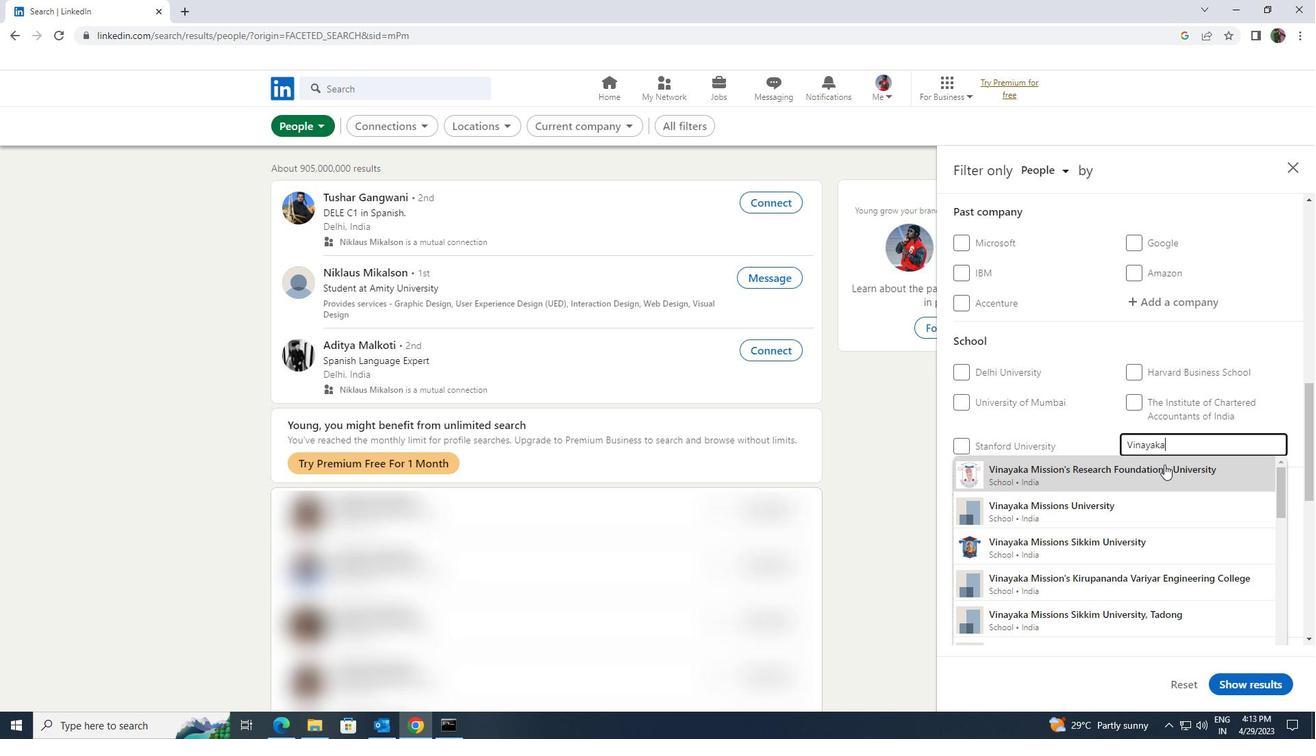 
Action: Mouse scrolled (1161, 459) with delta (0, 0)
Screenshot: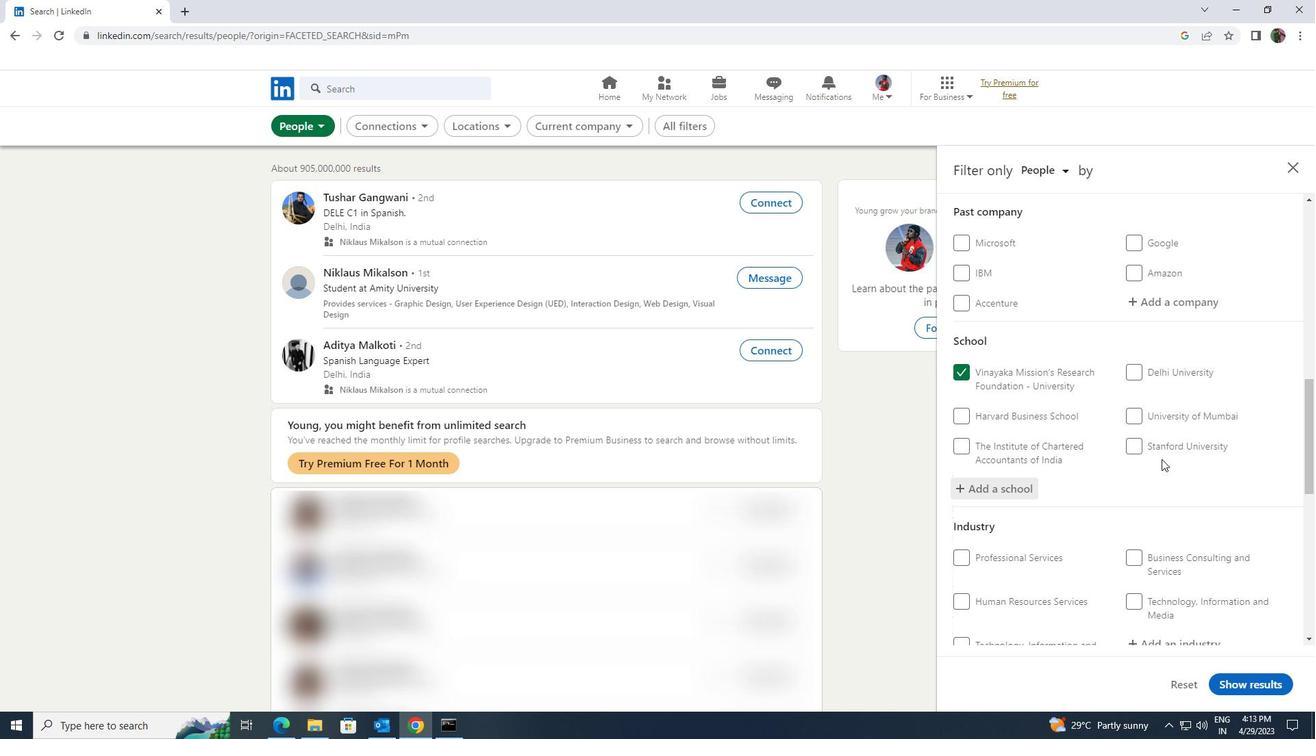 
Action: Mouse moved to (1161, 457)
Screenshot: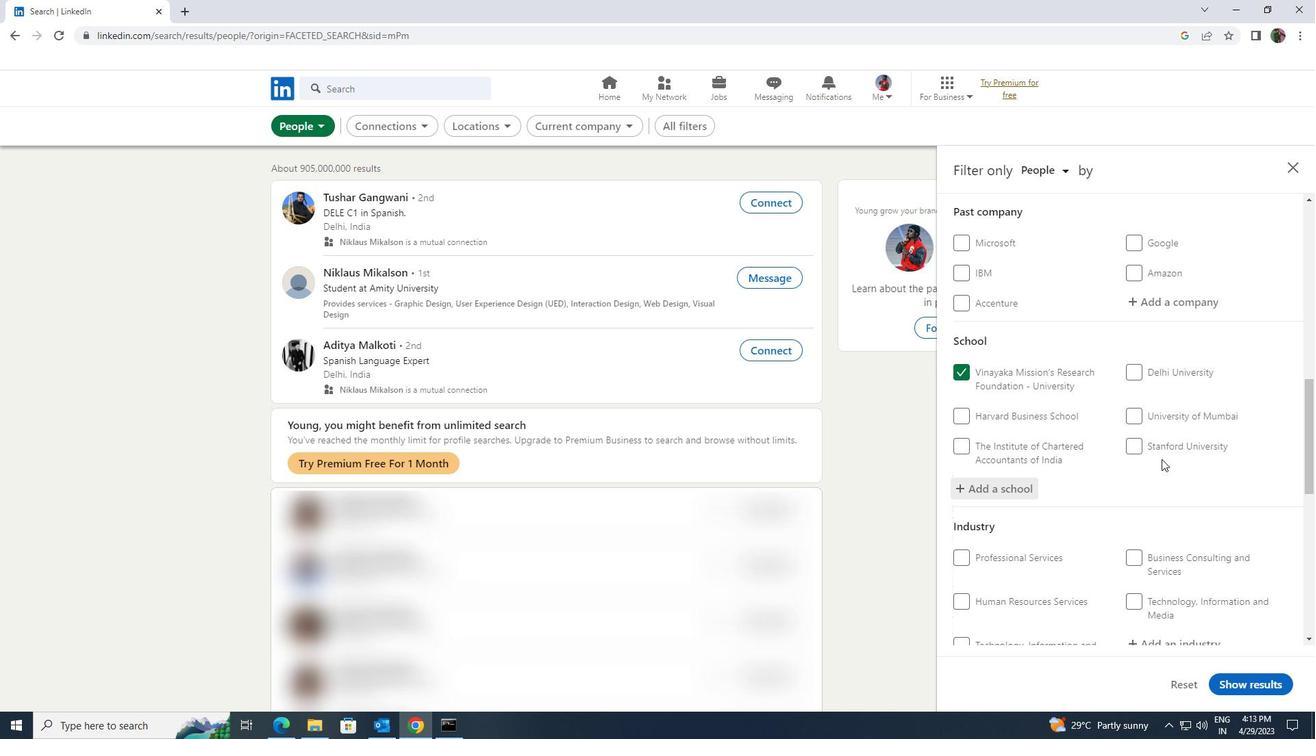 
Action: Mouse scrolled (1161, 456) with delta (0, 0)
Screenshot: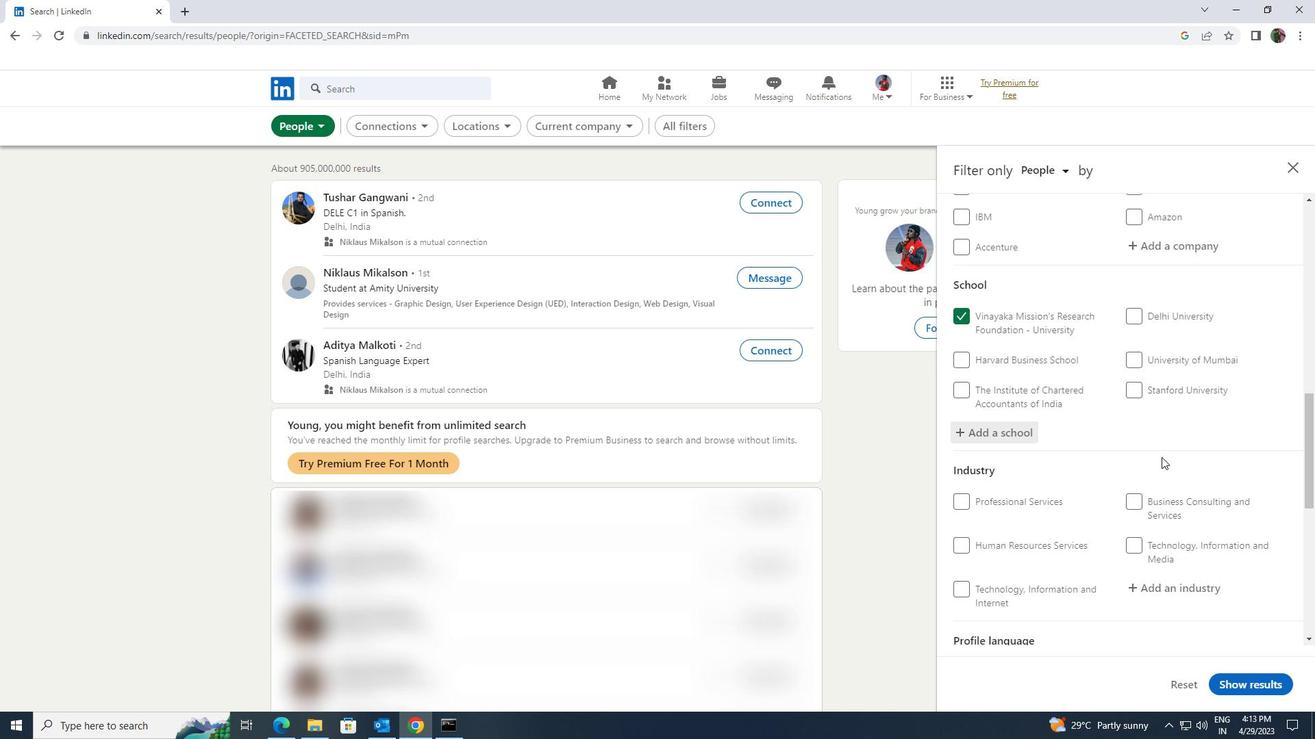 
Action: Mouse moved to (1156, 502)
Screenshot: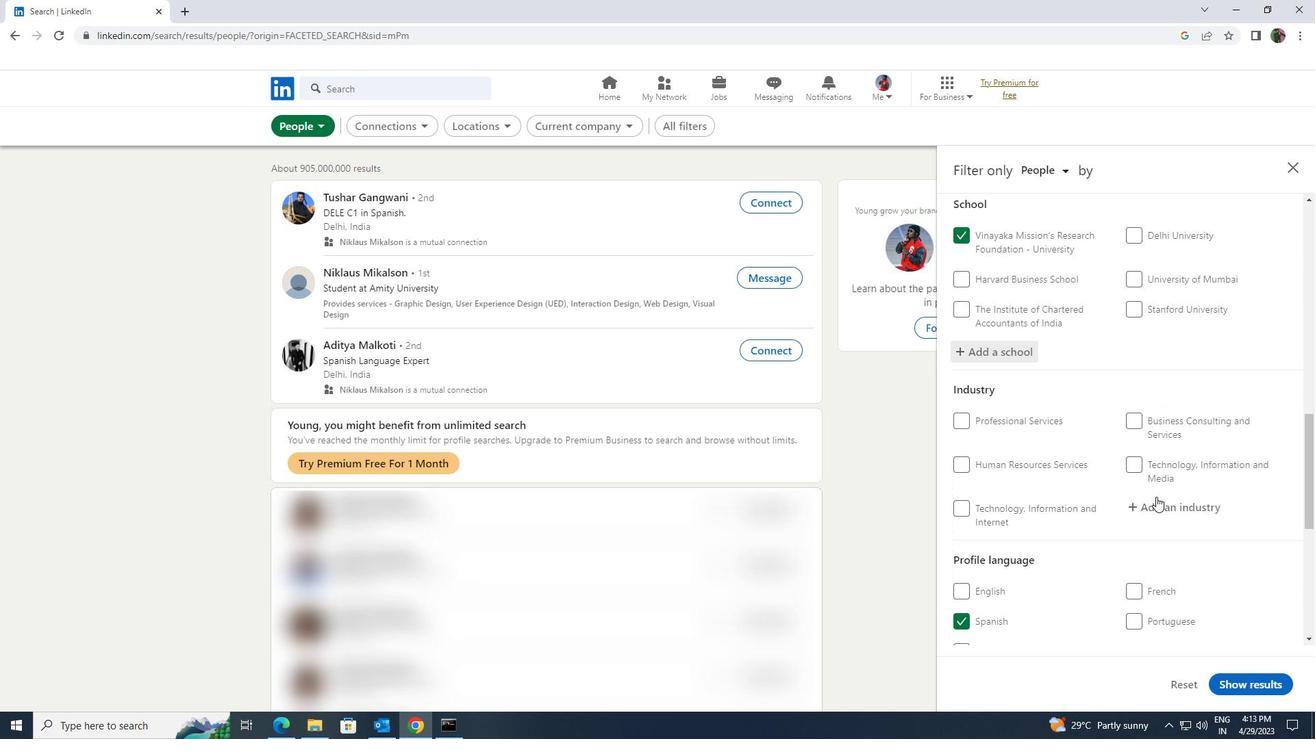 
Action: Mouse pressed left at (1156, 502)
Screenshot: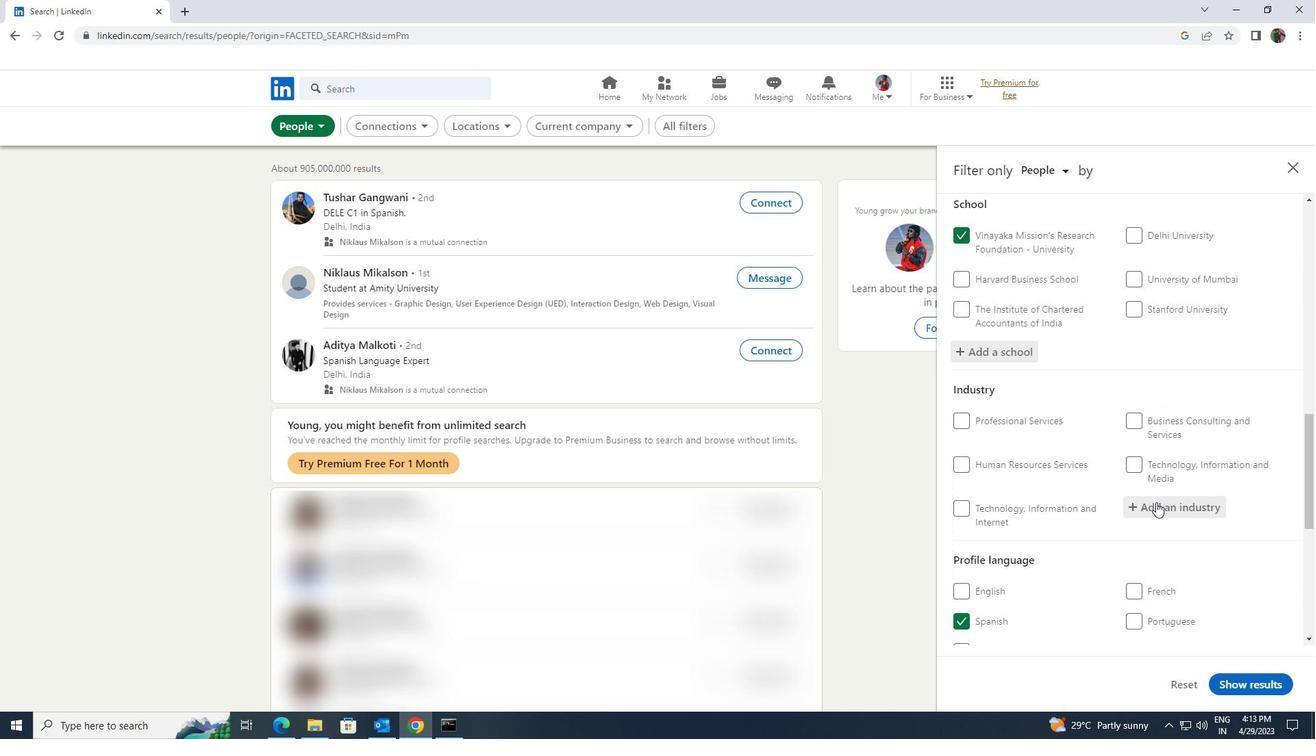 
Action: Mouse moved to (1153, 499)
Screenshot: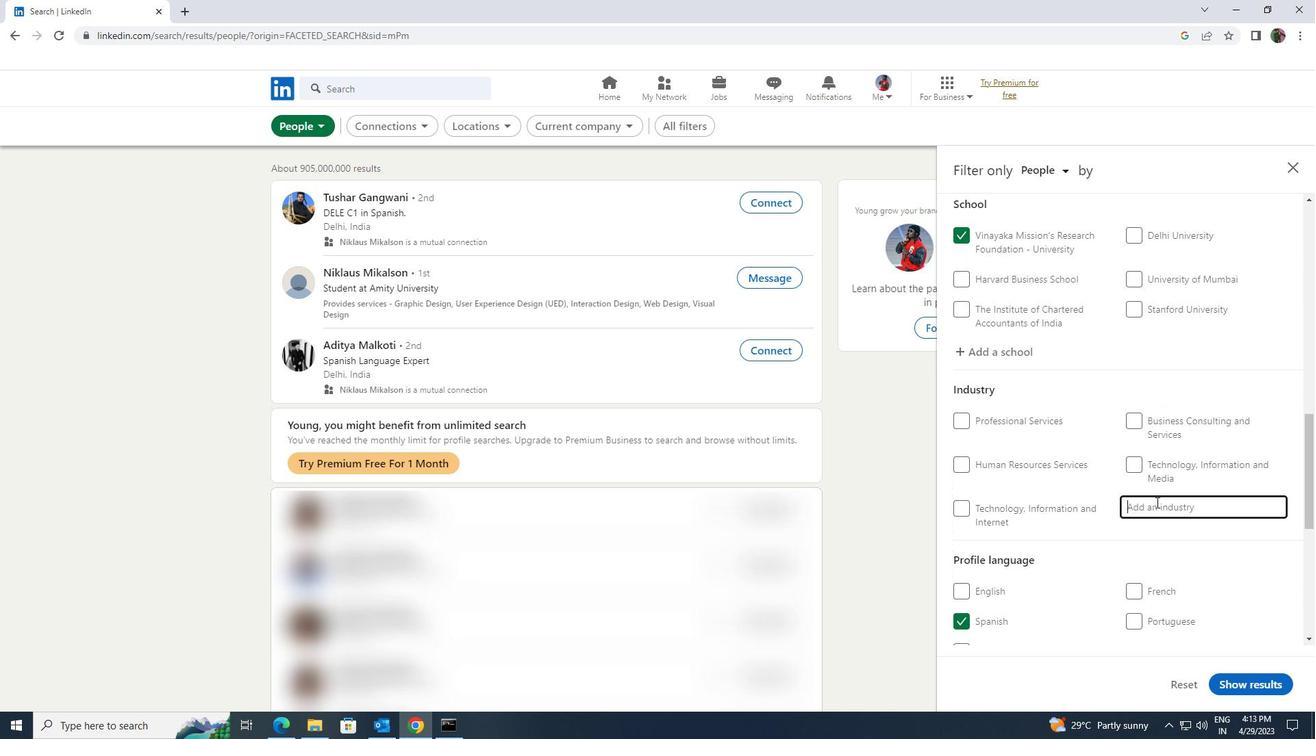 
Action: Key pressed <Key.shift>BOOK<Key.space><Key.shift>PUB
Screenshot: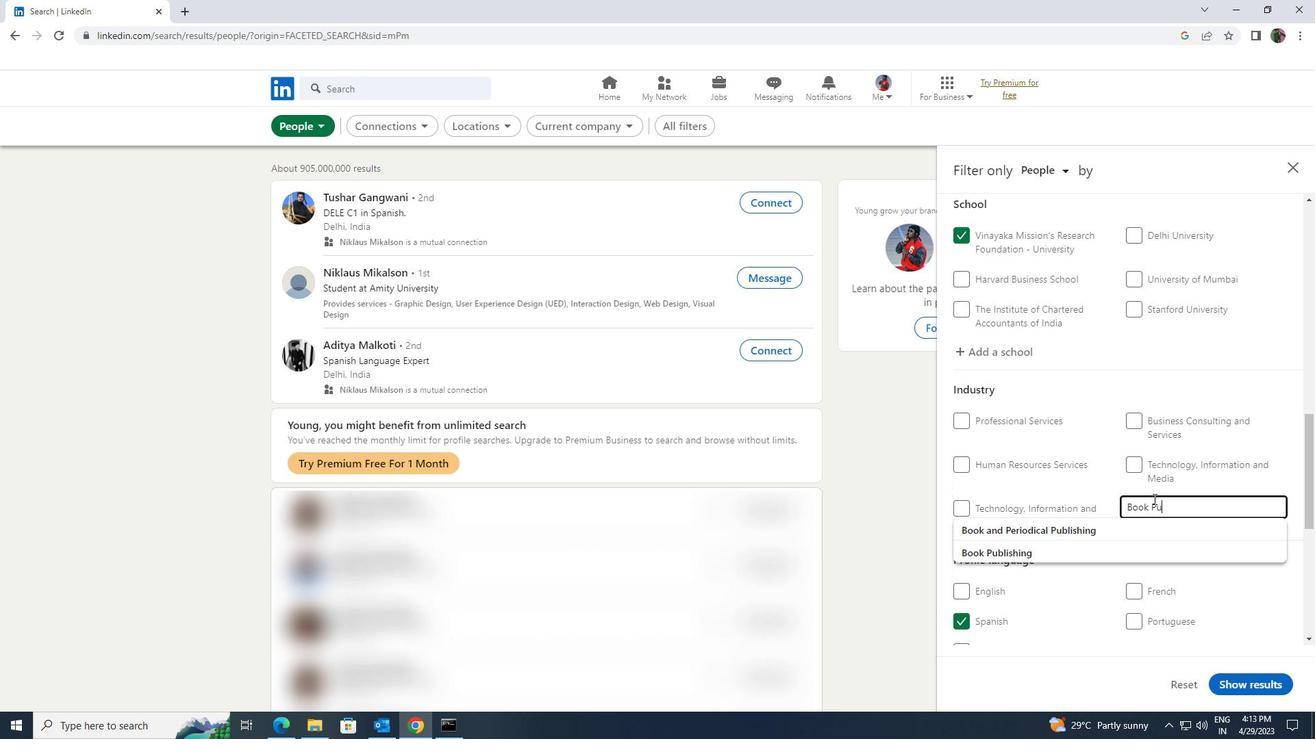 
Action: Mouse moved to (1085, 545)
Screenshot: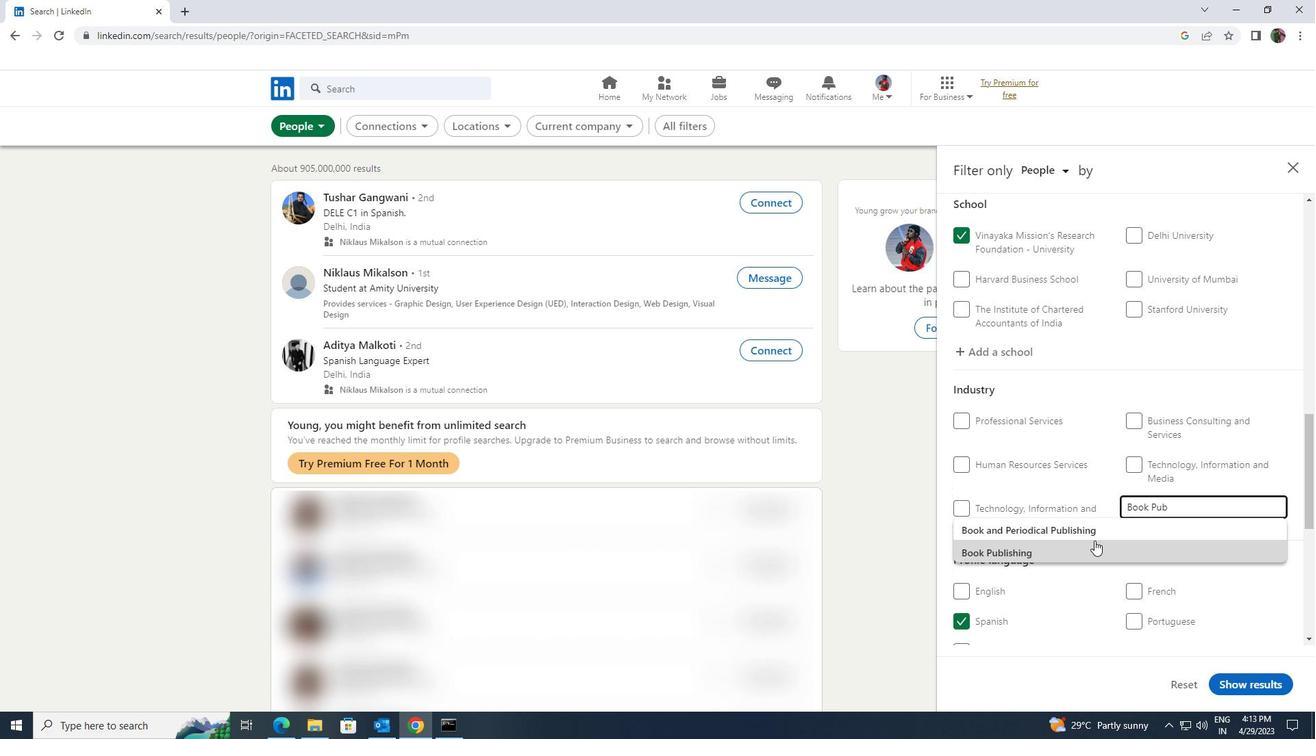 
Action: Mouse pressed left at (1085, 545)
Screenshot: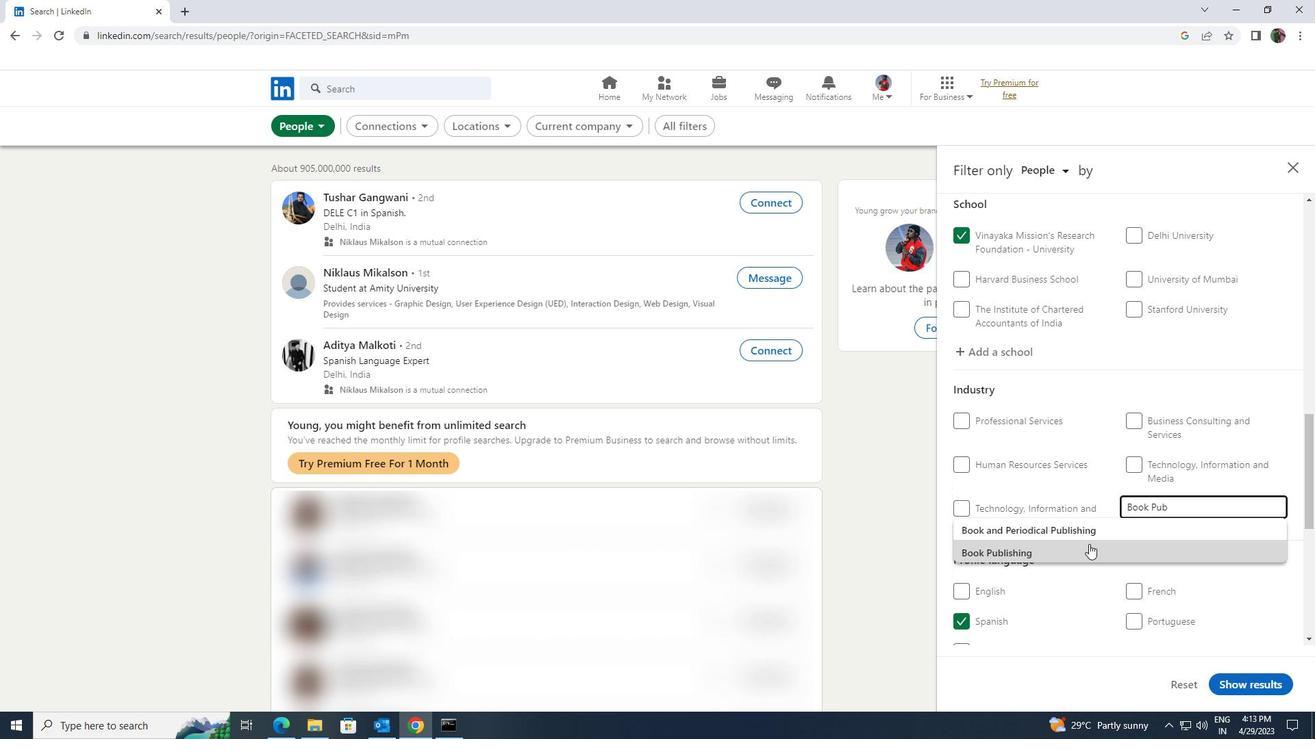 
Action: Mouse scrolled (1085, 544) with delta (0, 0)
Screenshot: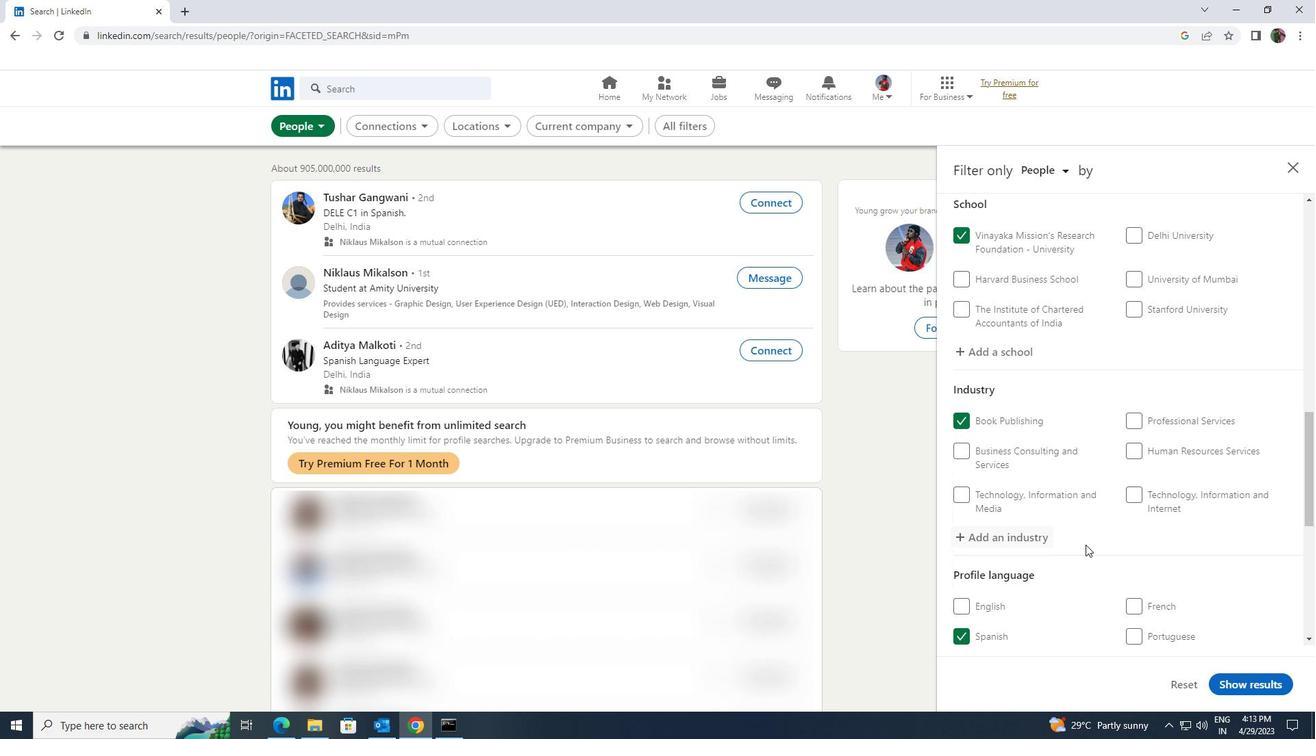 
Action: Mouse scrolled (1085, 544) with delta (0, 0)
Screenshot: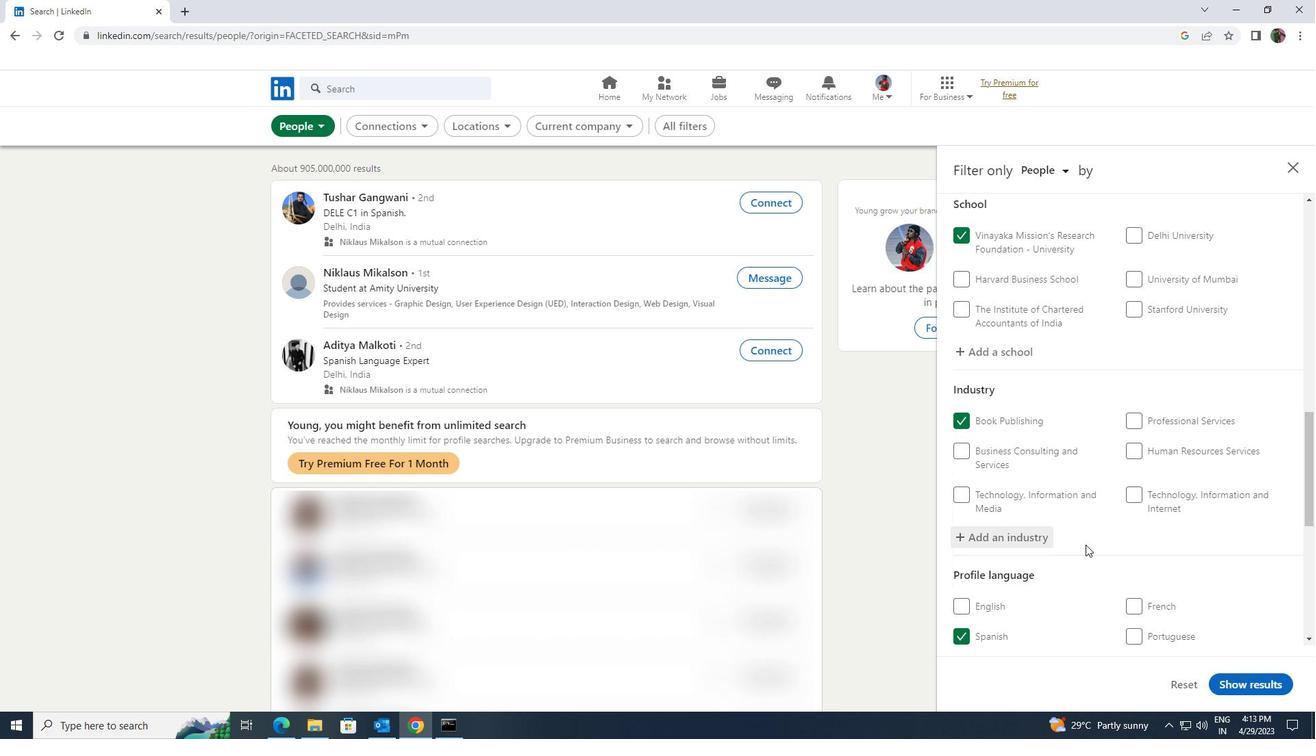 
Action: Mouse moved to (1085, 545)
Screenshot: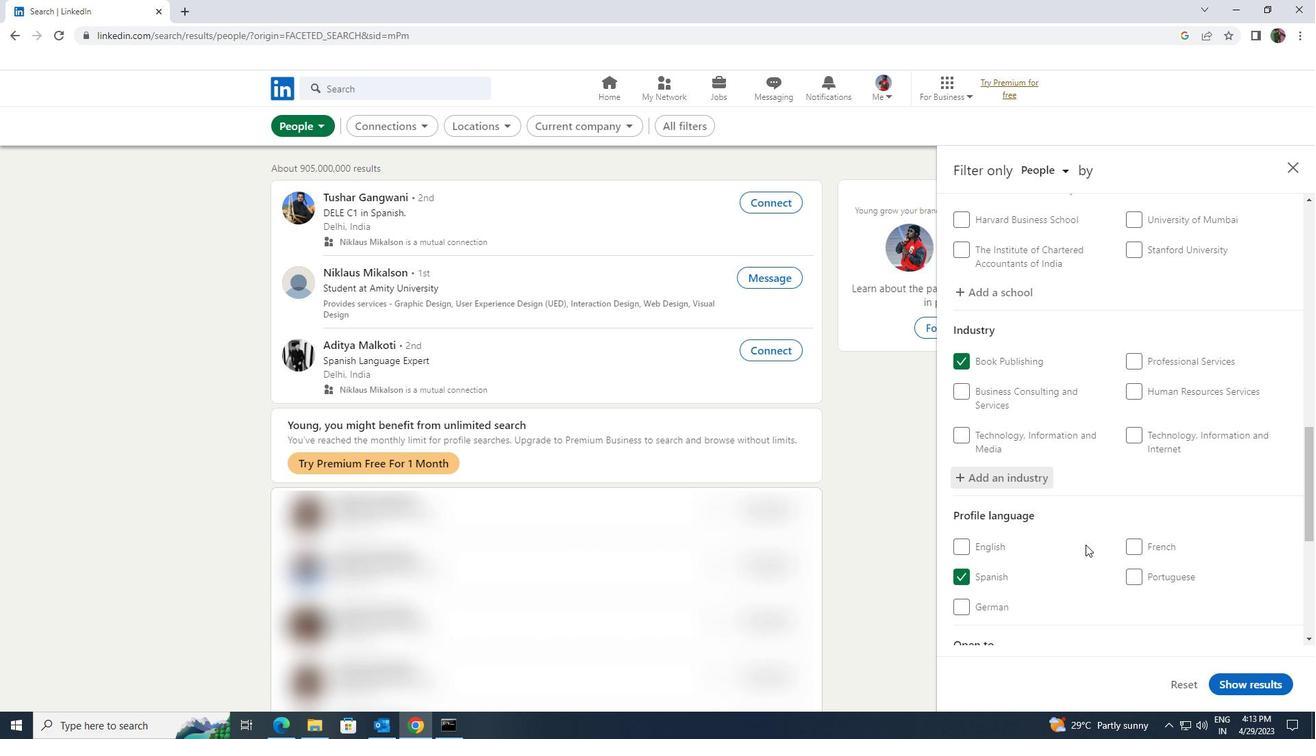
Action: Mouse scrolled (1085, 544) with delta (0, 0)
Screenshot: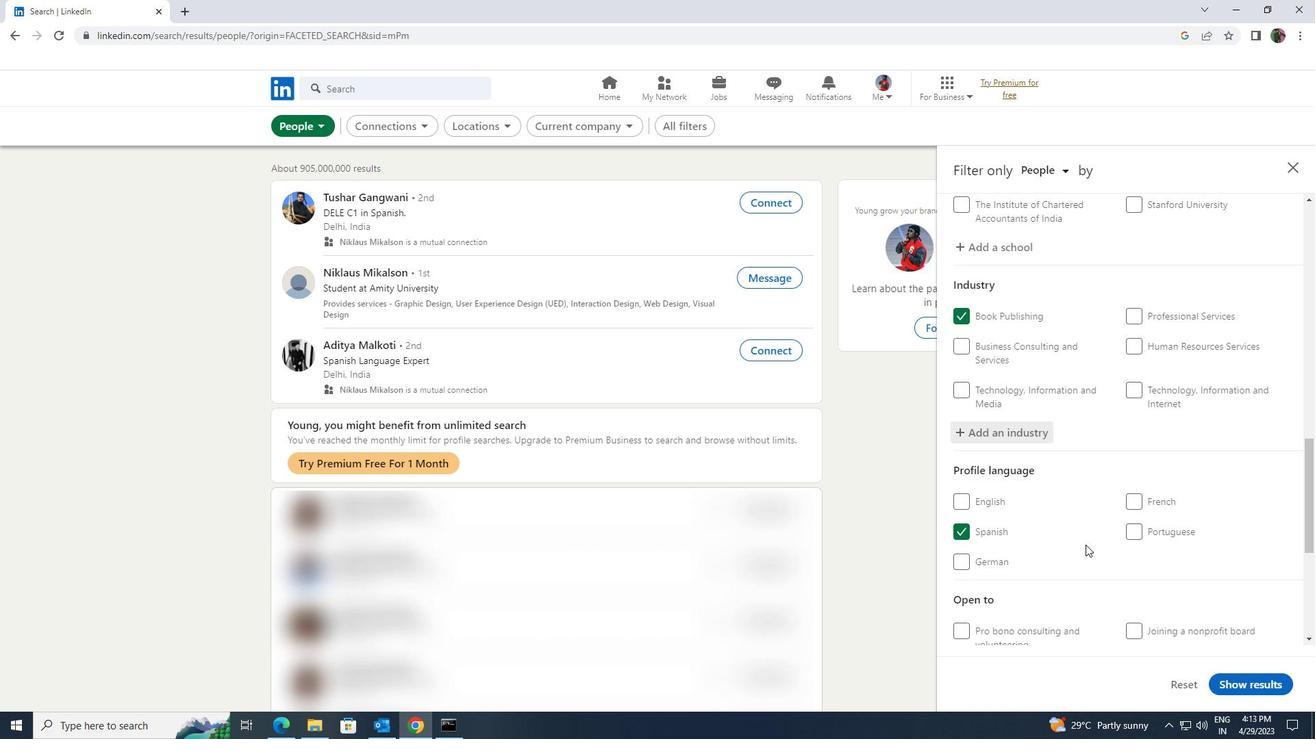 
Action: Mouse moved to (1082, 545)
Screenshot: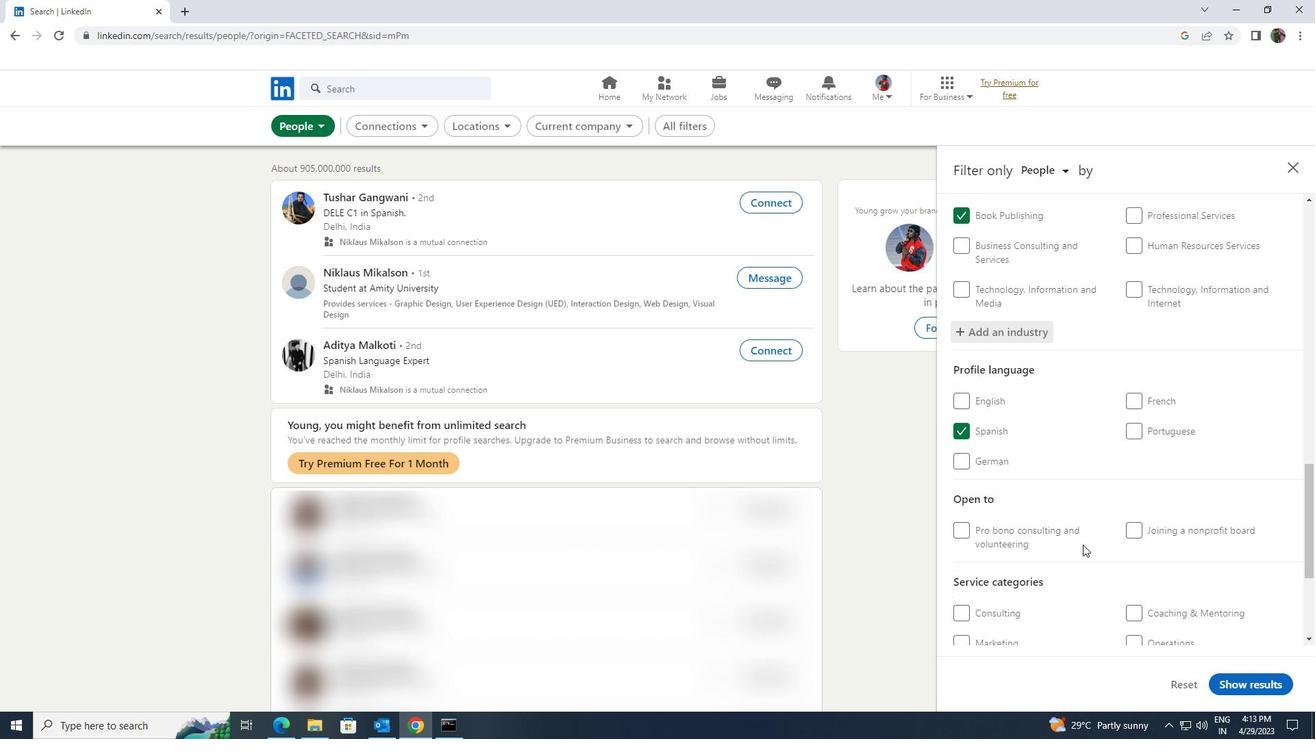 
Action: Mouse scrolled (1082, 544) with delta (0, 0)
Screenshot: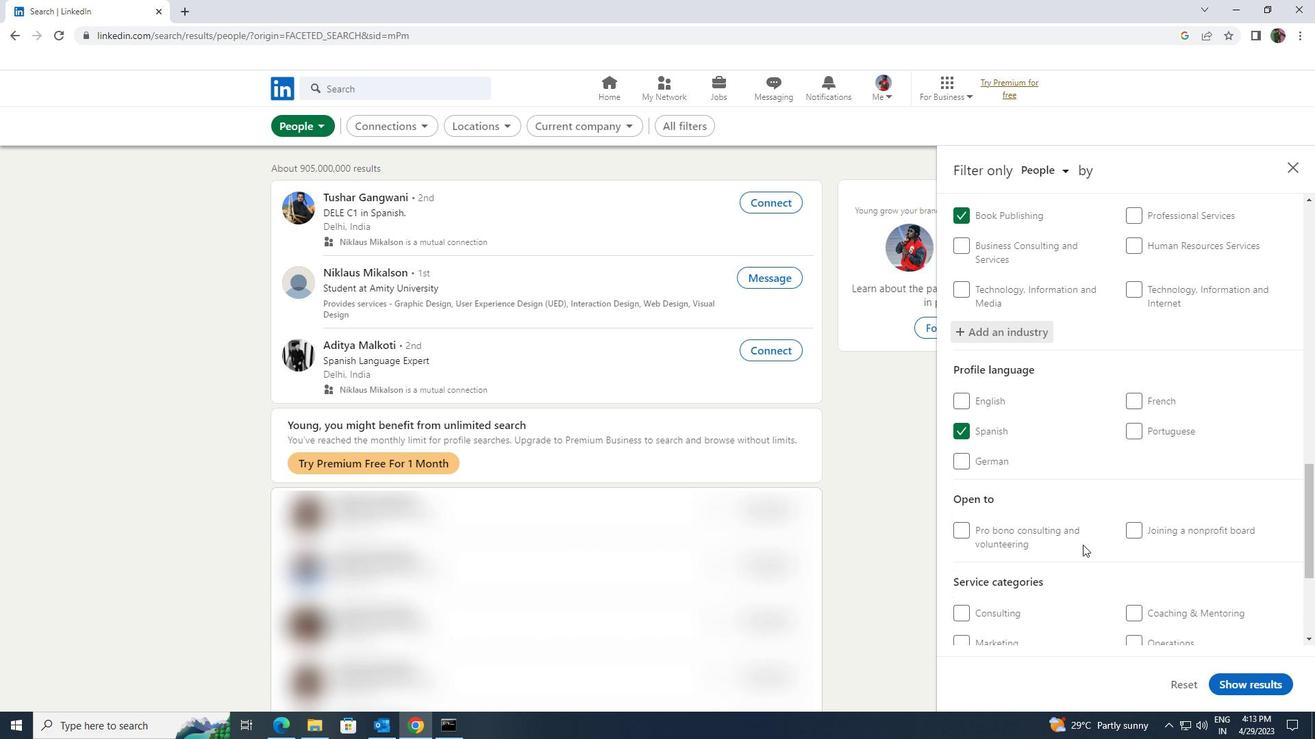 
Action: Mouse moved to (1081, 544)
Screenshot: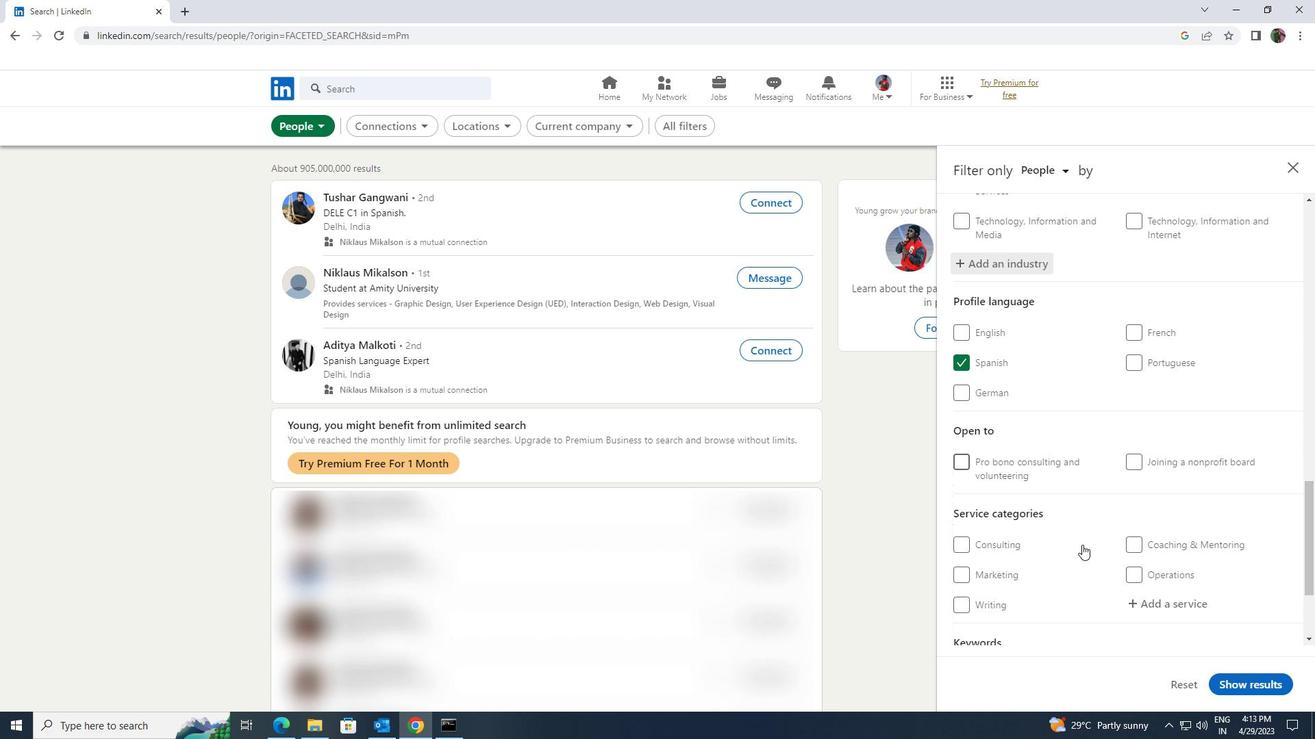 
Action: Mouse scrolled (1081, 544) with delta (0, 0)
Screenshot: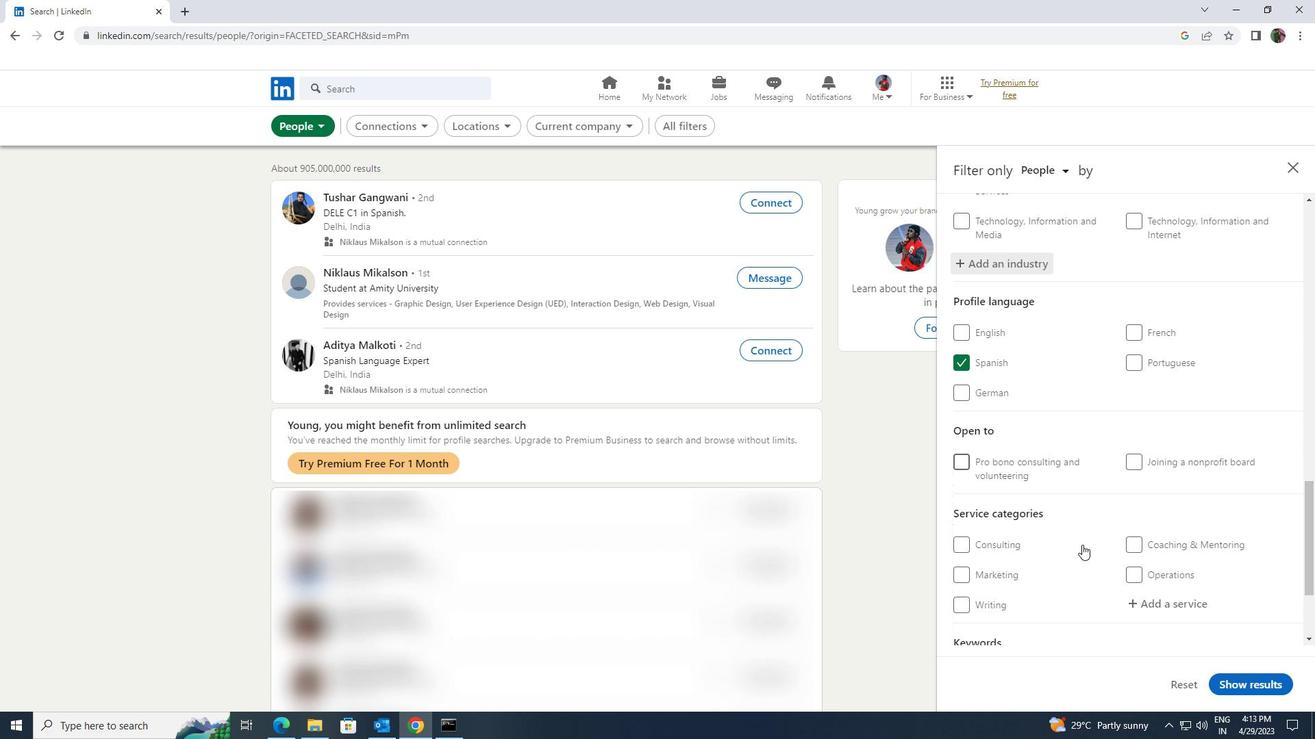 
Action: Mouse moved to (1153, 540)
Screenshot: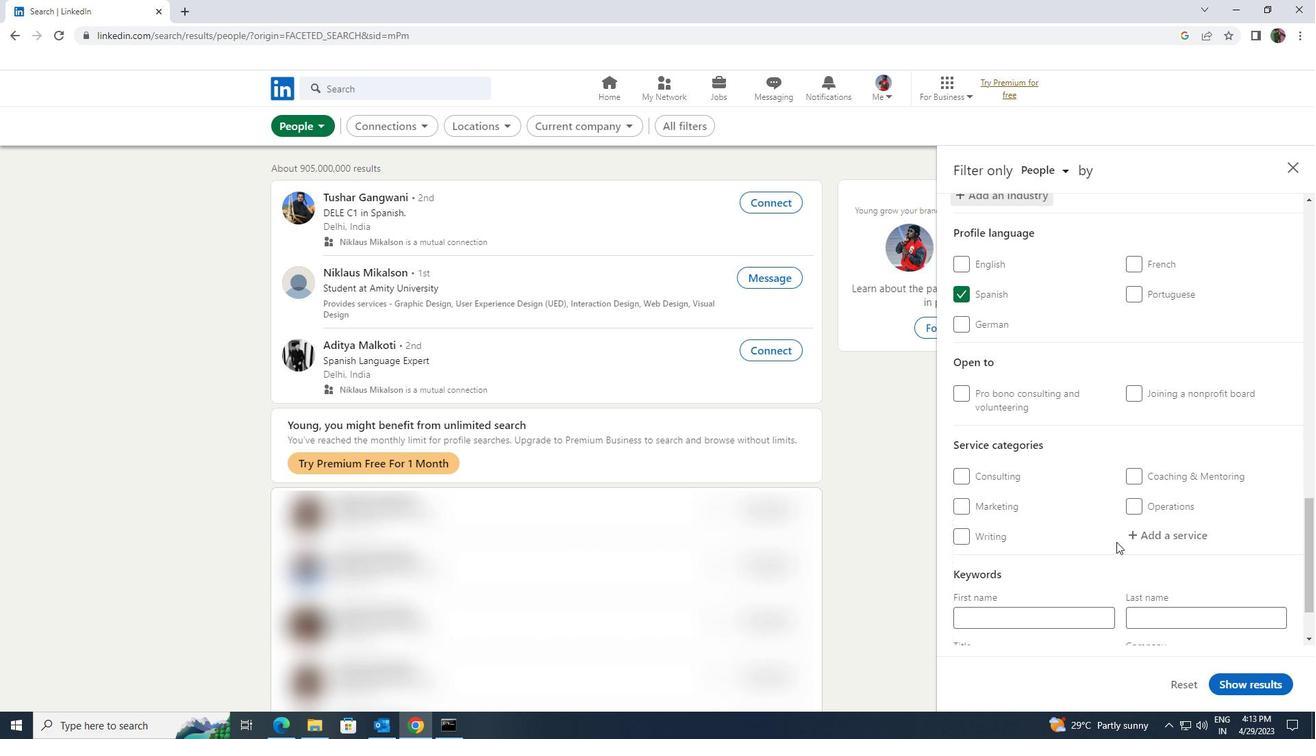 
Action: Mouse pressed left at (1153, 540)
Screenshot: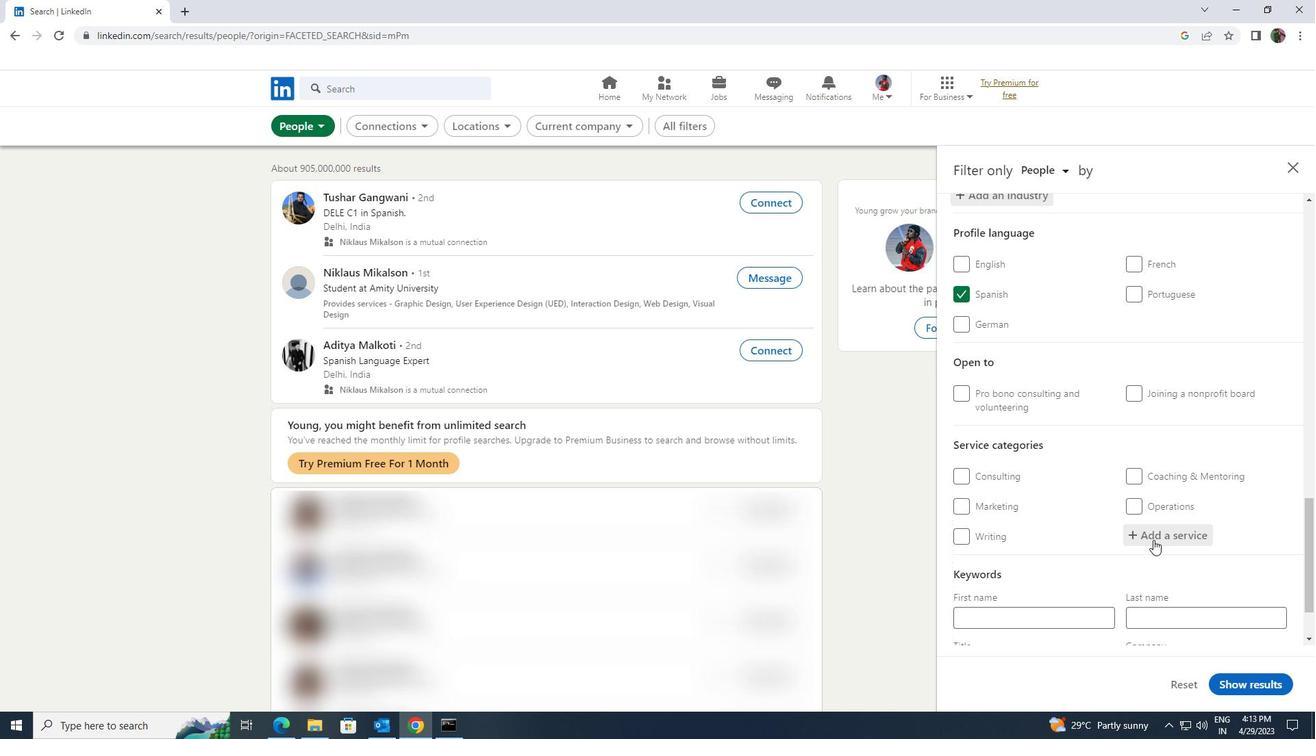 
Action: Mouse moved to (1155, 538)
Screenshot: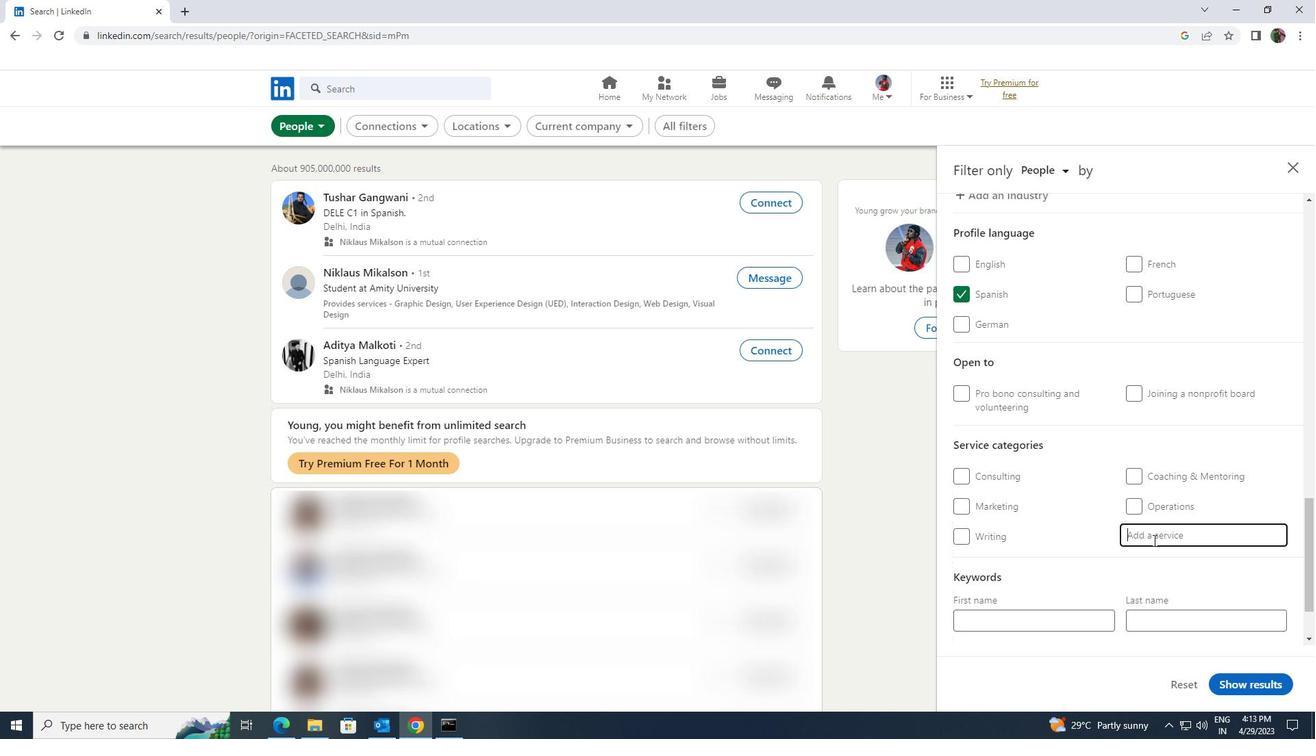 
Action: Key pressed <Key.shift>CONTEN
Screenshot: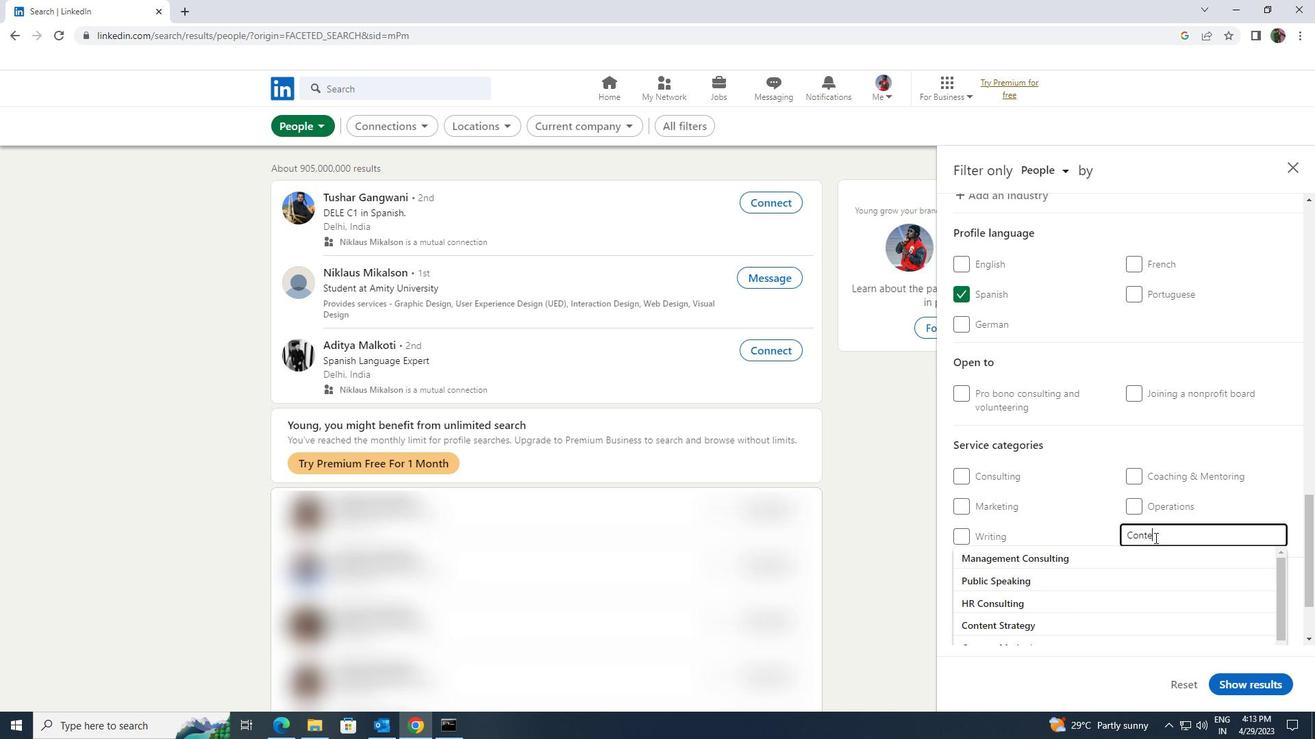 
Action: Mouse moved to (1154, 537)
Screenshot: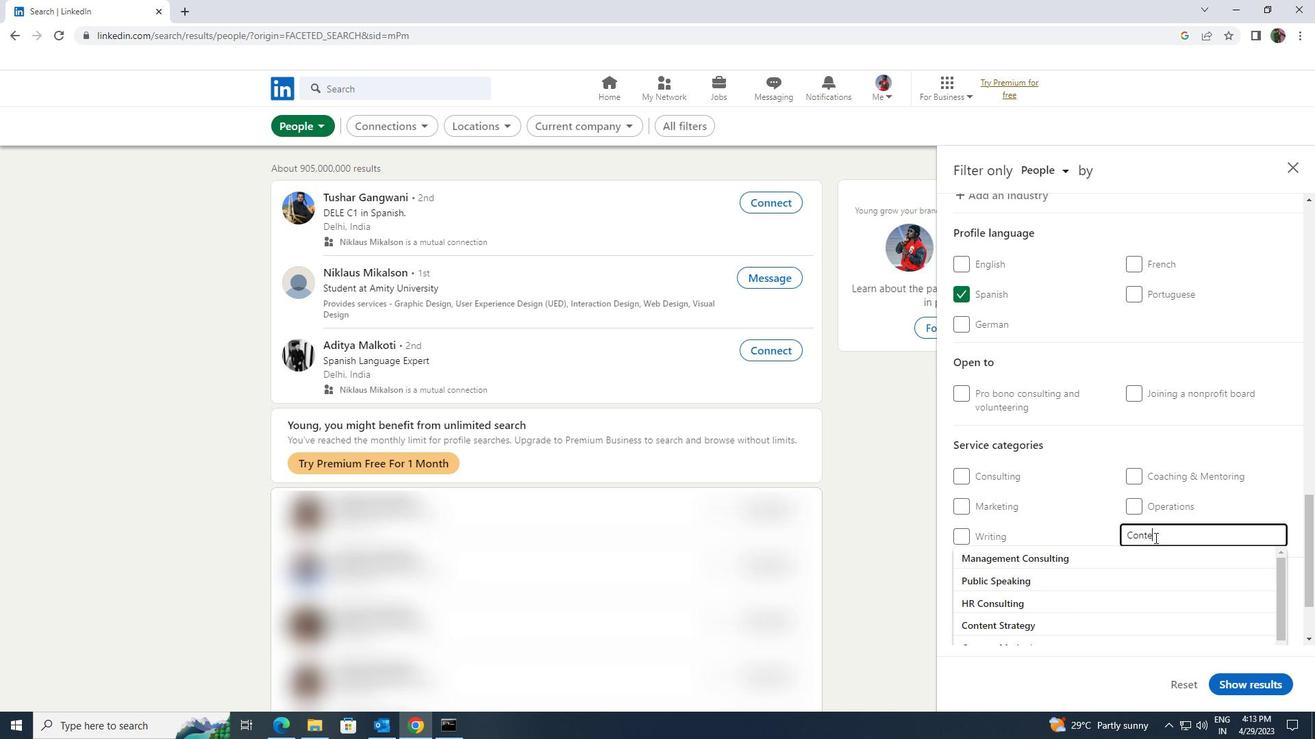 
Action: Key pressed T<Key.space>
Screenshot: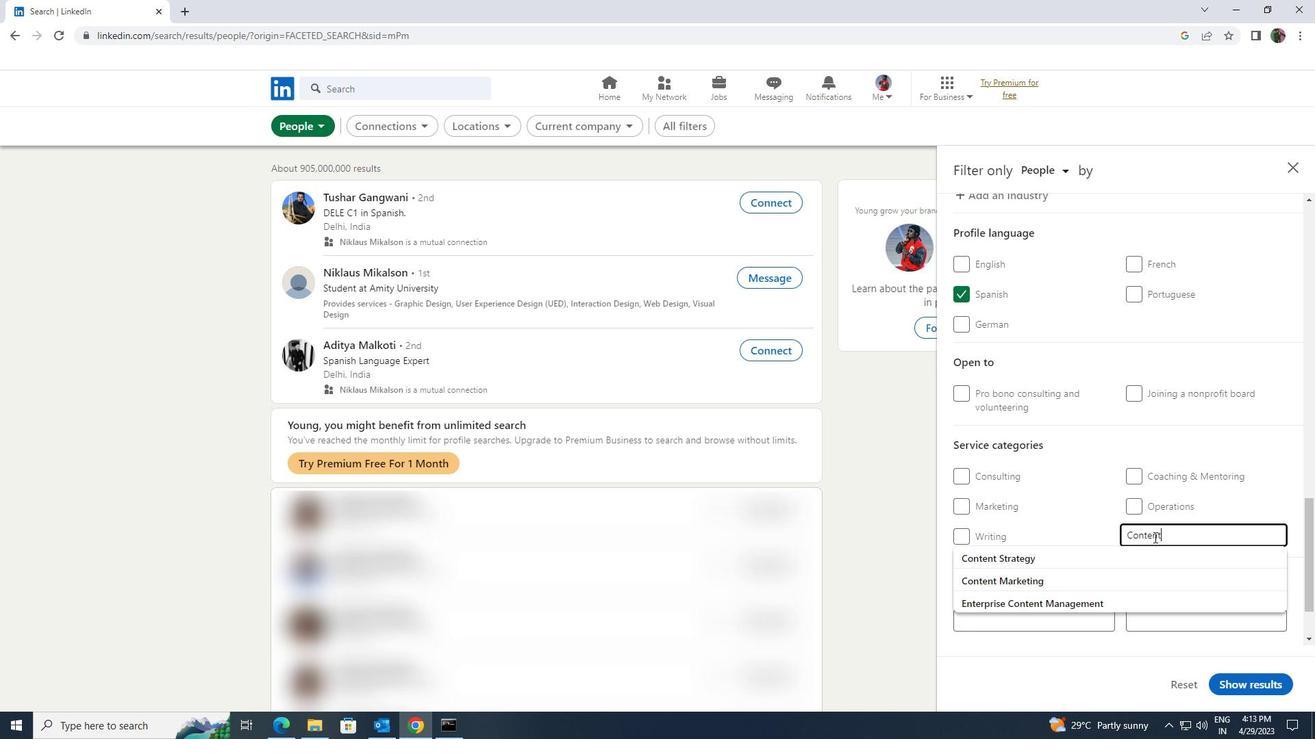 
Action: Mouse moved to (1099, 548)
Screenshot: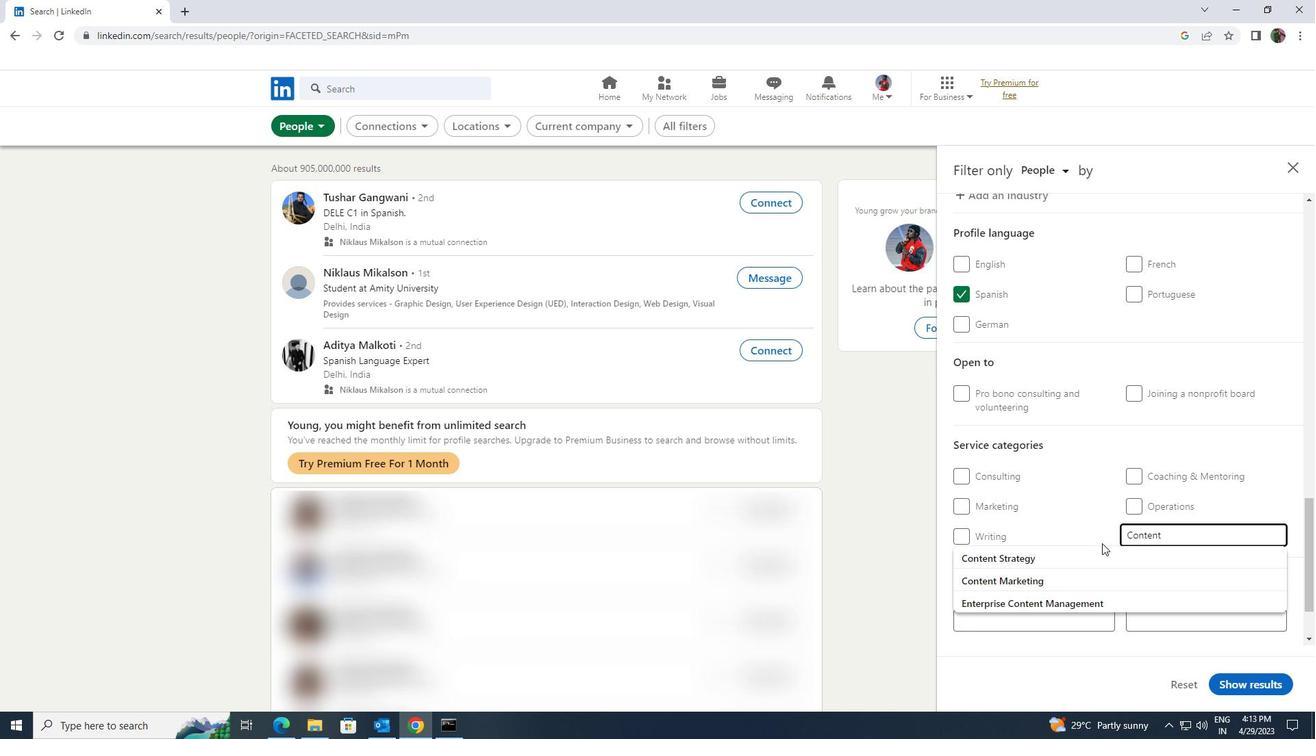 
Action: Mouse pressed left at (1099, 548)
Screenshot: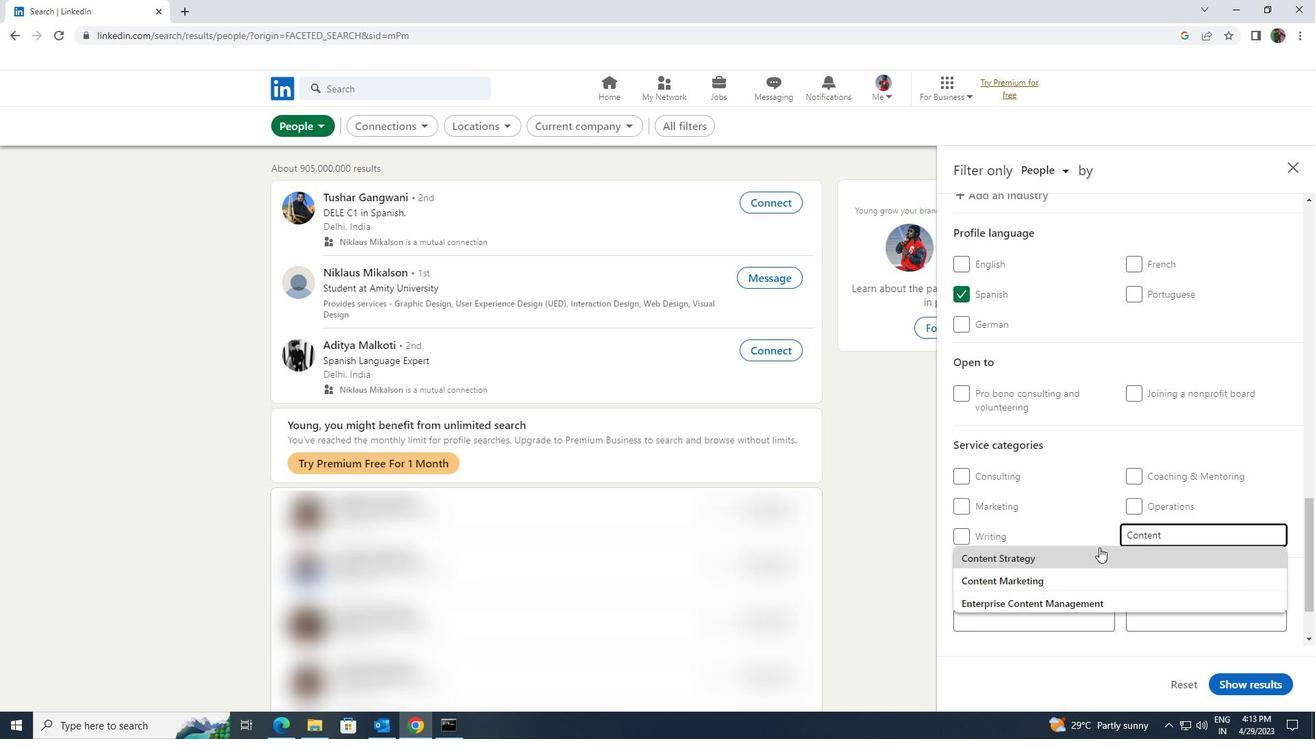 
Action: Mouse moved to (1098, 550)
Screenshot: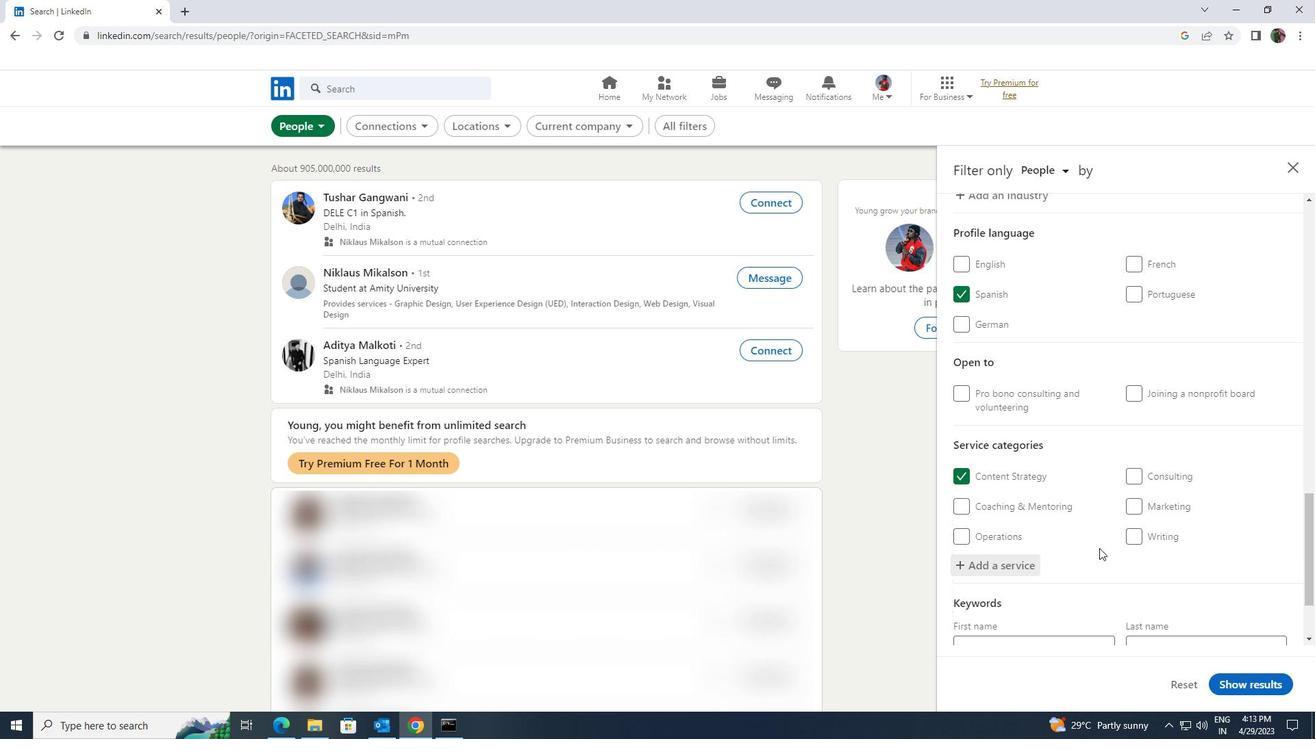 
Action: Mouse scrolled (1098, 550) with delta (0, 0)
Screenshot: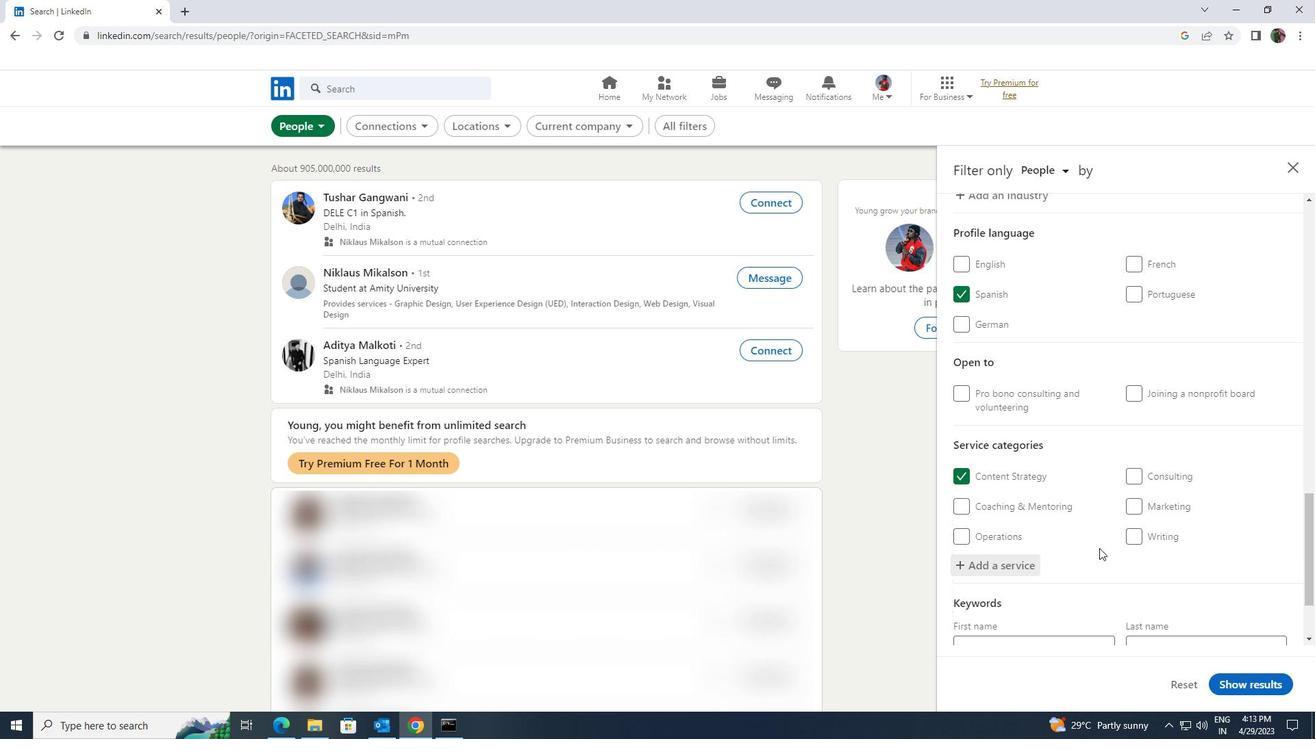 
Action: Mouse scrolled (1098, 550) with delta (0, 0)
Screenshot: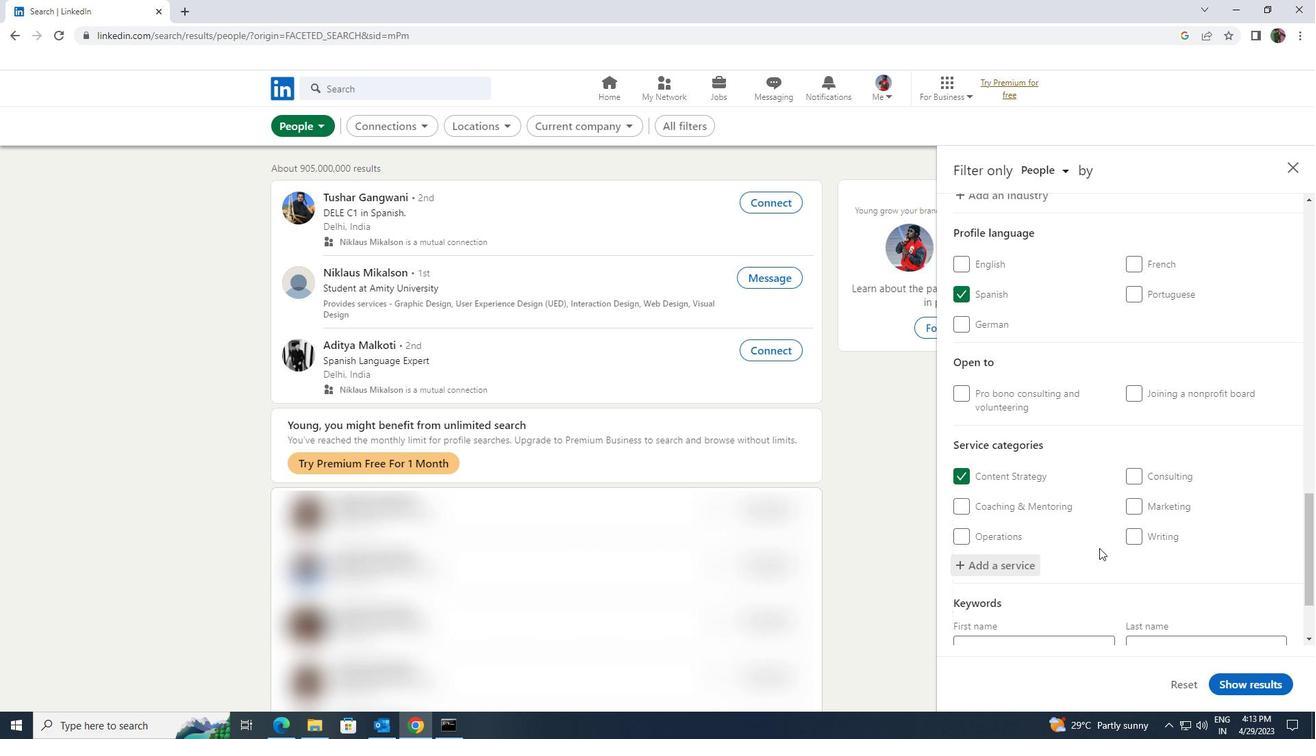 
Action: Mouse moved to (1085, 577)
Screenshot: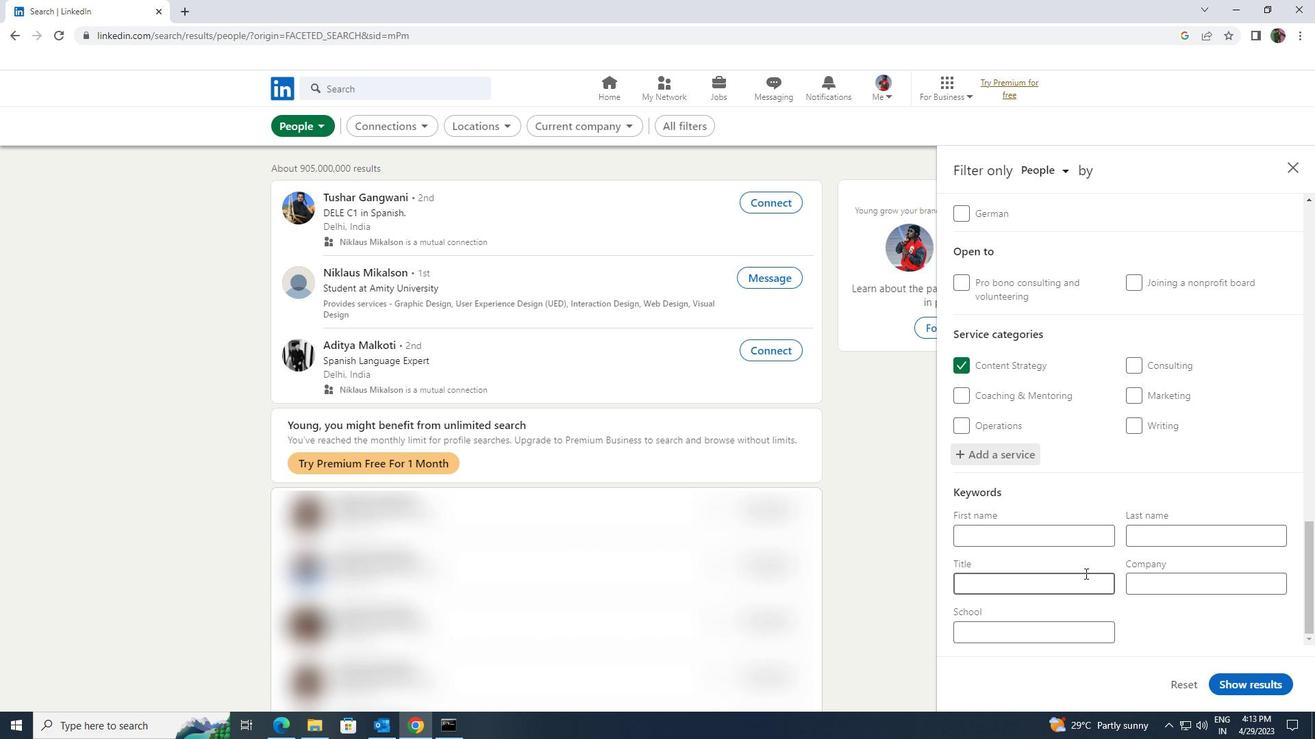 
Action: Mouse pressed left at (1085, 577)
Screenshot: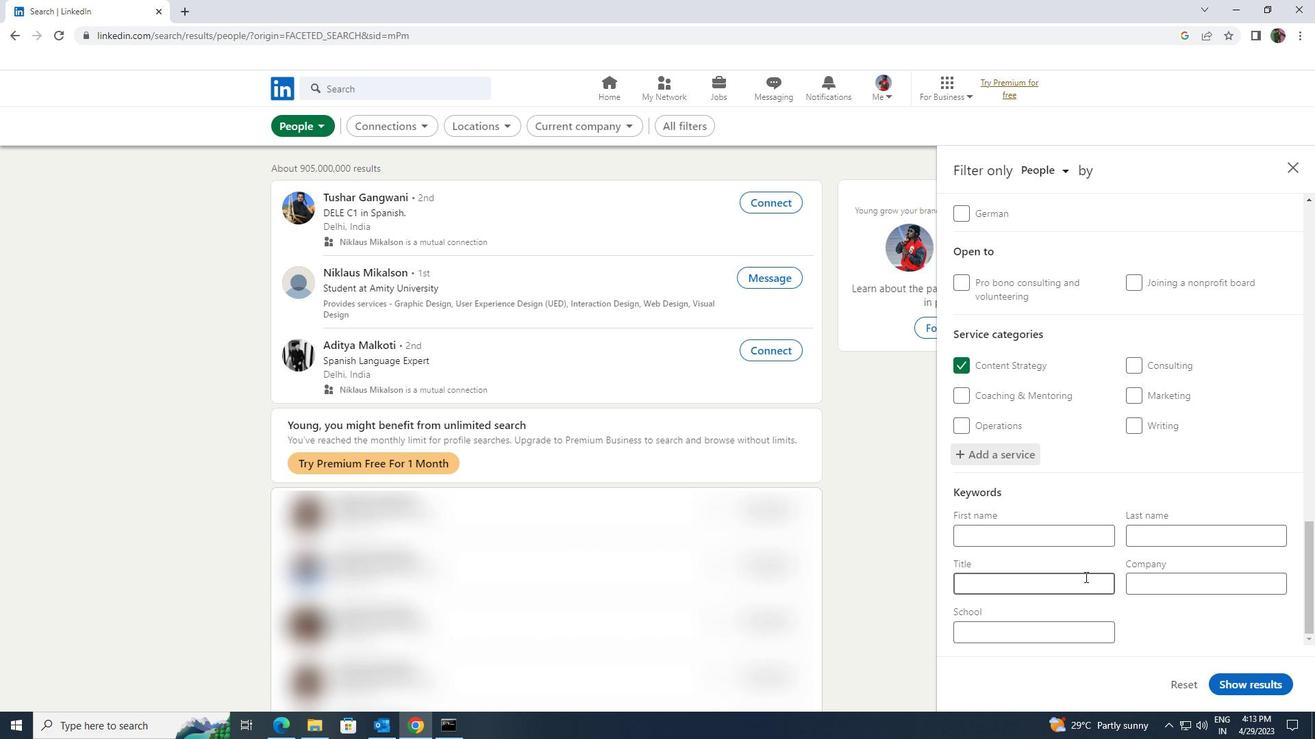 
Action: Key pressed <Key.shift>COMMERECIAL<Key.space><Key.shift>LOAN<Key.space><Key.shift>OFFICER
Screenshot: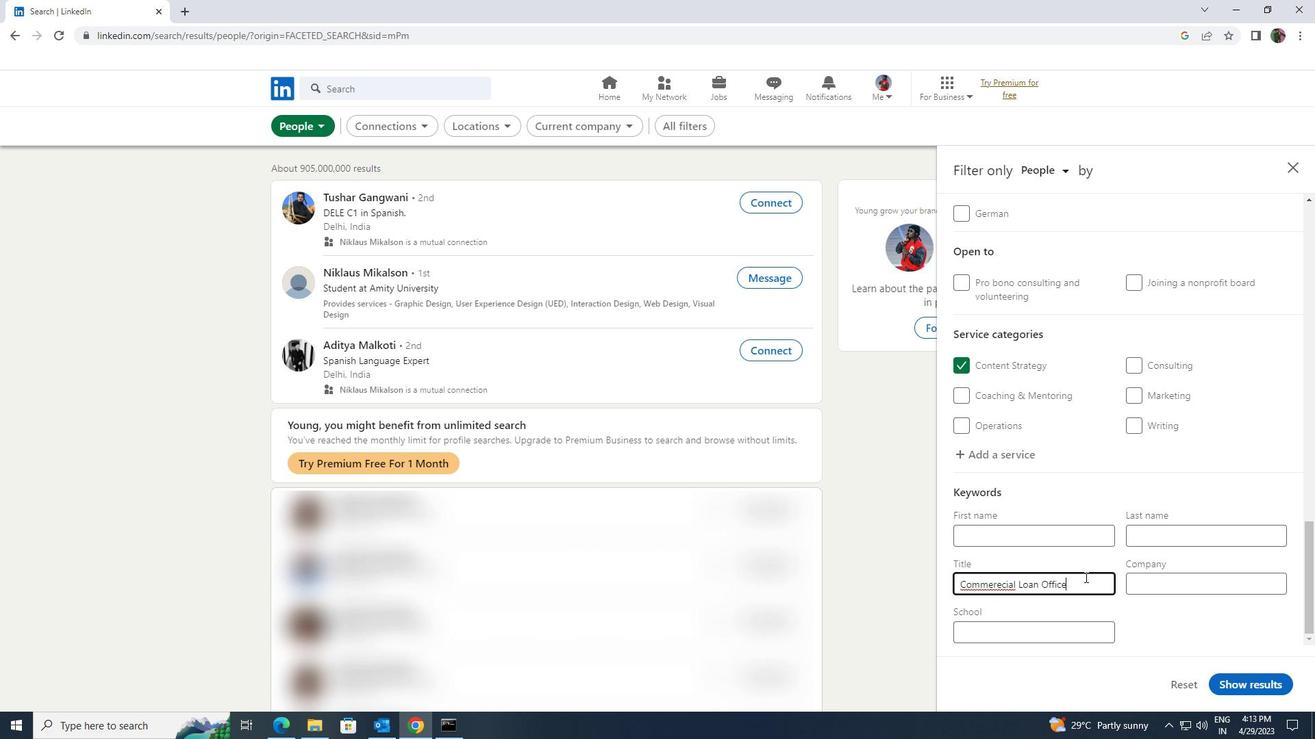 
Action: Mouse moved to (1248, 687)
Screenshot: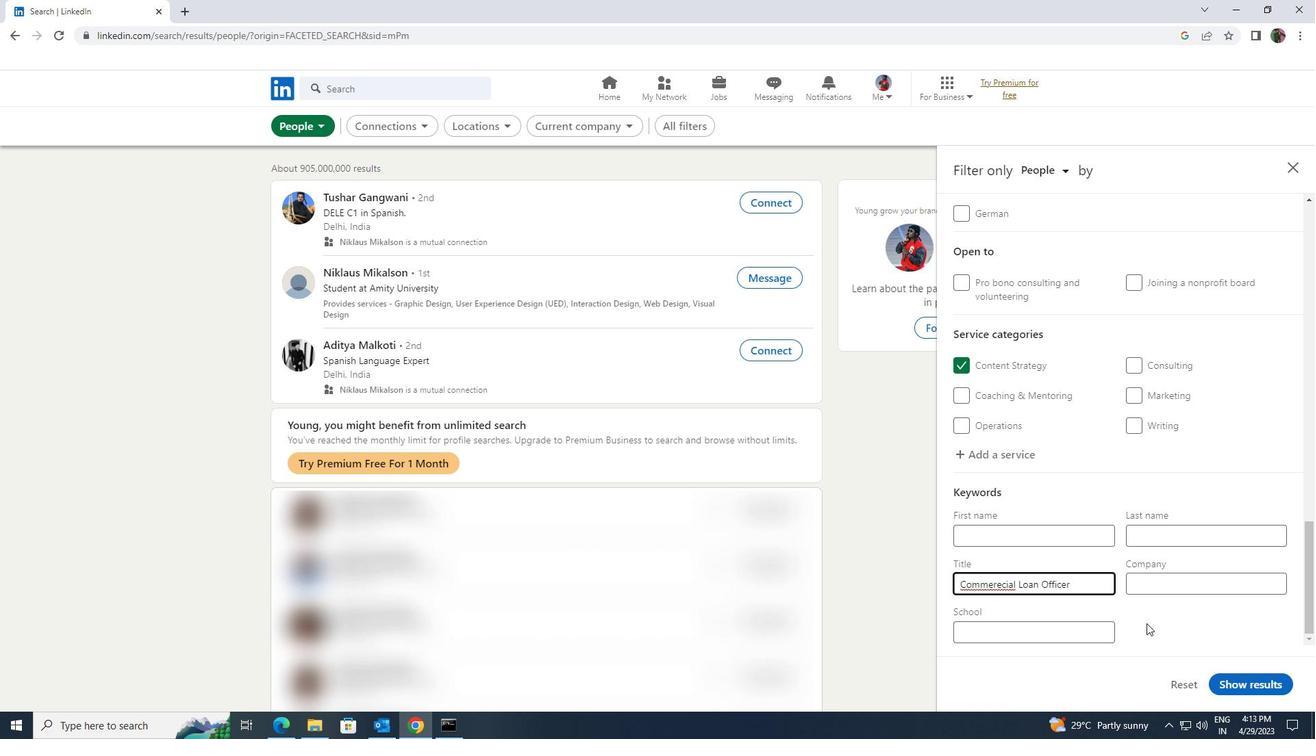 
Action: Mouse pressed left at (1248, 687)
Screenshot: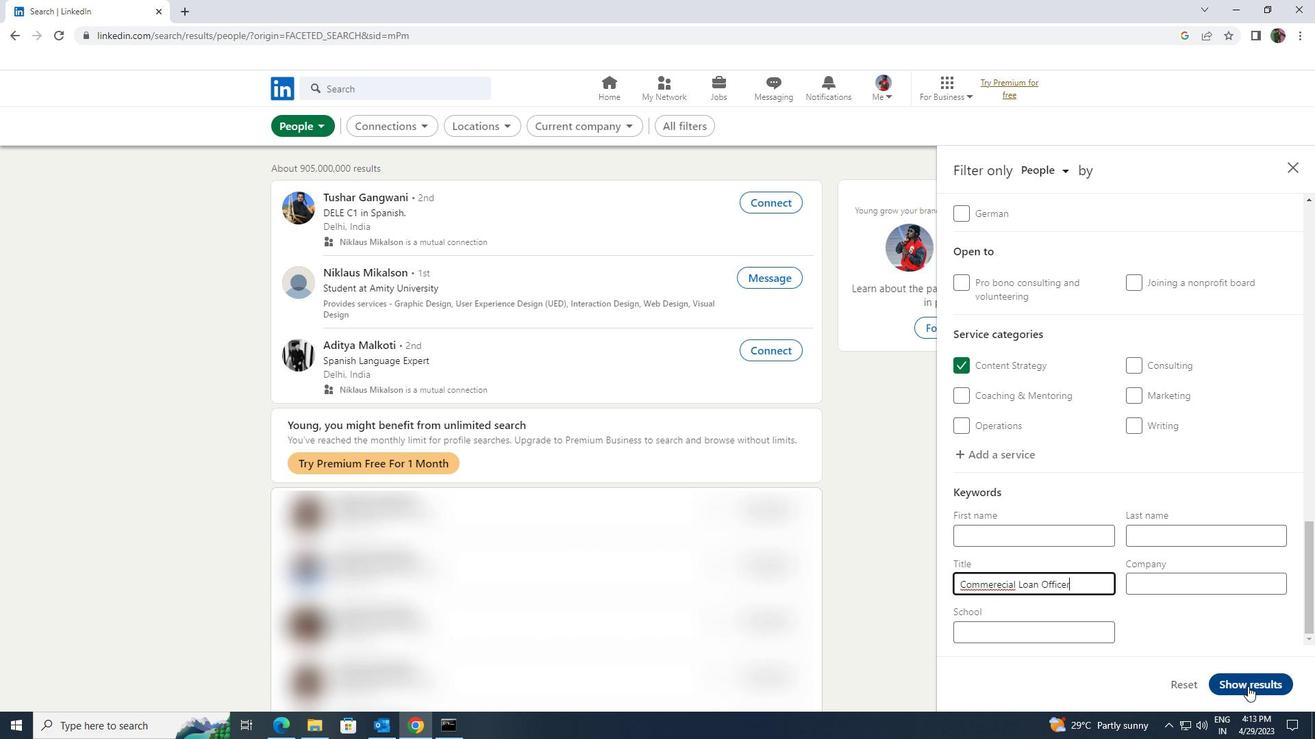 
Action: Mouse moved to (1248, 685)
Screenshot: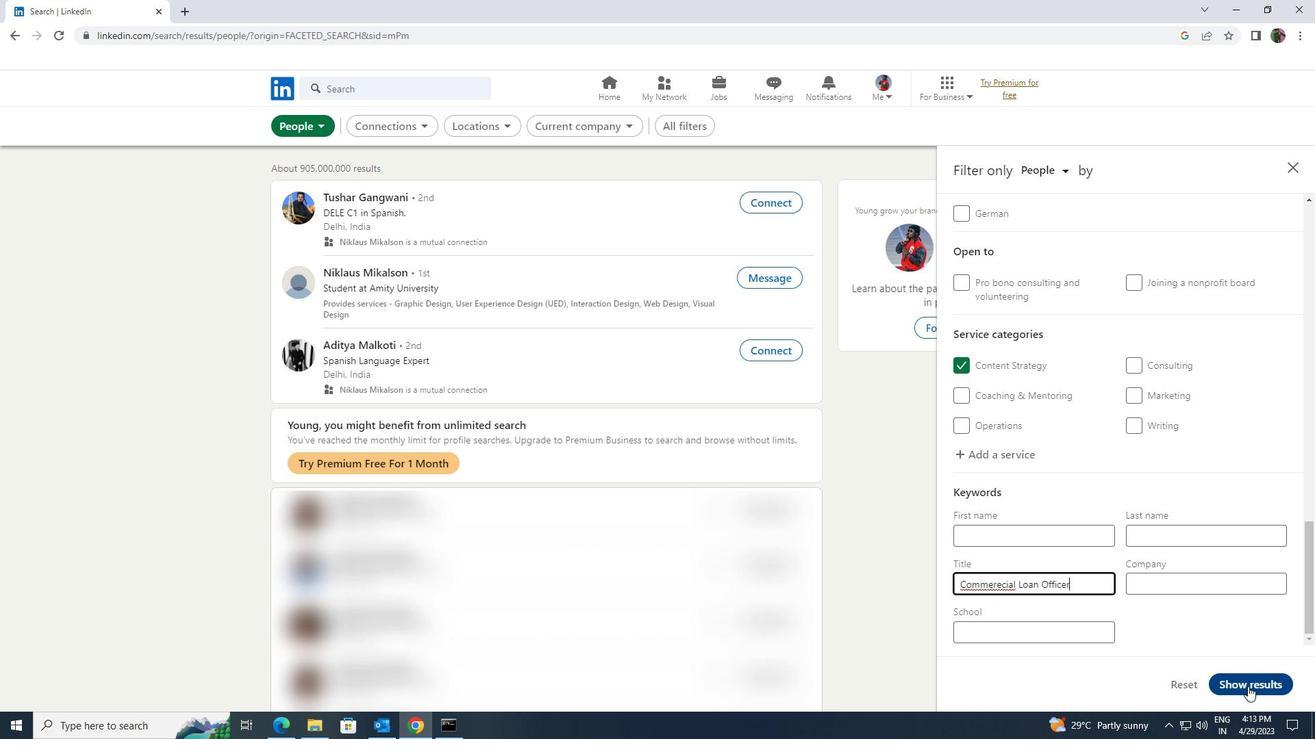 
